 Task: Find connections with filter location Barcarena with filter topic #travelwith filter profile language Spanish with filter current company Midea Group (Fortune Global 500 Company) with filter school D.A.V. Public School - India with filter industry Language Schools with filter service category Customer Support with filter keywords title Marketing Research Analyst
Action: Mouse moved to (551, 98)
Screenshot: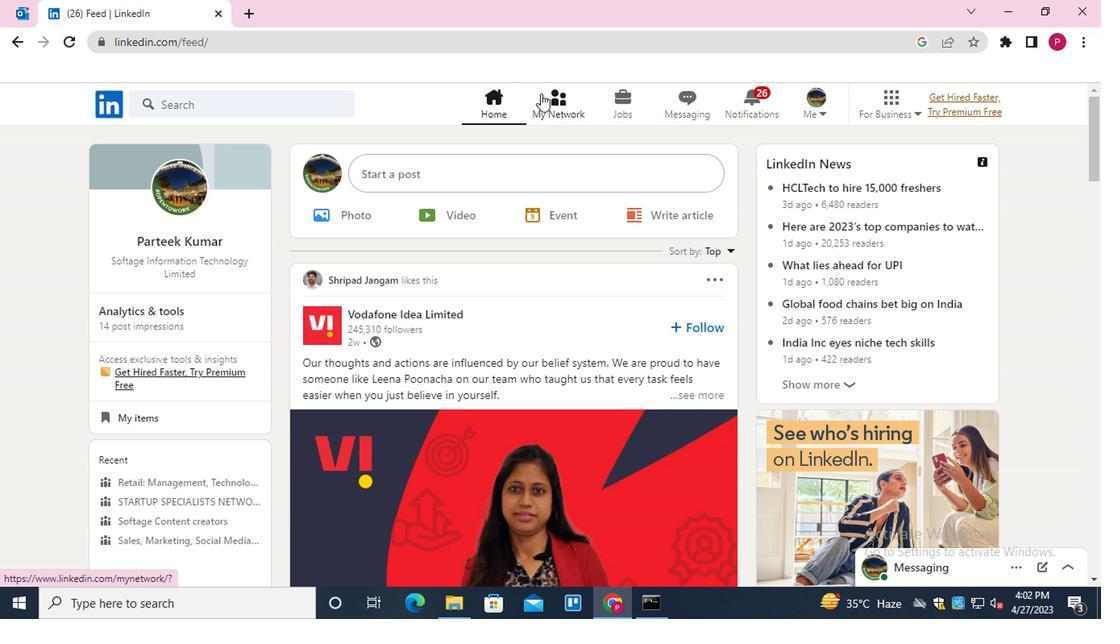 
Action: Mouse pressed left at (551, 98)
Screenshot: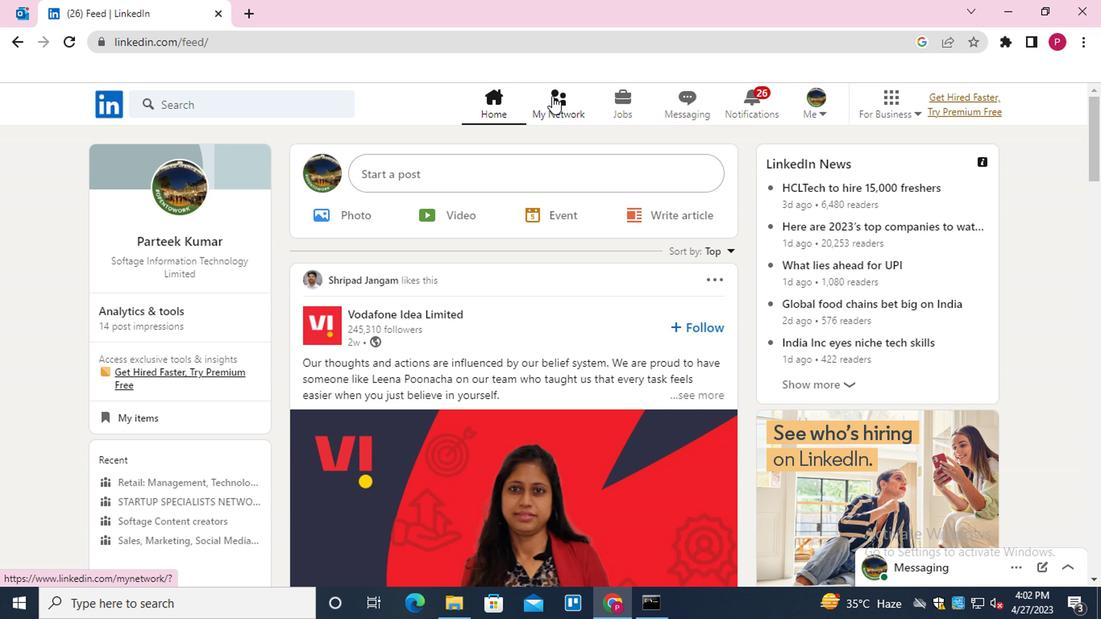 
Action: Mouse moved to (256, 204)
Screenshot: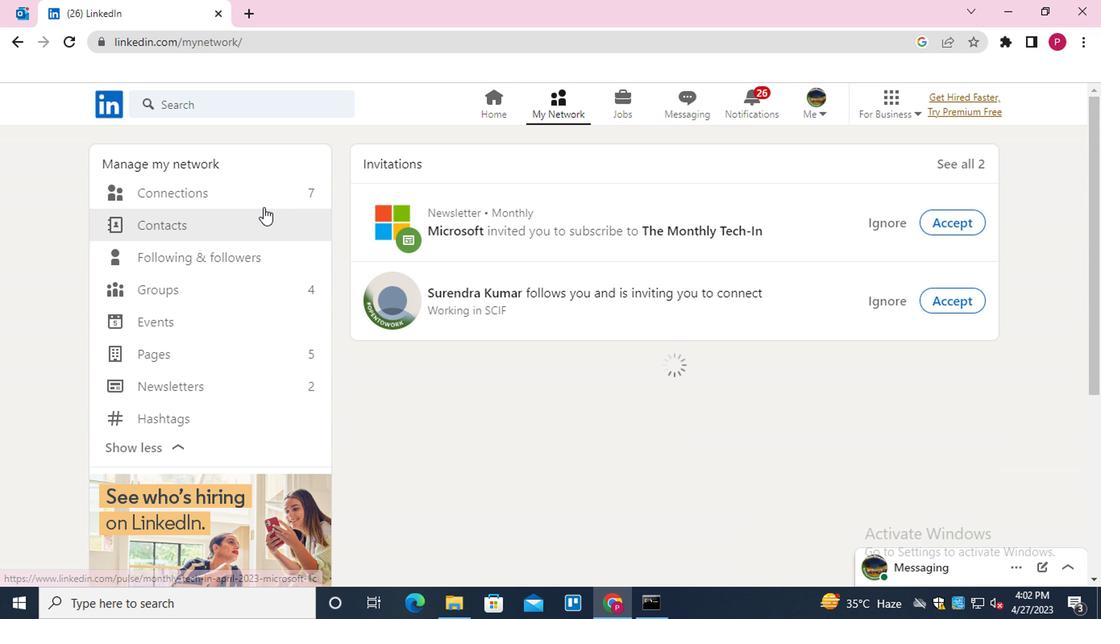 
Action: Mouse pressed left at (256, 204)
Screenshot: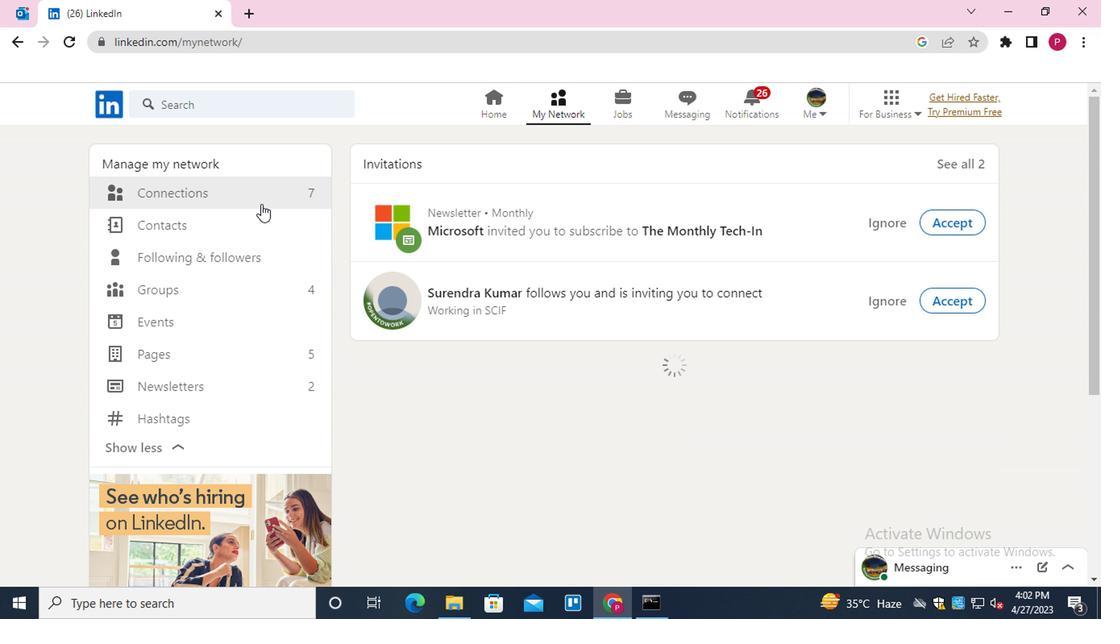 
Action: Mouse moved to (274, 194)
Screenshot: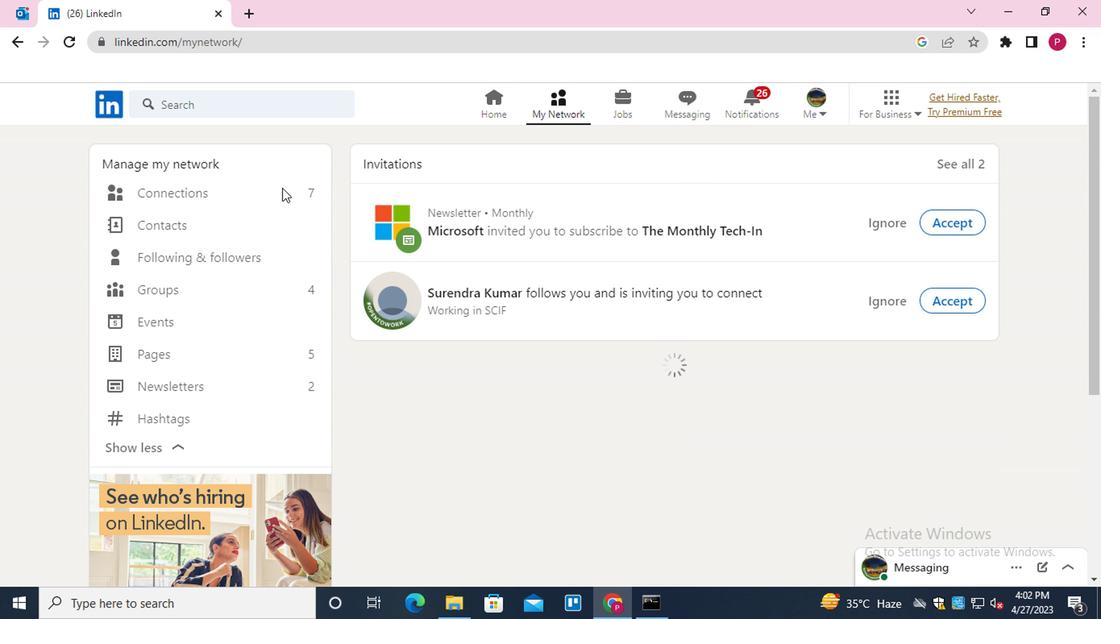
Action: Mouse pressed left at (274, 194)
Screenshot: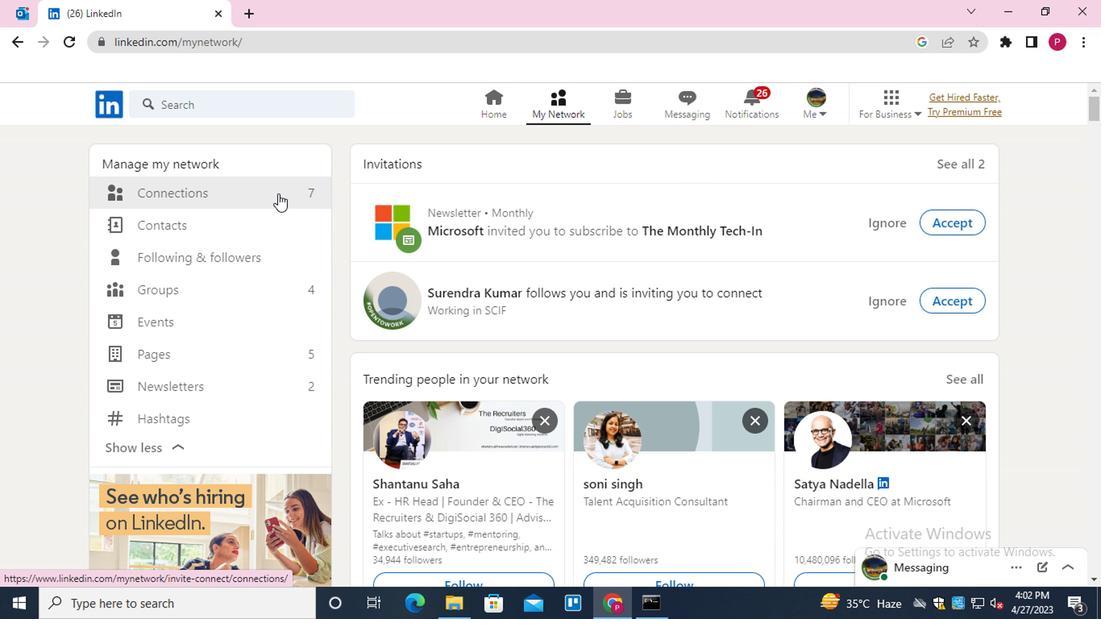 
Action: Mouse moved to (664, 196)
Screenshot: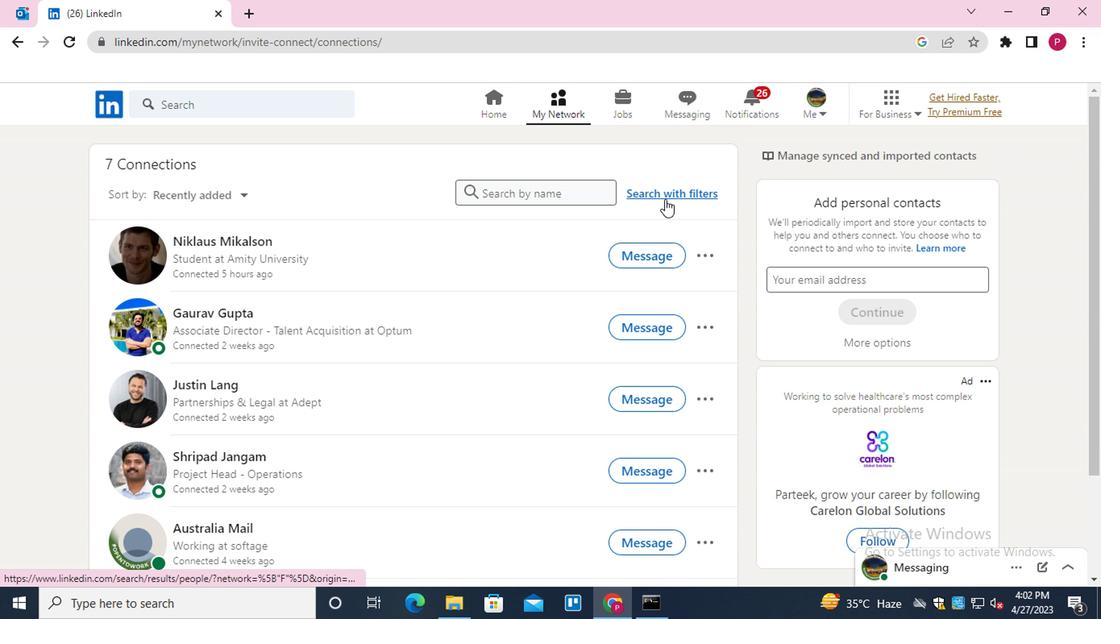 
Action: Mouse pressed left at (664, 196)
Screenshot: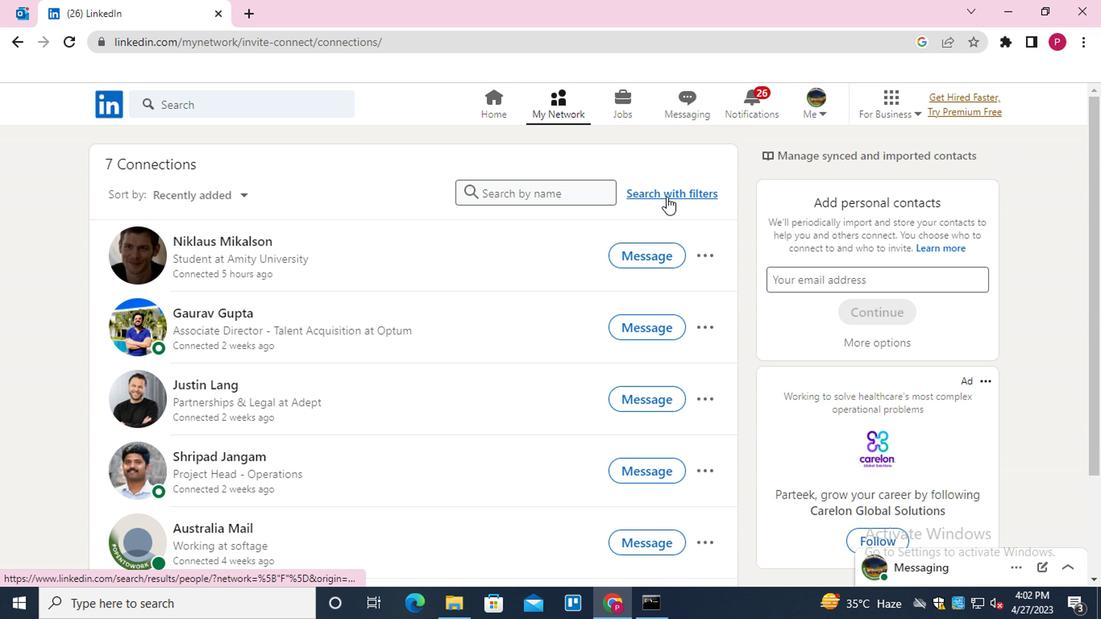 
Action: Mouse moved to (597, 154)
Screenshot: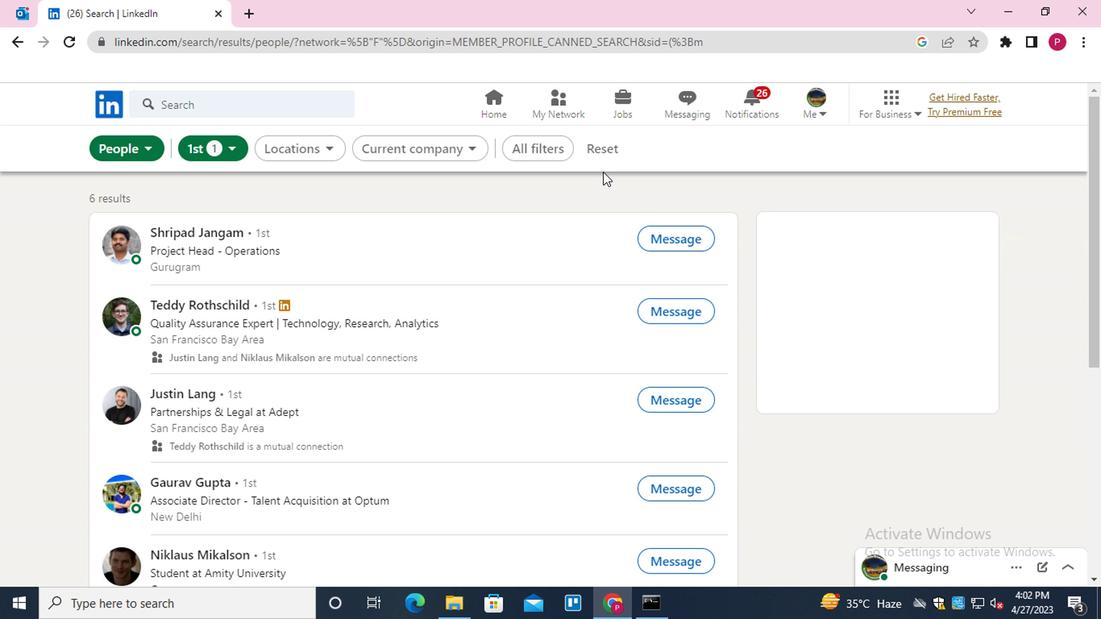 
Action: Mouse pressed left at (597, 154)
Screenshot: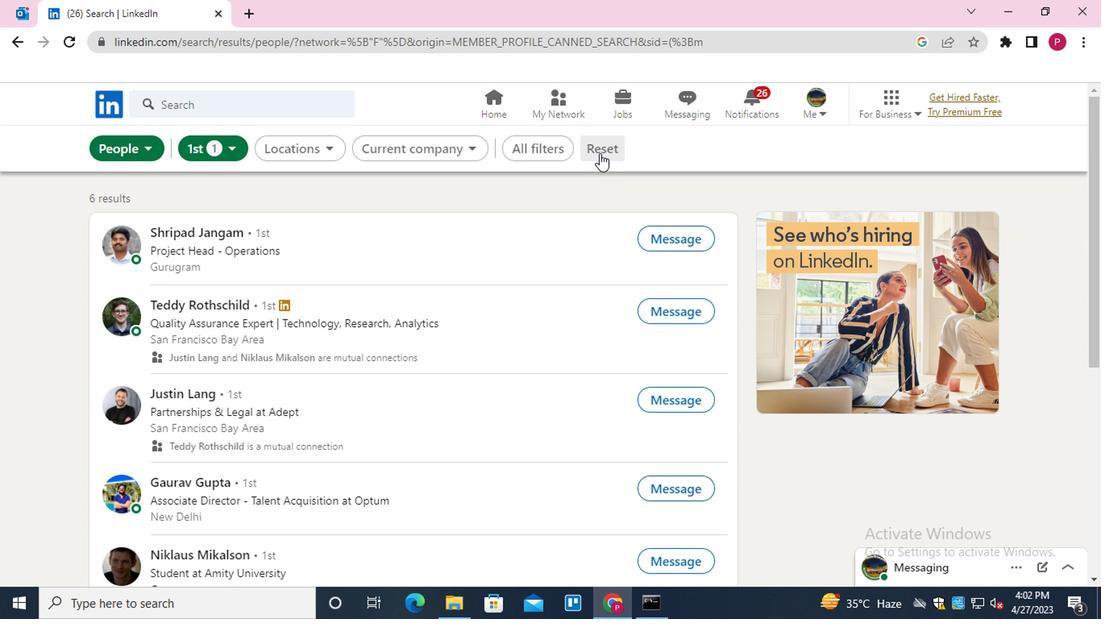 
Action: Mouse moved to (581, 153)
Screenshot: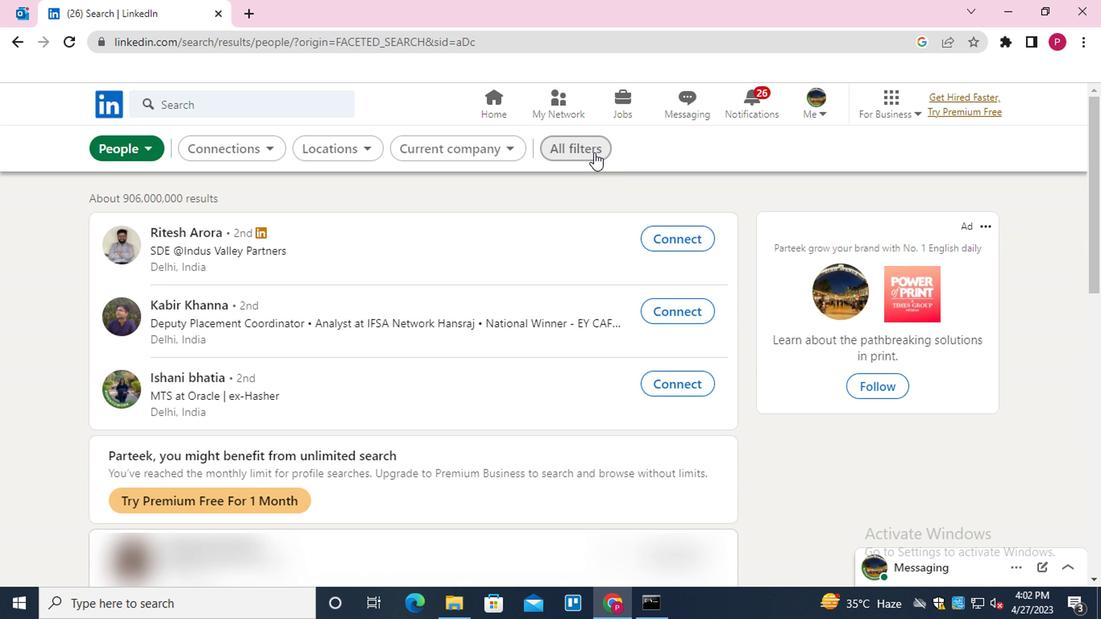 
Action: Mouse pressed left at (581, 153)
Screenshot: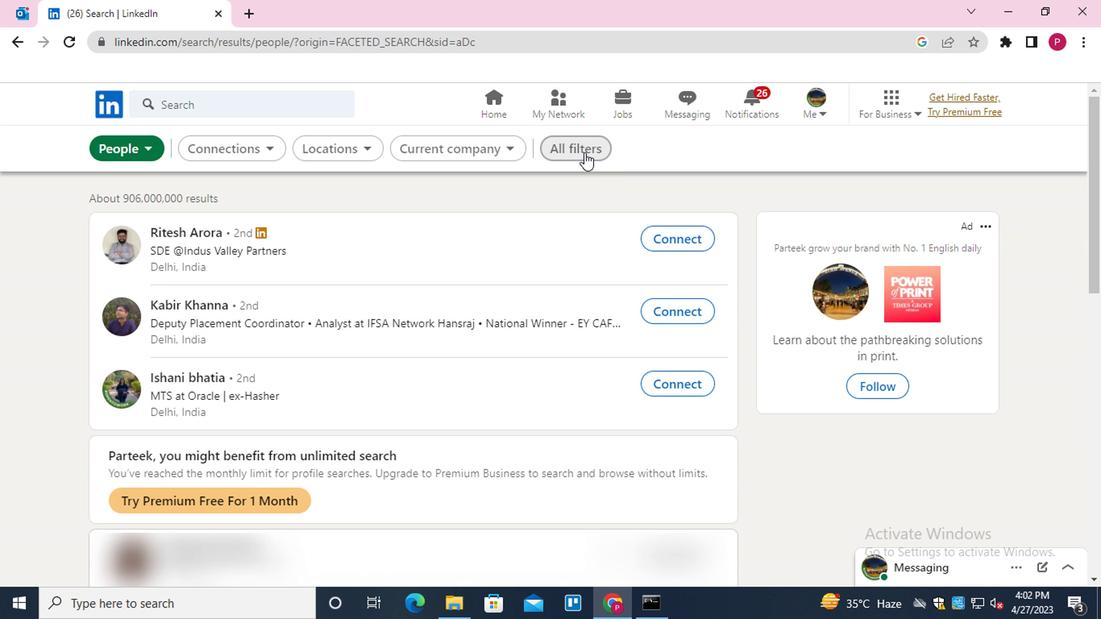 
Action: Mouse moved to (759, 342)
Screenshot: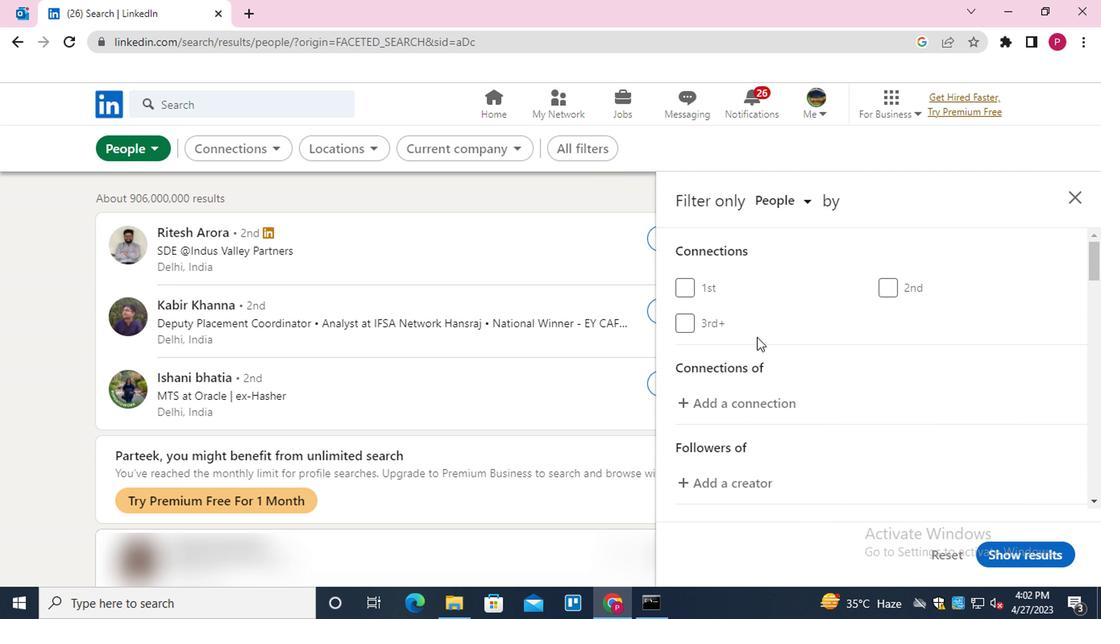 
Action: Mouse scrolled (759, 341) with delta (0, -1)
Screenshot: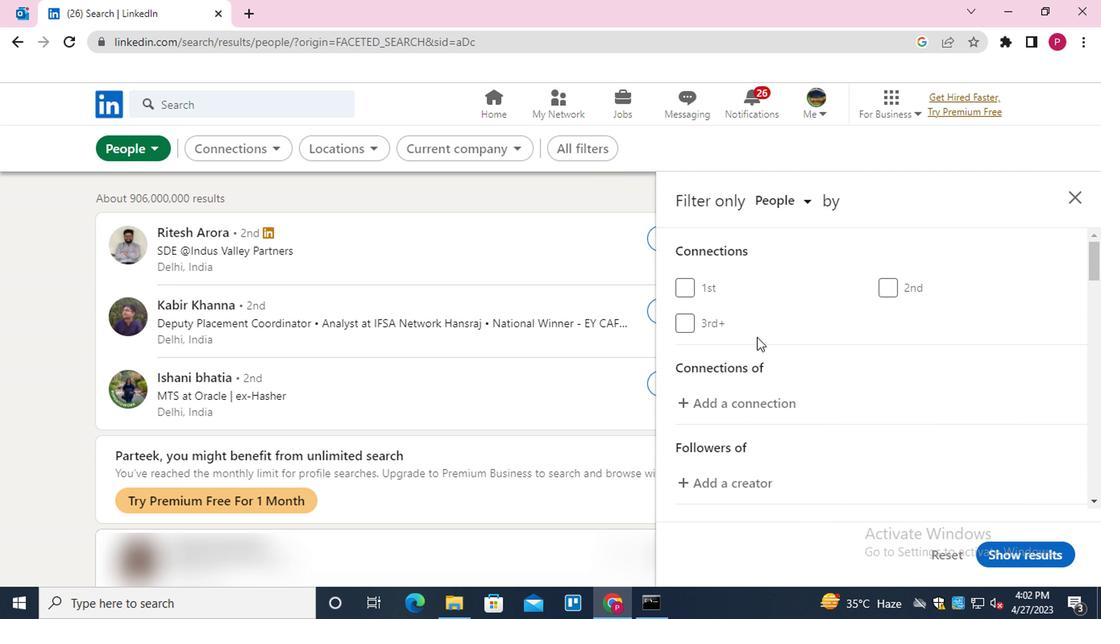 
Action: Mouse moved to (765, 351)
Screenshot: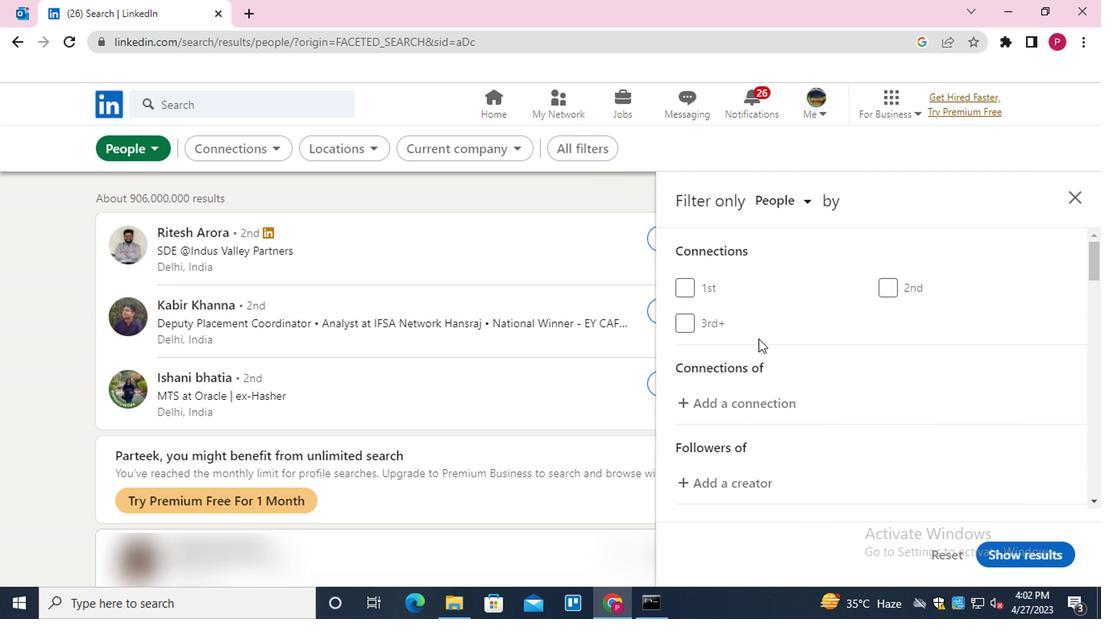 
Action: Mouse scrolled (765, 351) with delta (0, 0)
Screenshot: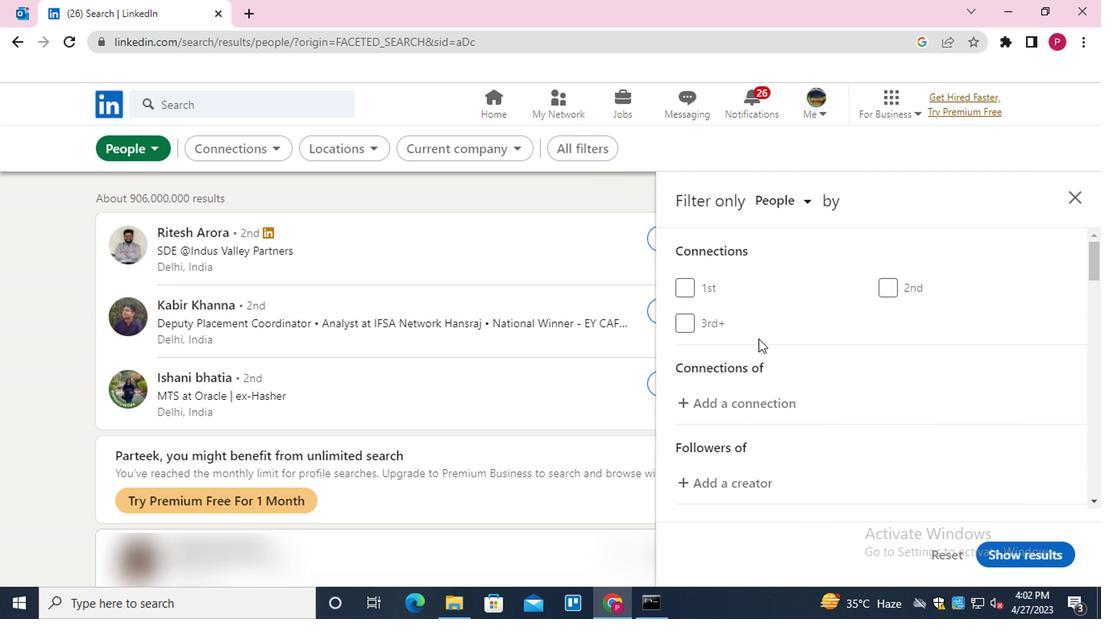 
Action: Mouse moved to (768, 355)
Screenshot: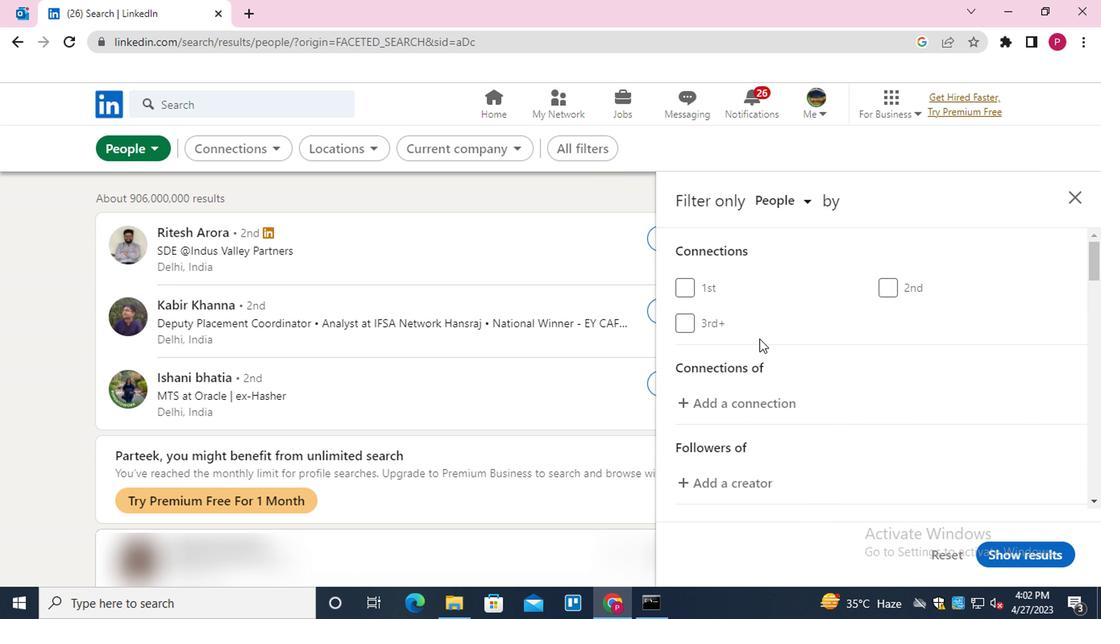 
Action: Mouse scrolled (768, 354) with delta (0, 0)
Screenshot: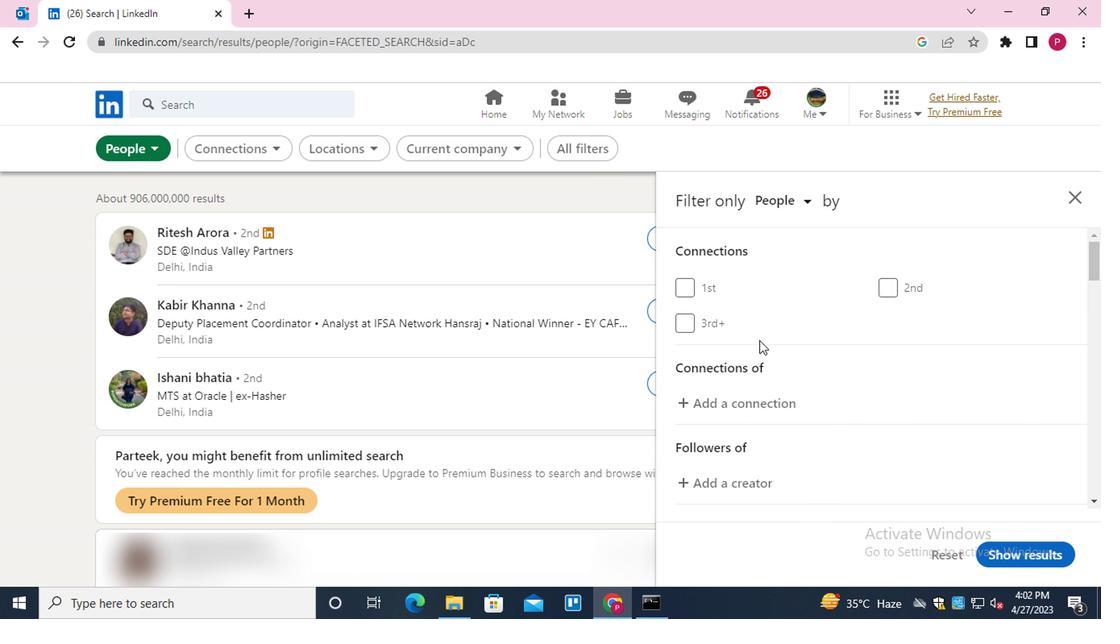 
Action: Mouse moved to (905, 386)
Screenshot: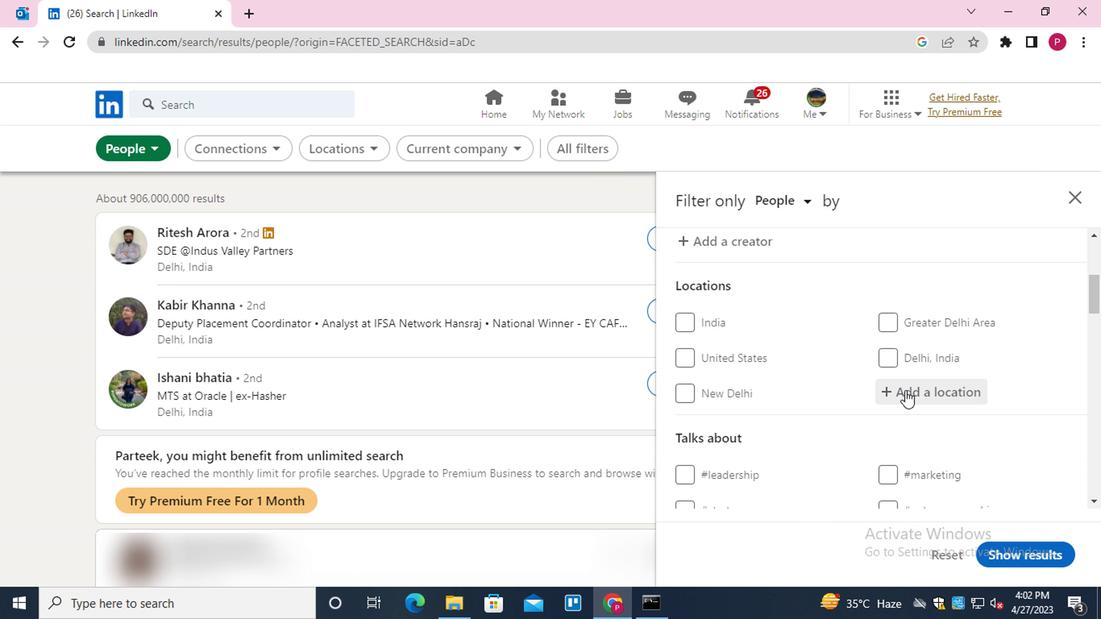 
Action: Mouse pressed left at (905, 386)
Screenshot: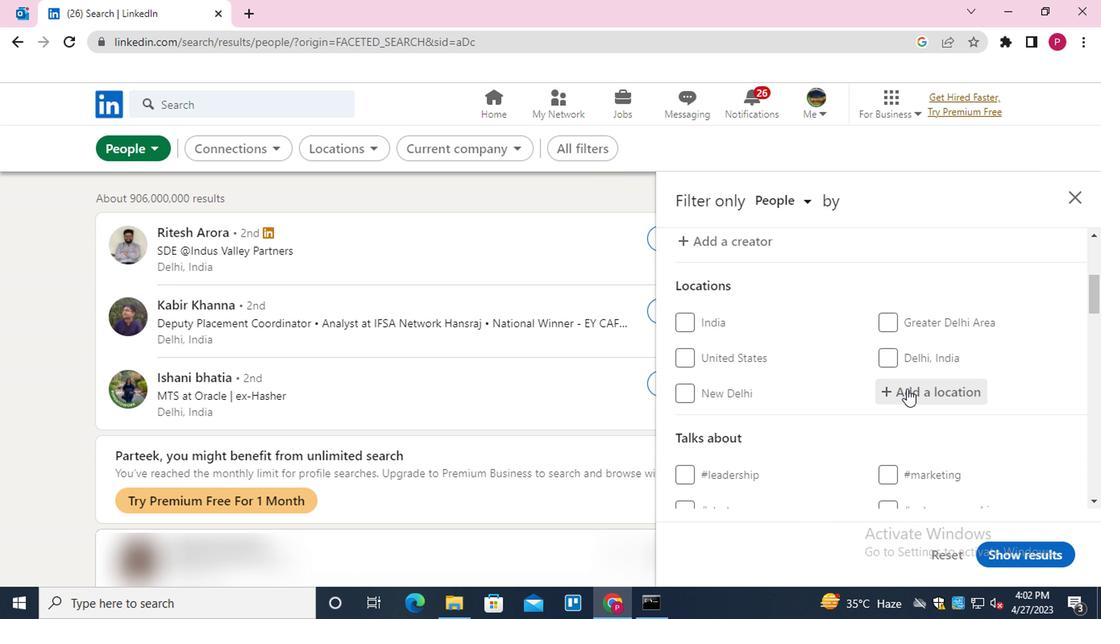 
Action: Key pressed <Key.shift>BARCA<Key.down><Key.enter>
Screenshot: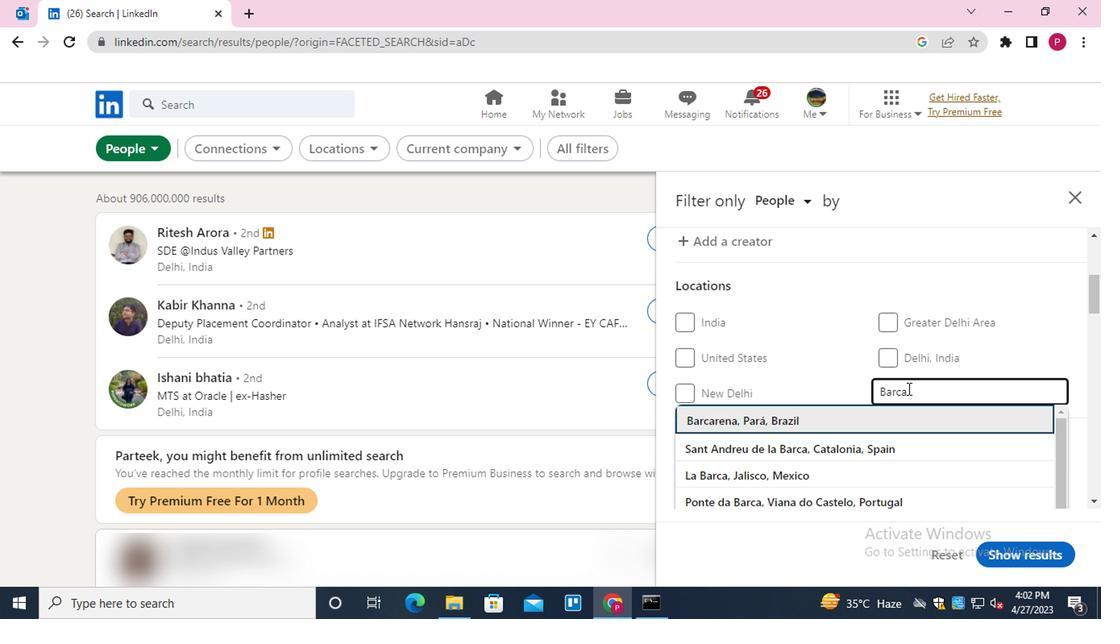 
Action: Mouse scrolled (905, 385) with delta (0, 0)
Screenshot: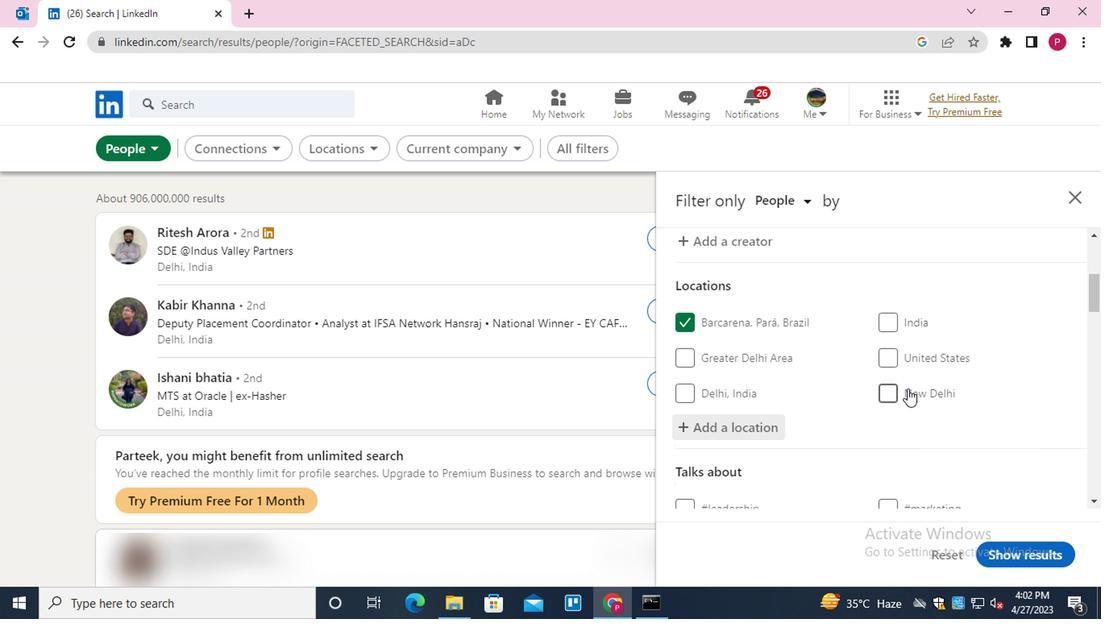 
Action: Mouse scrolled (905, 385) with delta (0, 0)
Screenshot: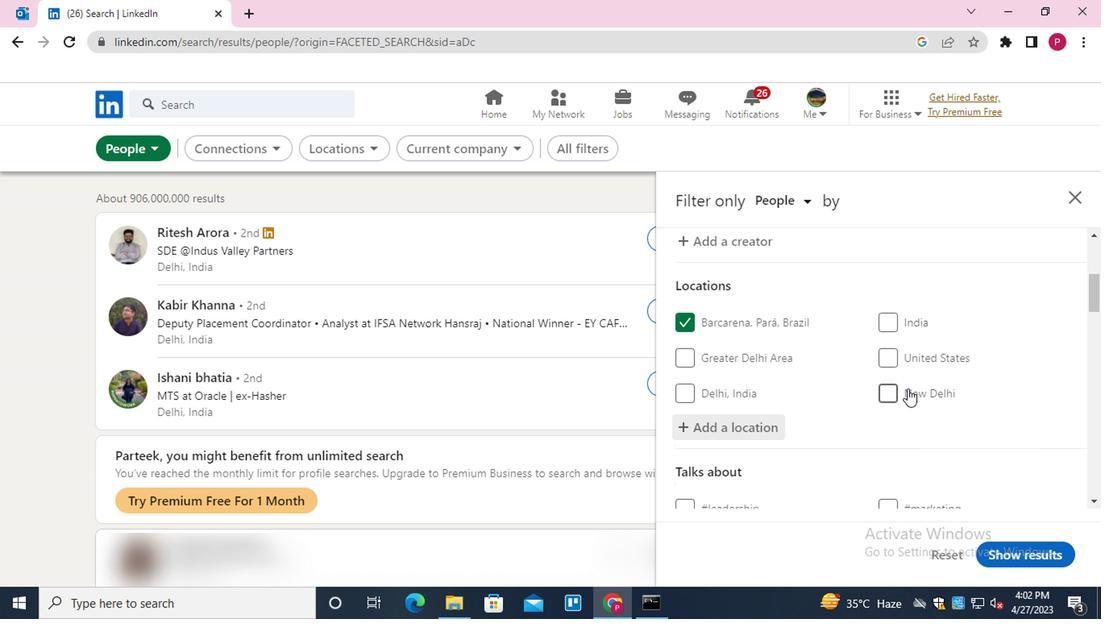 
Action: Mouse moved to (930, 410)
Screenshot: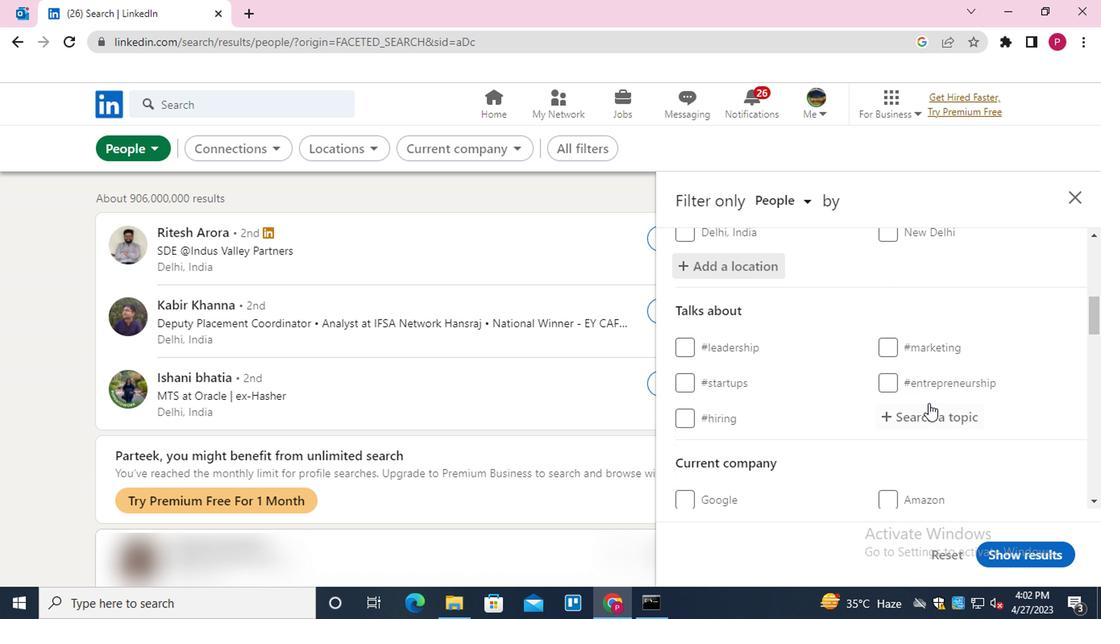 
Action: Mouse pressed left at (930, 410)
Screenshot: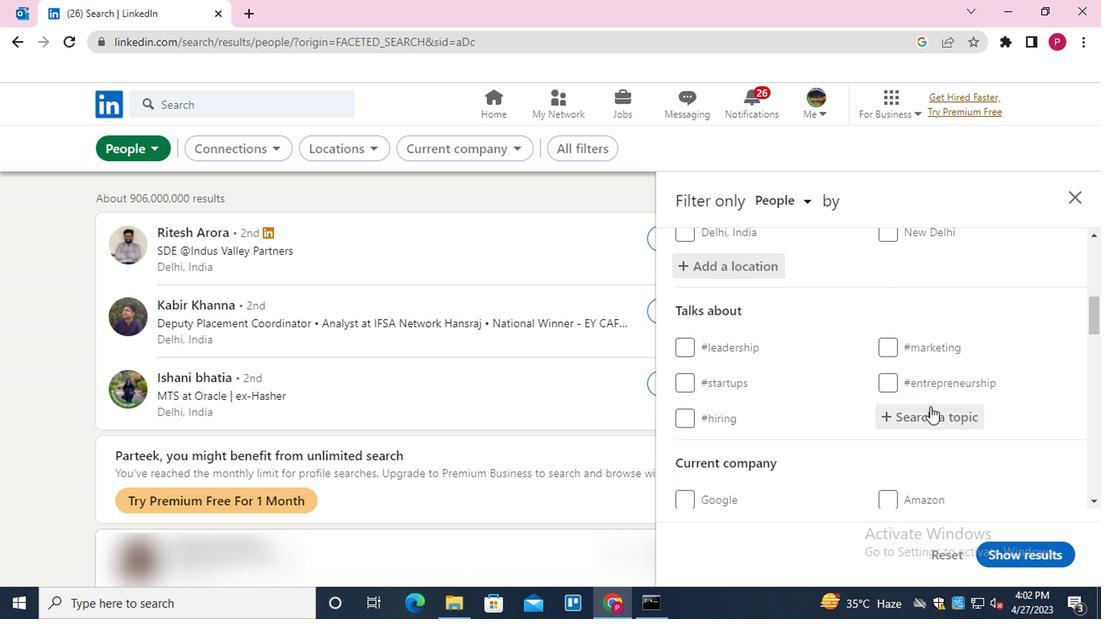 
Action: Key pressed TRAVEL<Key.down><Key.enter>
Screenshot: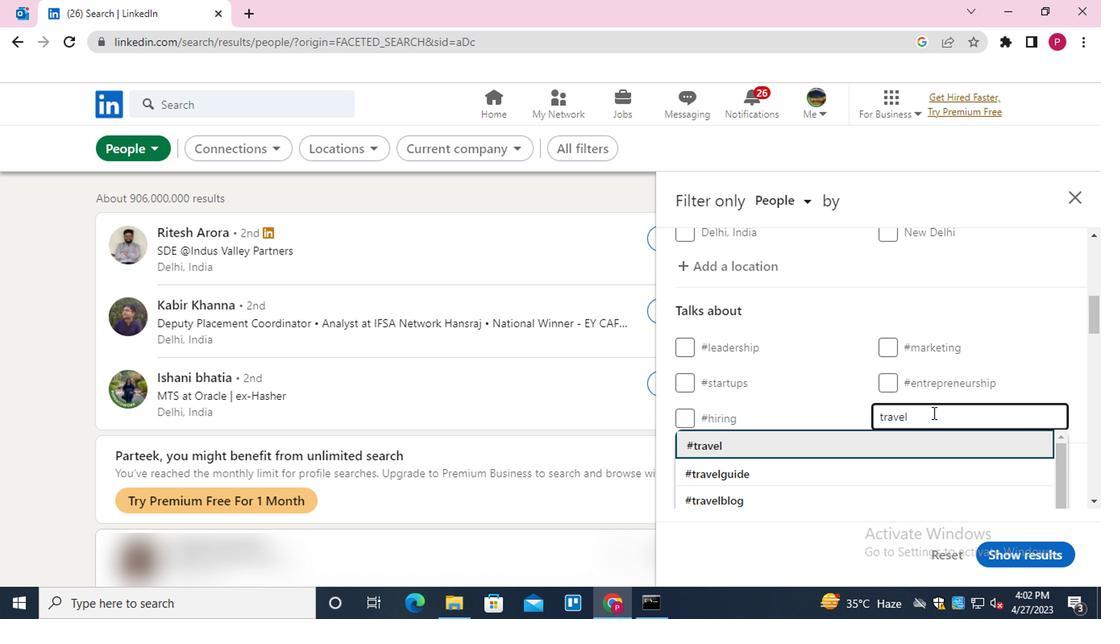 
Action: Mouse scrolled (930, 410) with delta (0, 0)
Screenshot: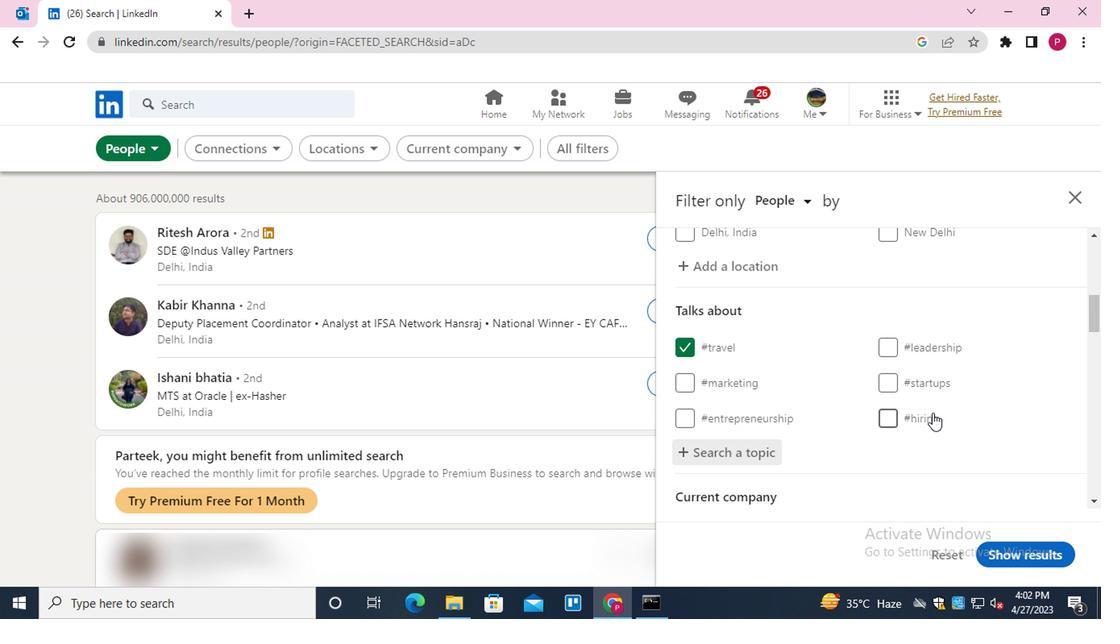 
Action: Mouse scrolled (930, 410) with delta (0, 0)
Screenshot: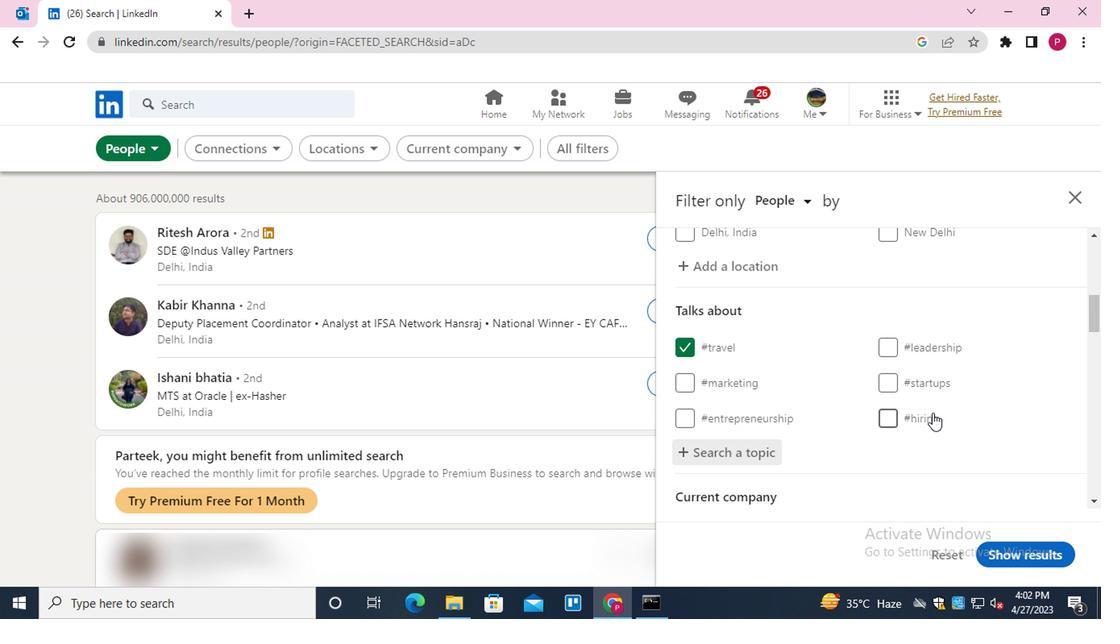 
Action: Mouse scrolled (930, 410) with delta (0, 0)
Screenshot: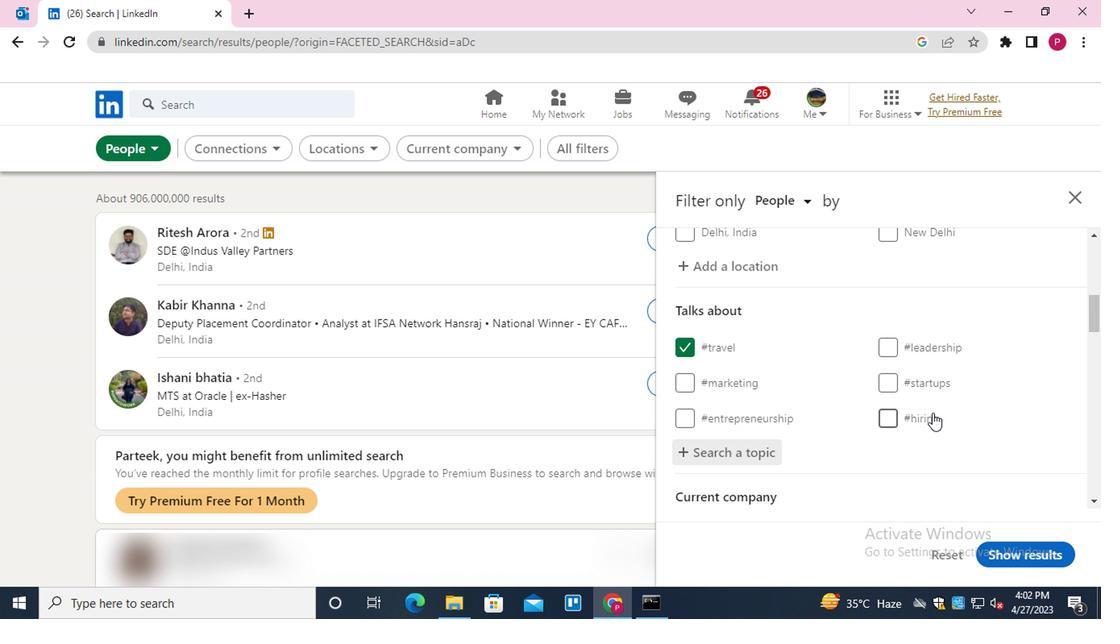 
Action: Mouse moved to (766, 412)
Screenshot: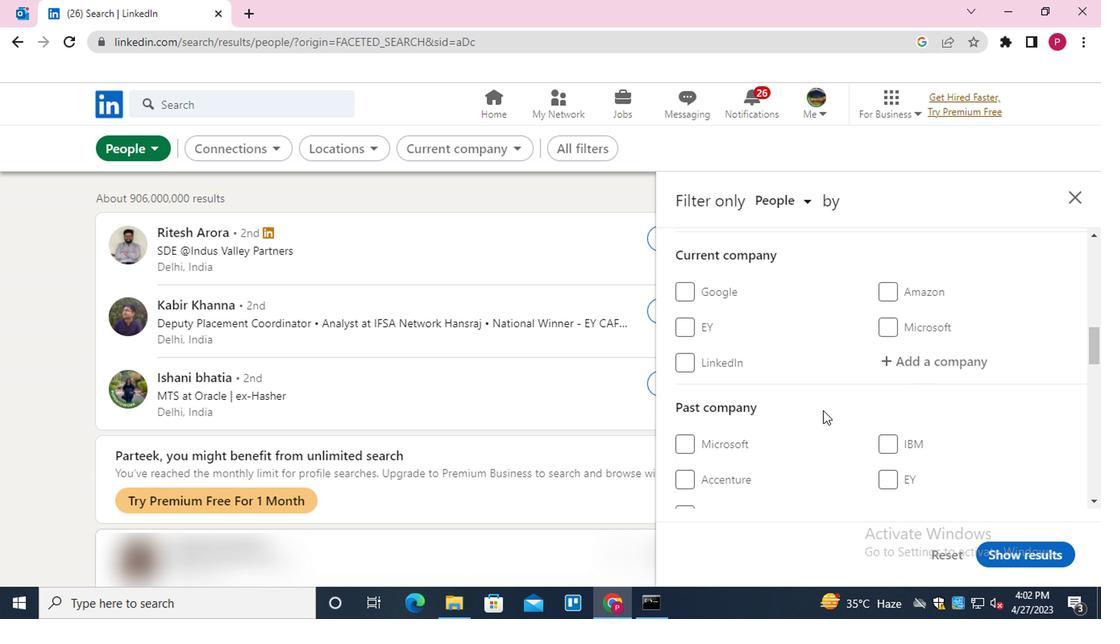 
Action: Mouse scrolled (766, 411) with delta (0, -1)
Screenshot: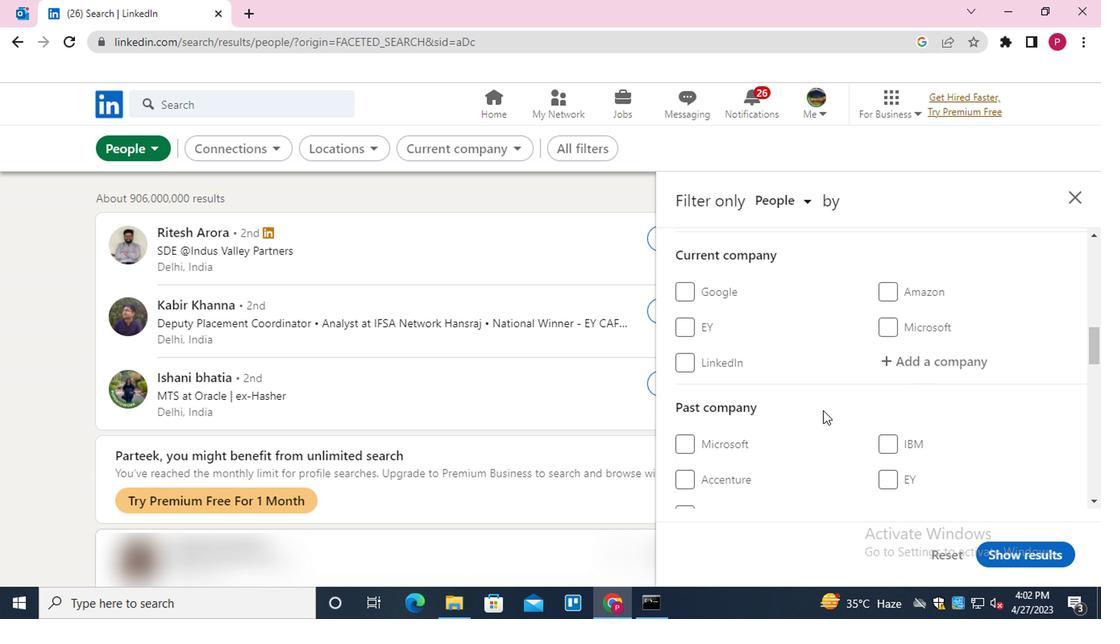 
Action: Mouse scrolled (766, 411) with delta (0, -1)
Screenshot: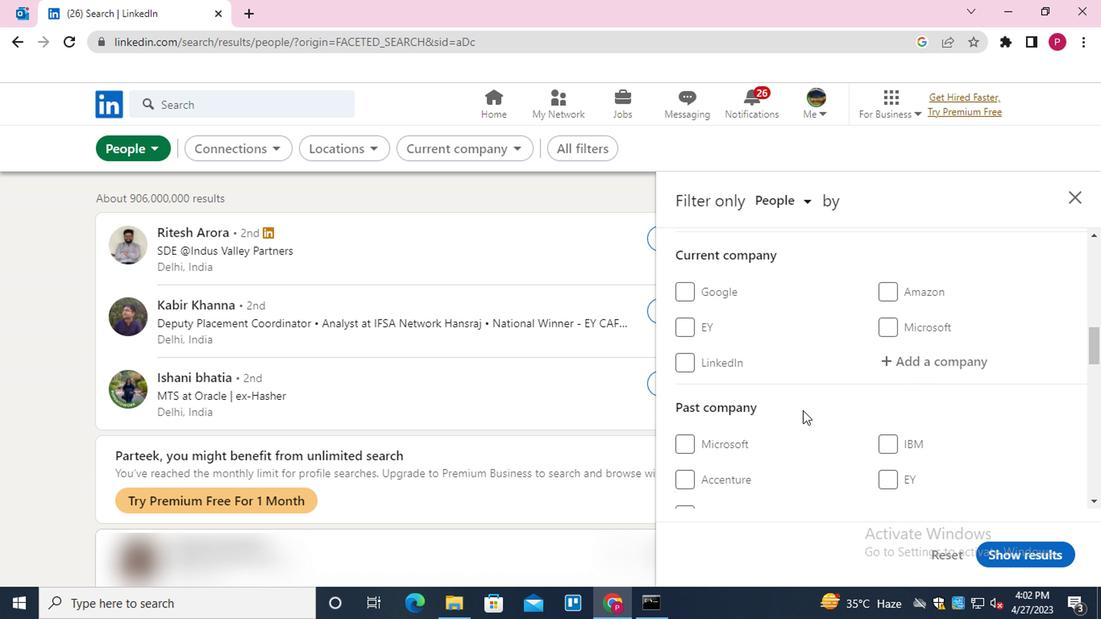
Action: Mouse scrolled (766, 411) with delta (0, -1)
Screenshot: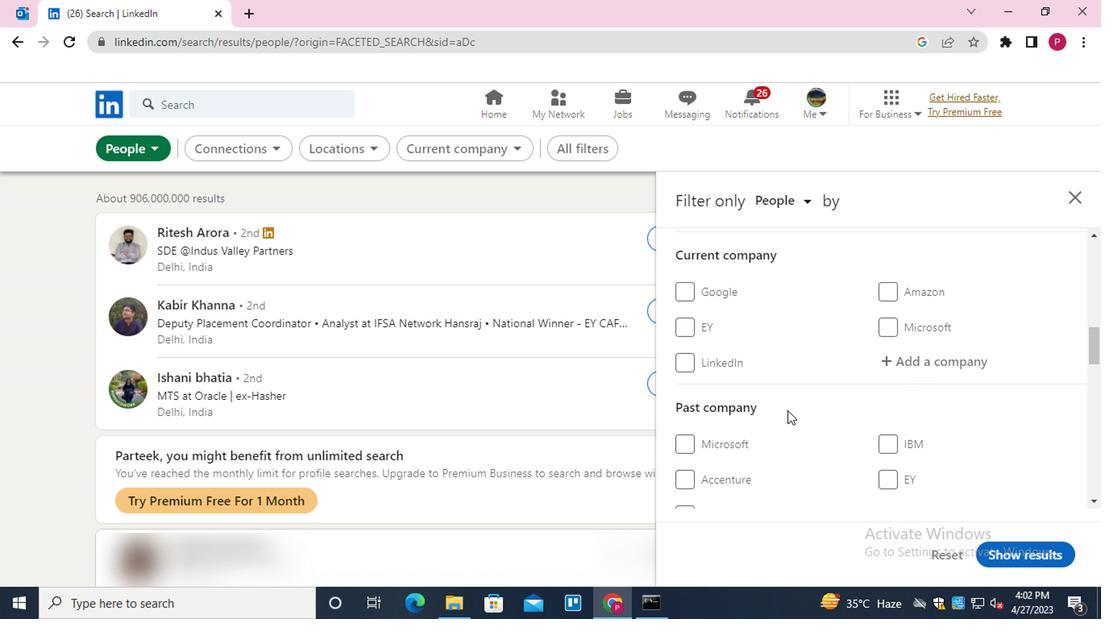 
Action: Mouse scrolled (766, 411) with delta (0, -1)
Screenshot: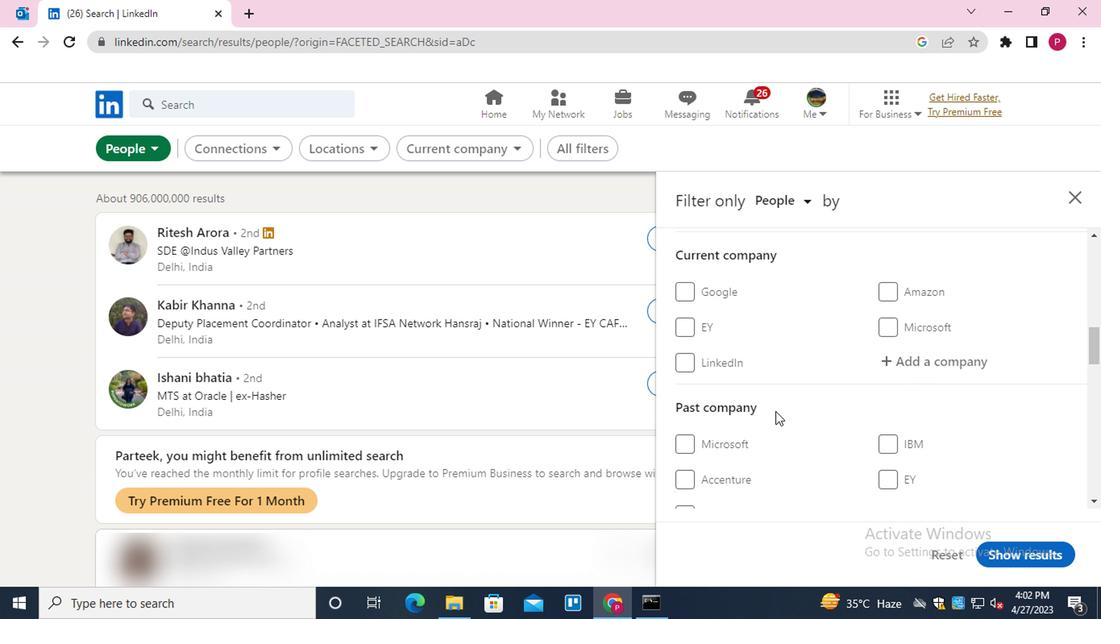 
Action: Mouse scrolled (766, 411) with delta (0, -1)
Screenshot: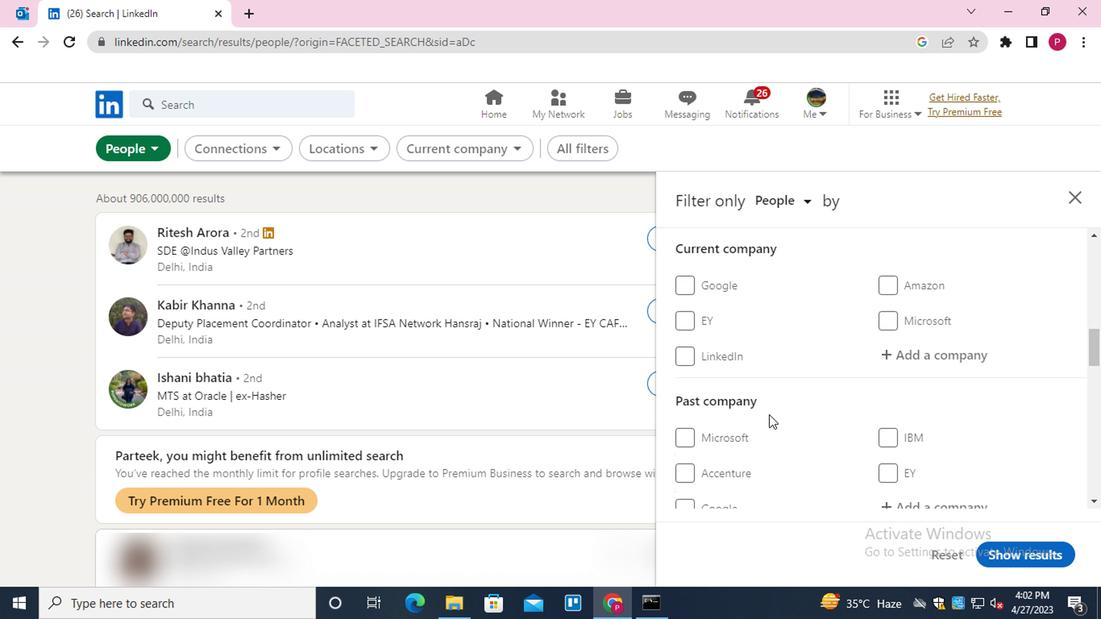 
Action: Mouse scrolled (766, 411) with delta (0, -1)
Screenshot: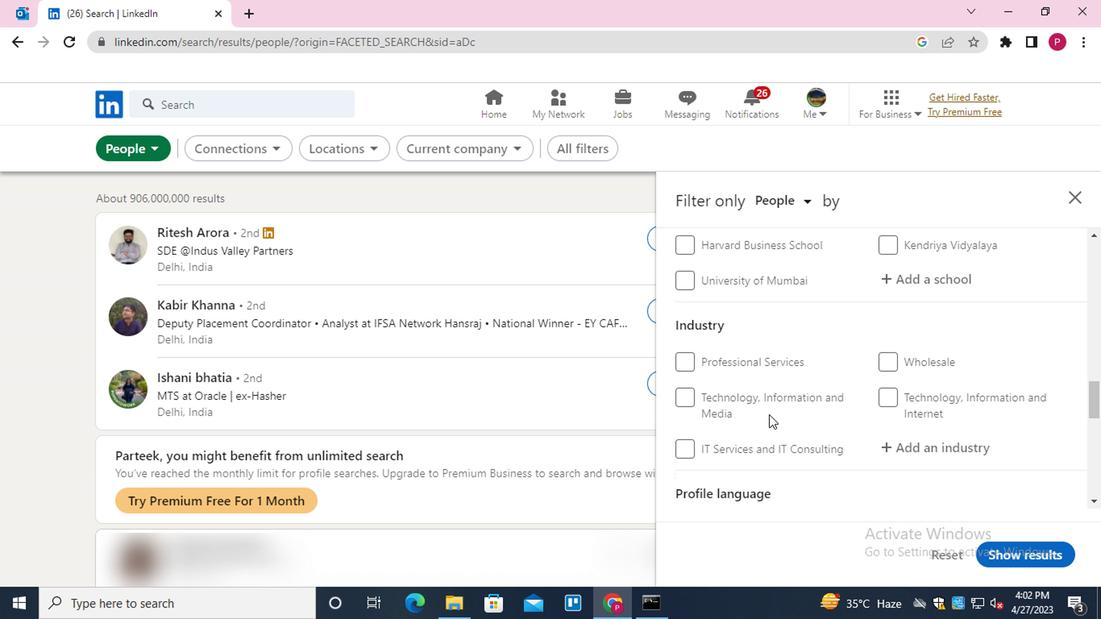 
Action: Mouse scrolled (766, 411) with delta (0, -1)
Screenshot: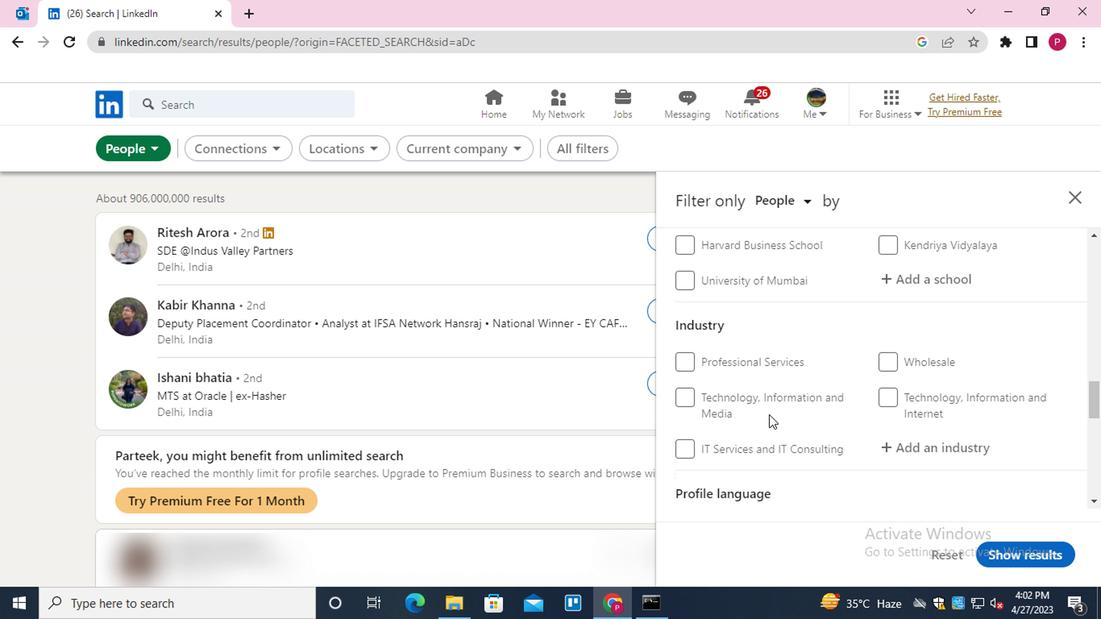
Action: Mouse moved to (689, 404)
Screenshot: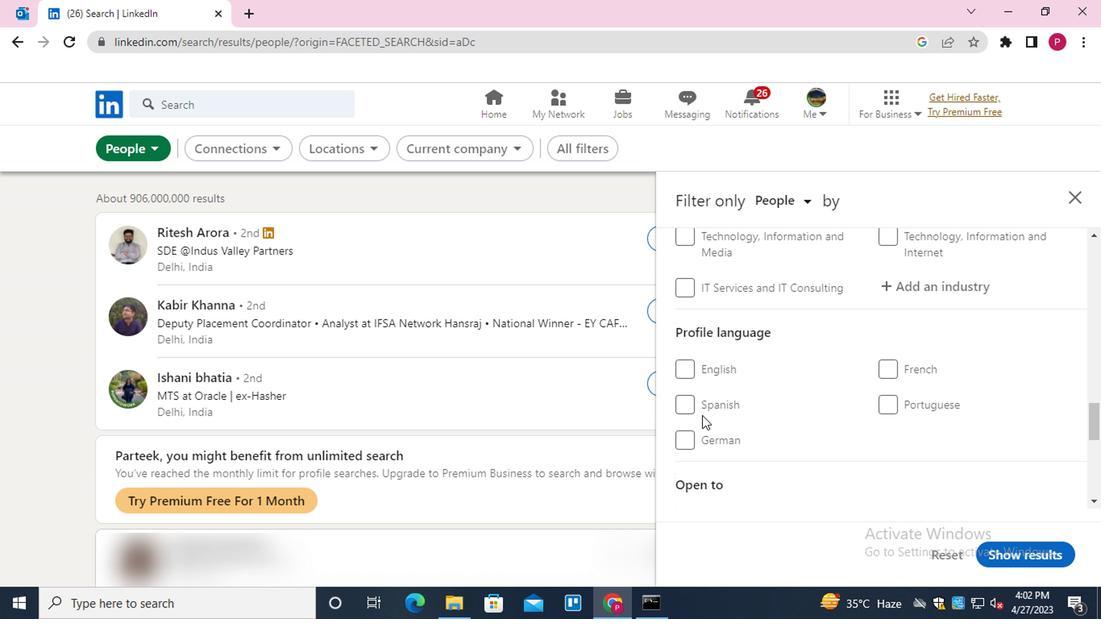 
Action: Mouse pressed left at (689, 404)
Screenshot: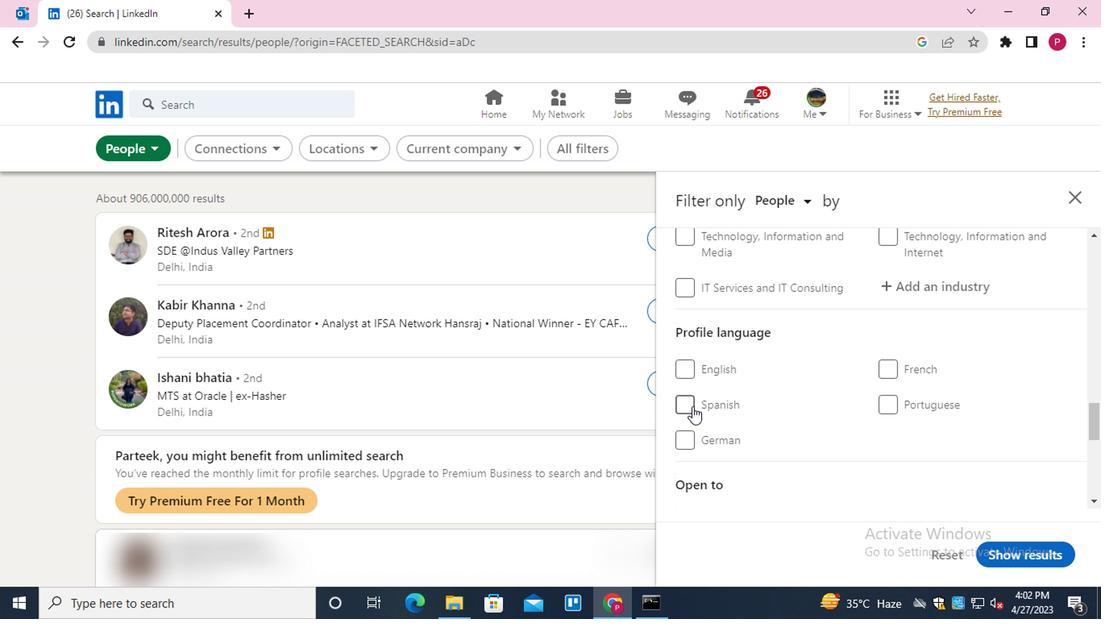 
Action: Mouse moved to (718, 406)
Screenshot: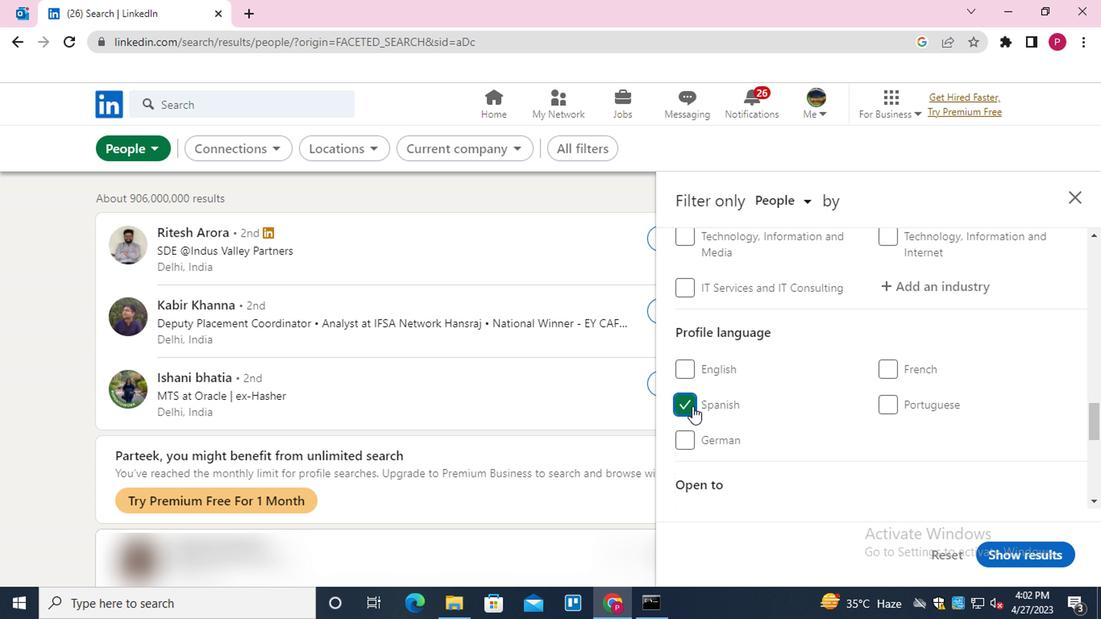 
Action: Mouse scrolled (718, 406) with delta (0, 0)
Screenshot: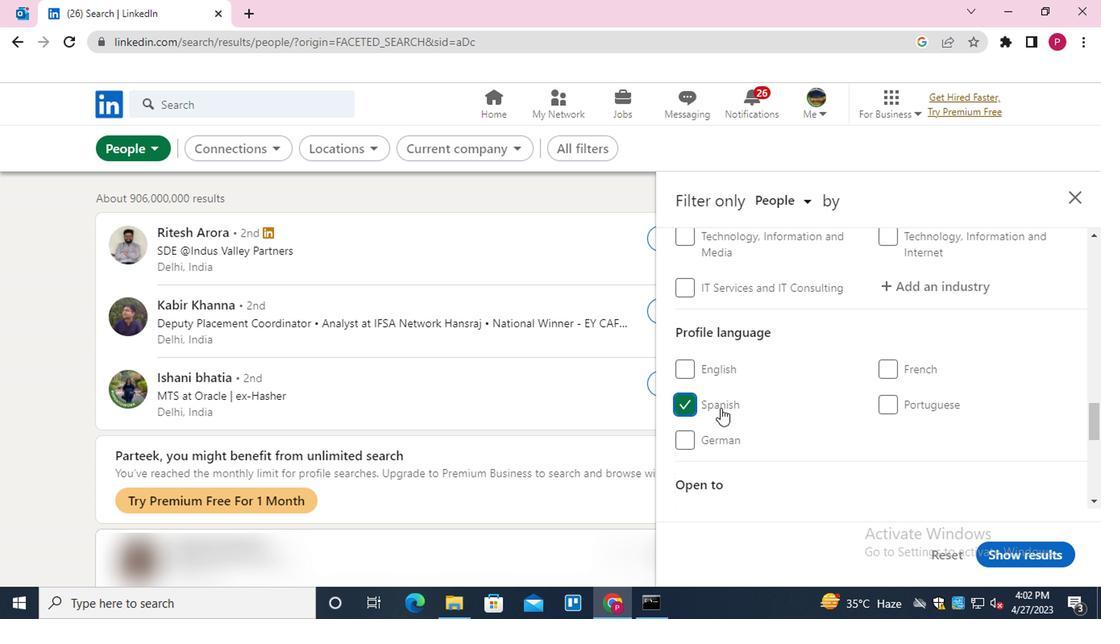 
Action: Mouse scrolled (718, 406) with delta (0, 0)
Screenshot: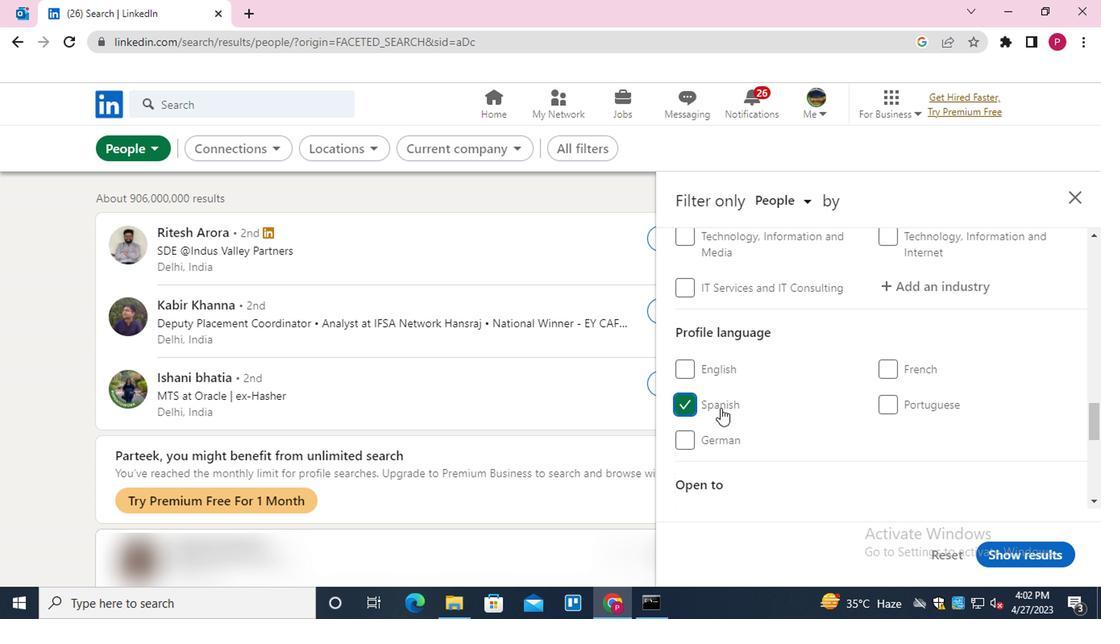 
Action: Mouse scrolled (718, 406) with delta (0, 0)
Screenshot: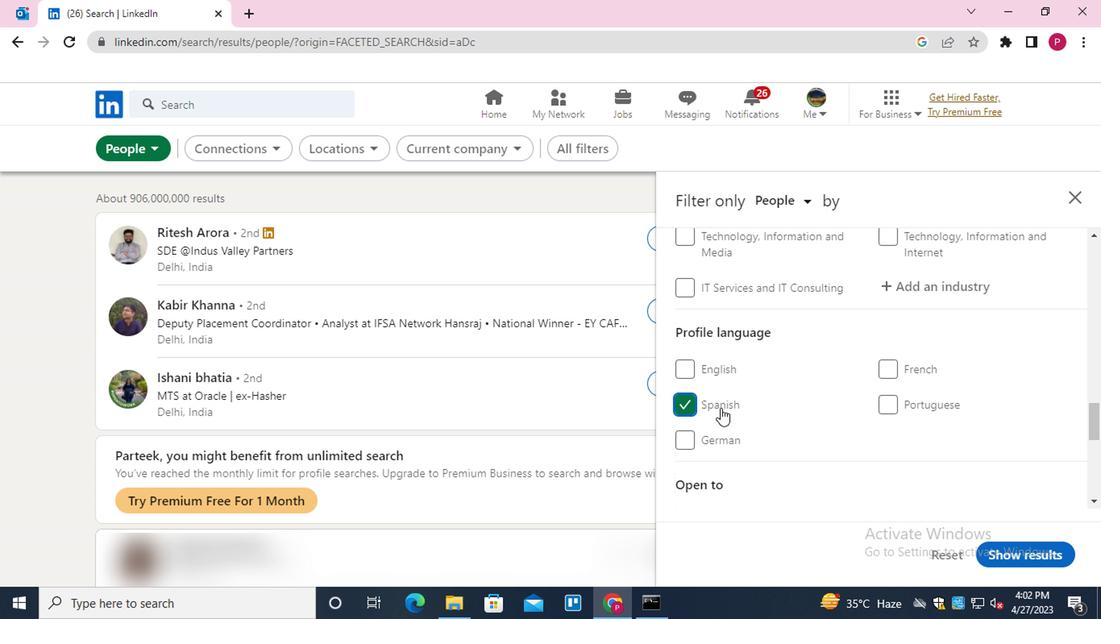 
Action: Mouse scrolled (718, 406) with delta (0, 0)
Screenshot: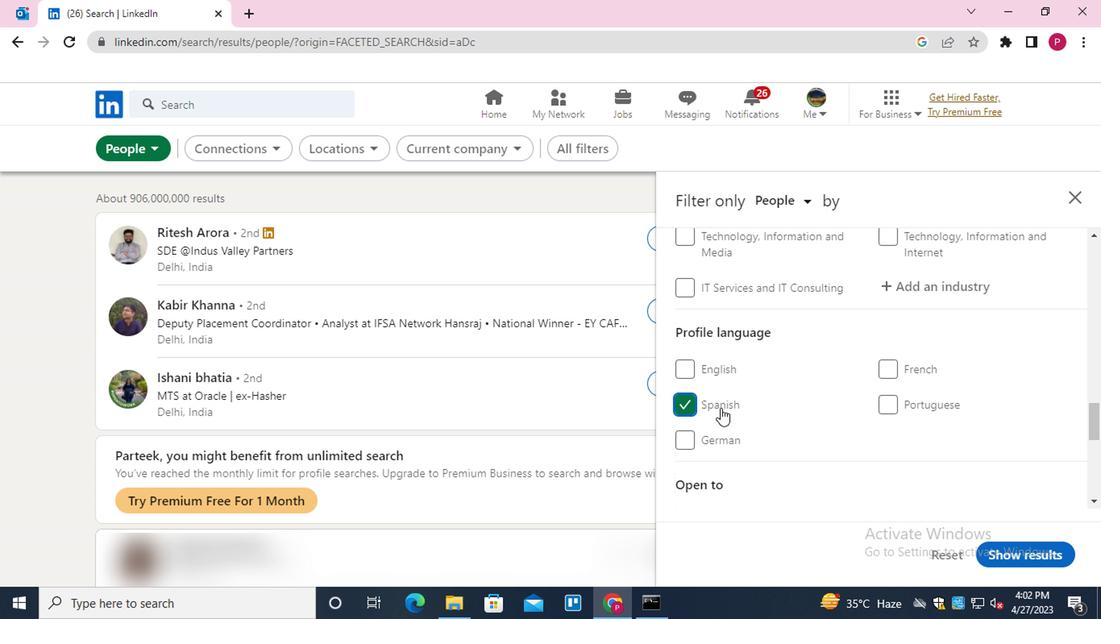
Action: Mouse scrolled (718, 406) with delta (0, 0)
Screenshot: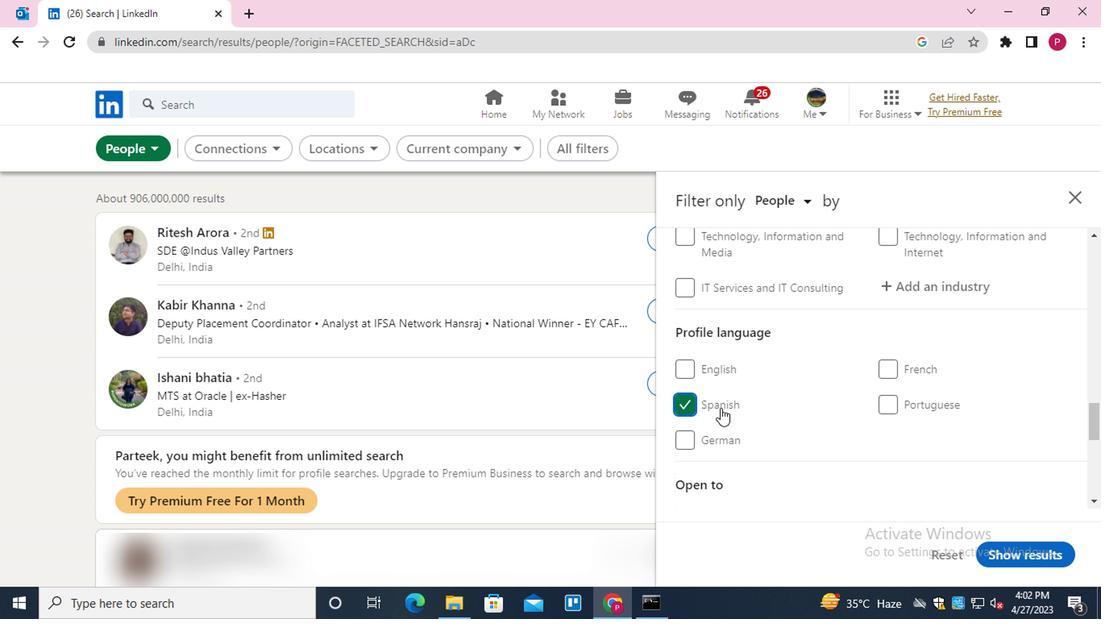 
Action: Mouse scrolled (718, 406) with delta (0, 0)
Screenshot: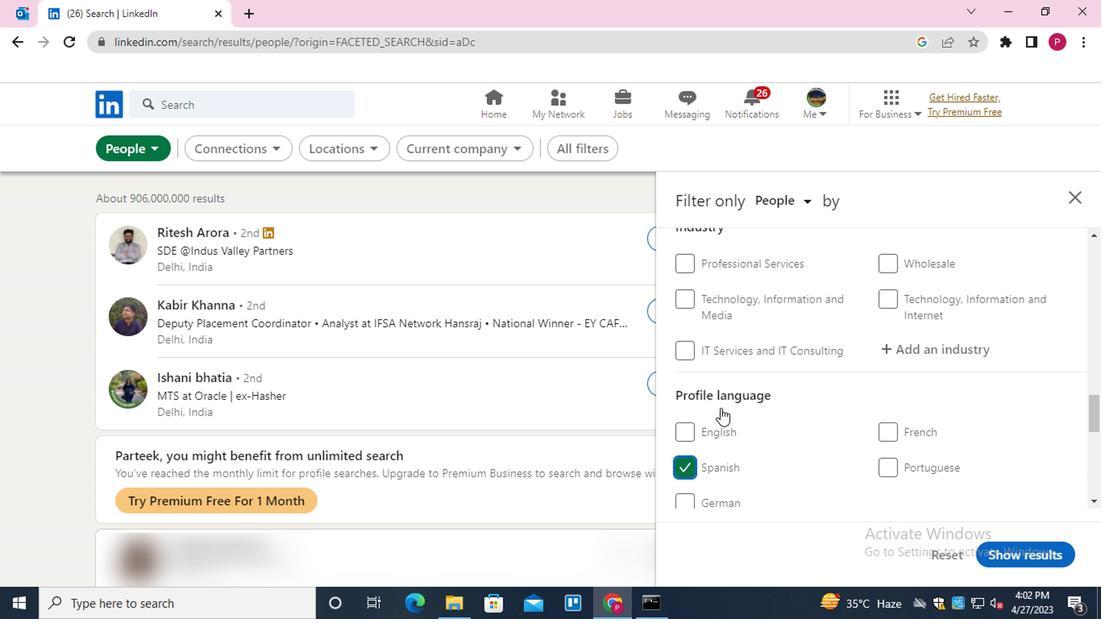 
Action: Mouse scrolled (718, 406) with delta (0, 0)
Screenshot: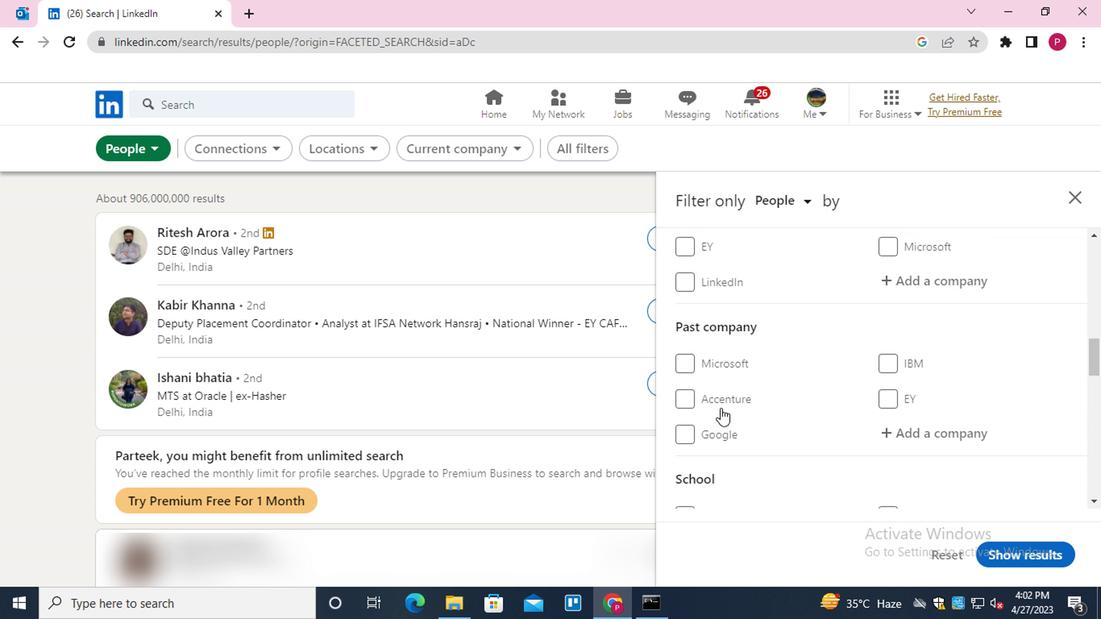 
Action: Mouse scrolled (718, 406) with delta (0, 0)
Screenshot: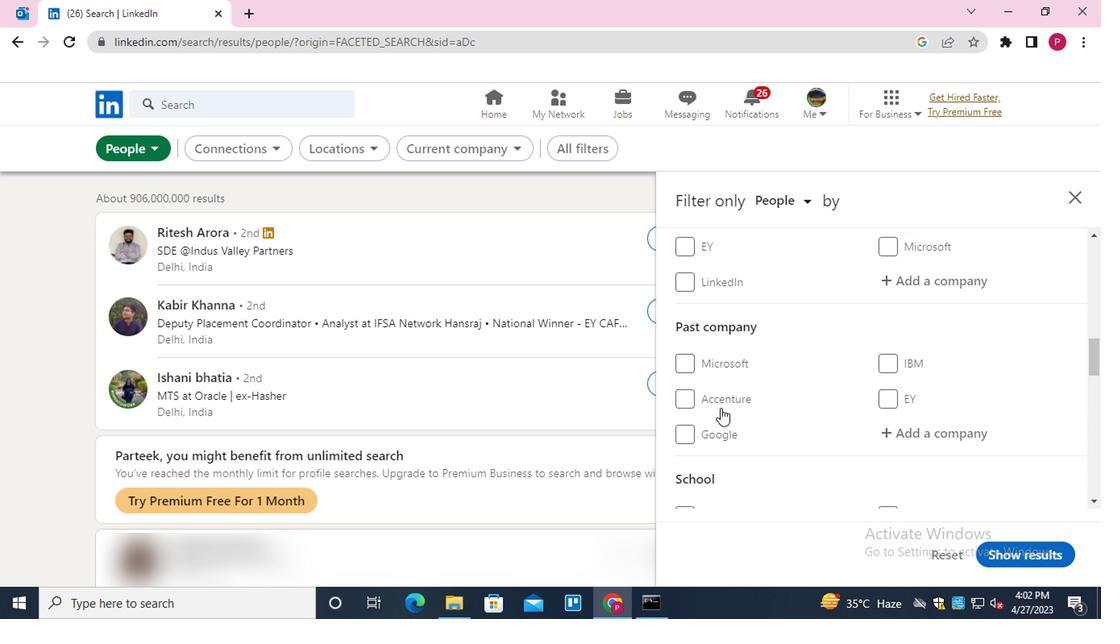 
Action: Mouse moved to (926, 431)
Screenshot: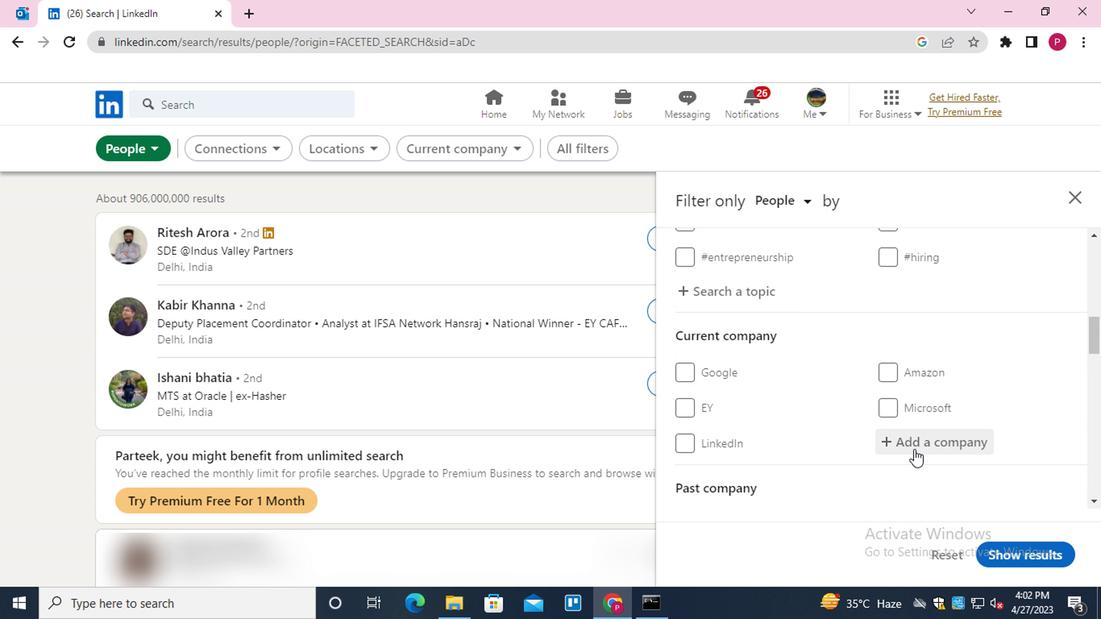 
Action: Mouse pressed left at (926, 431)
Screenshot: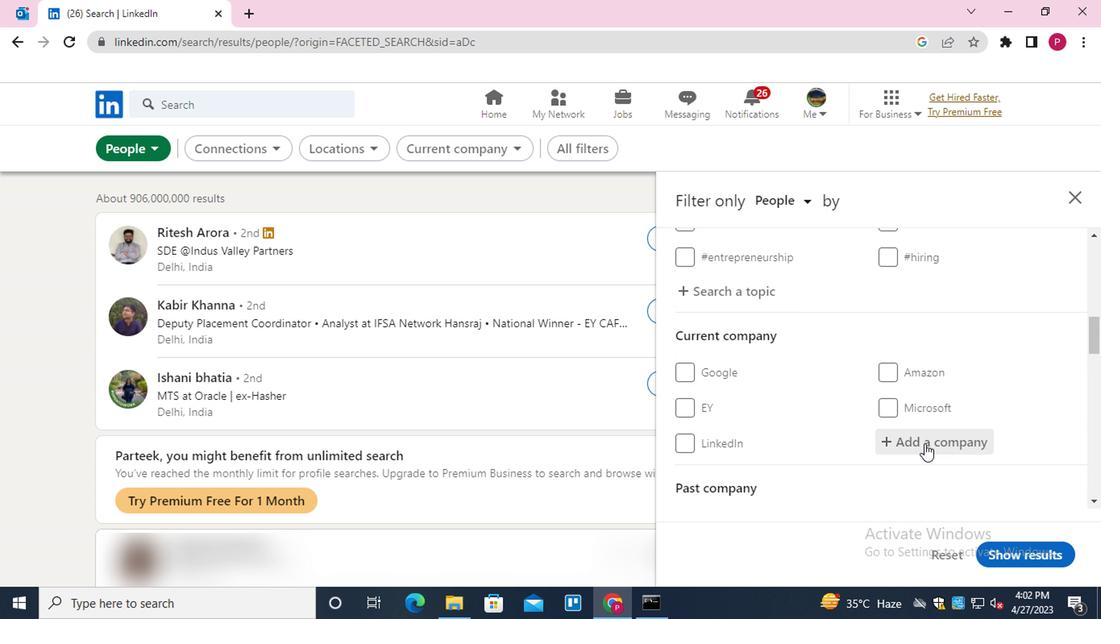 
Action: Mouse moved to (924, 431)
Screenshot: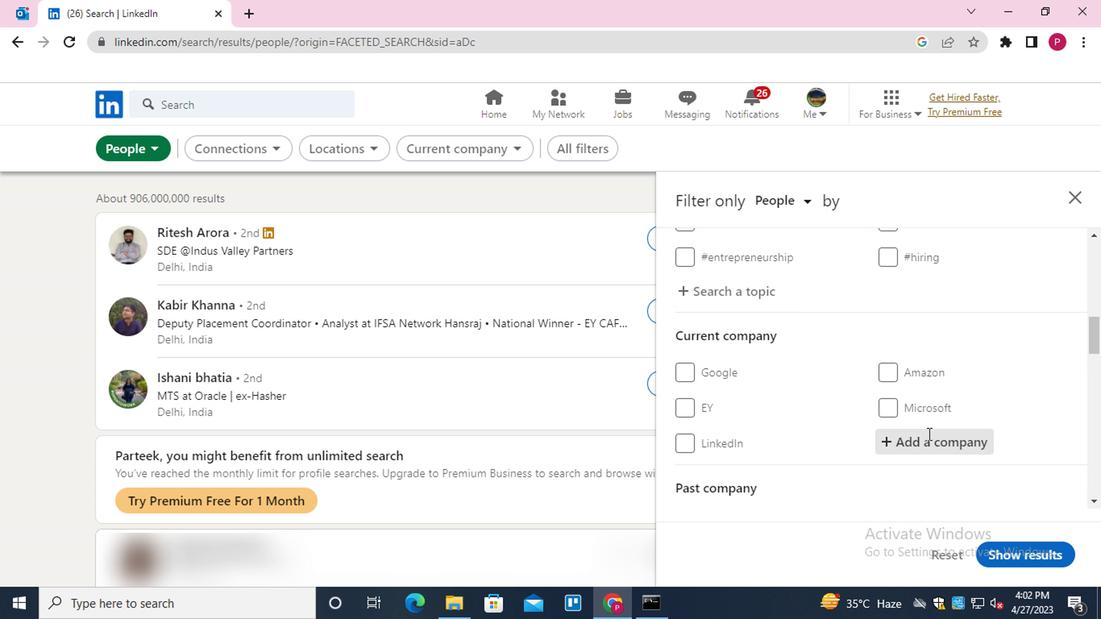 
Action: Key pressed <Key.shift>MIDEA<Key.down>
Screenshot: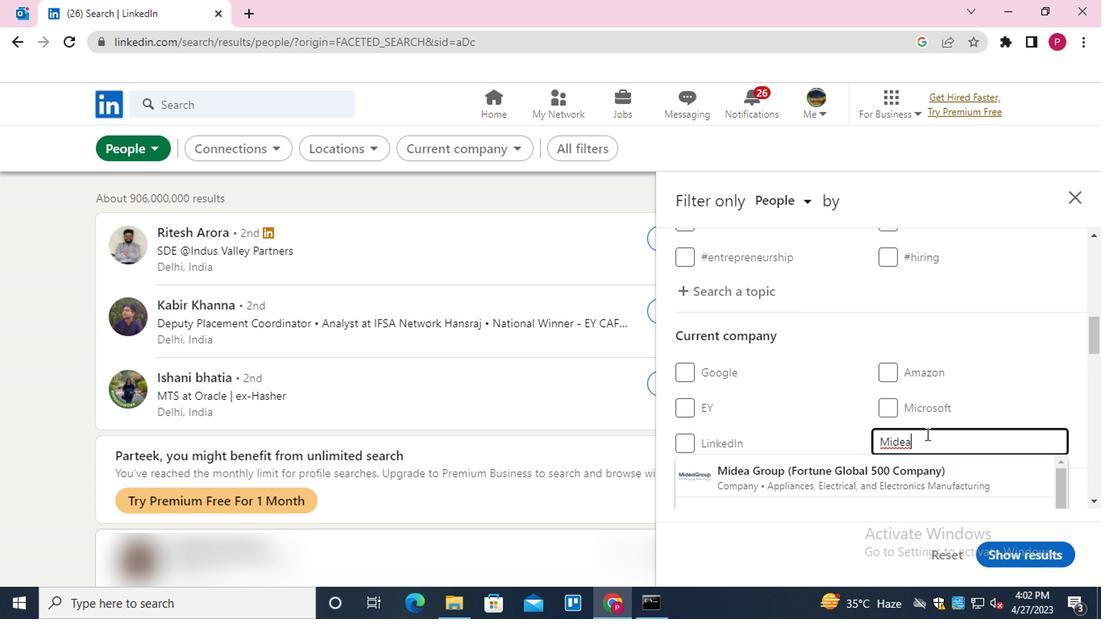 
Action: Mouse scrolled (924, 430) with delta (0, 0)
Screenshot: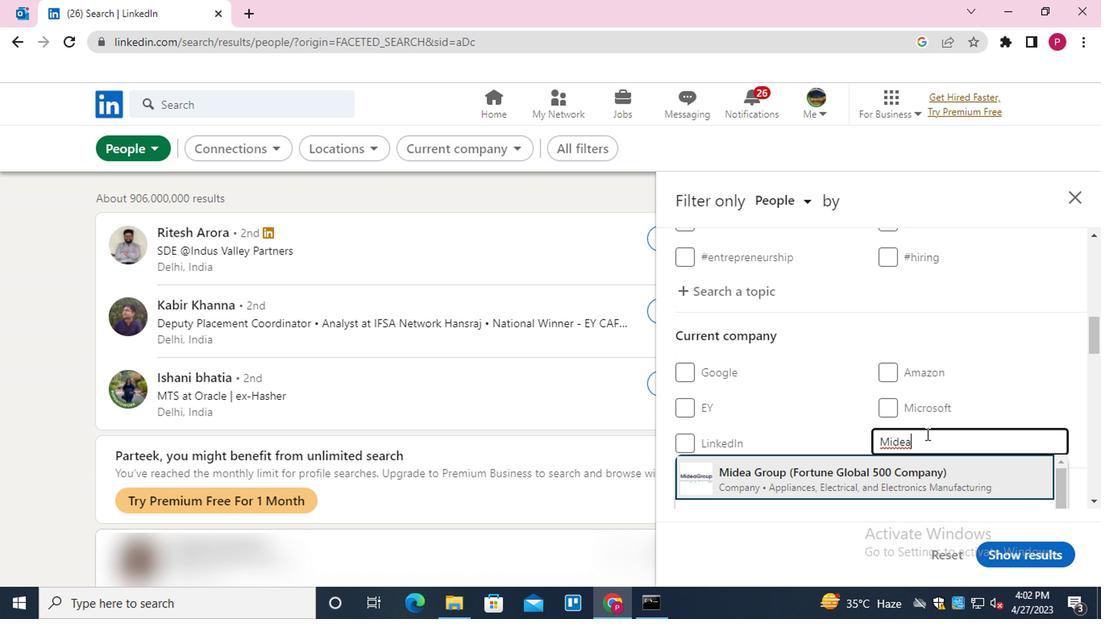 
Action: Key pressed <Key.enter>
Screenshot: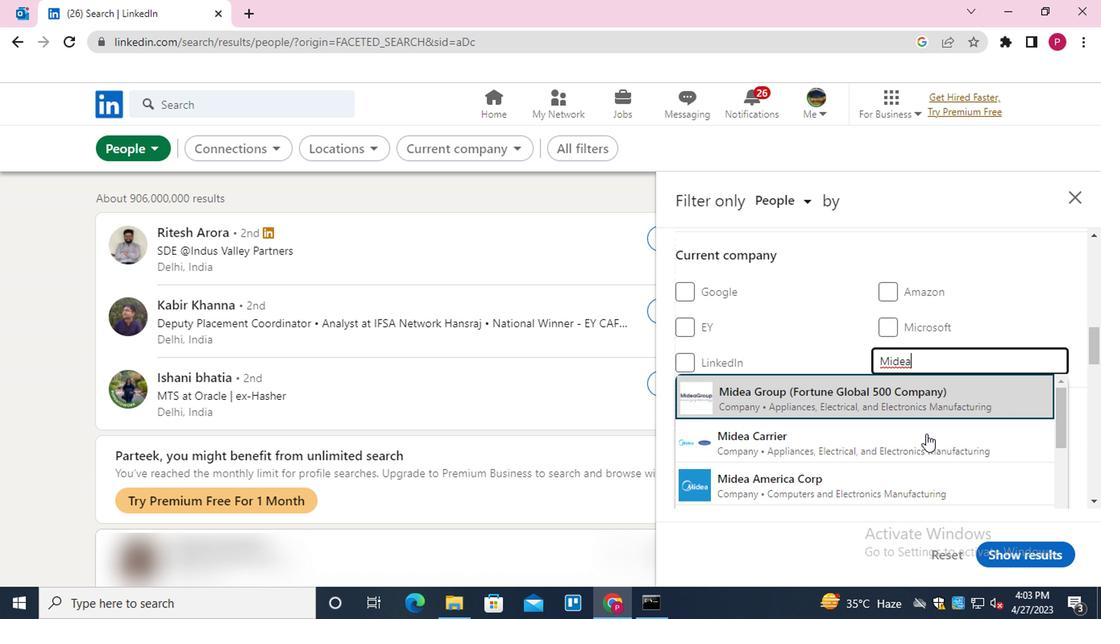 
Action: Mouse moved to (790, 410)
Screenshot: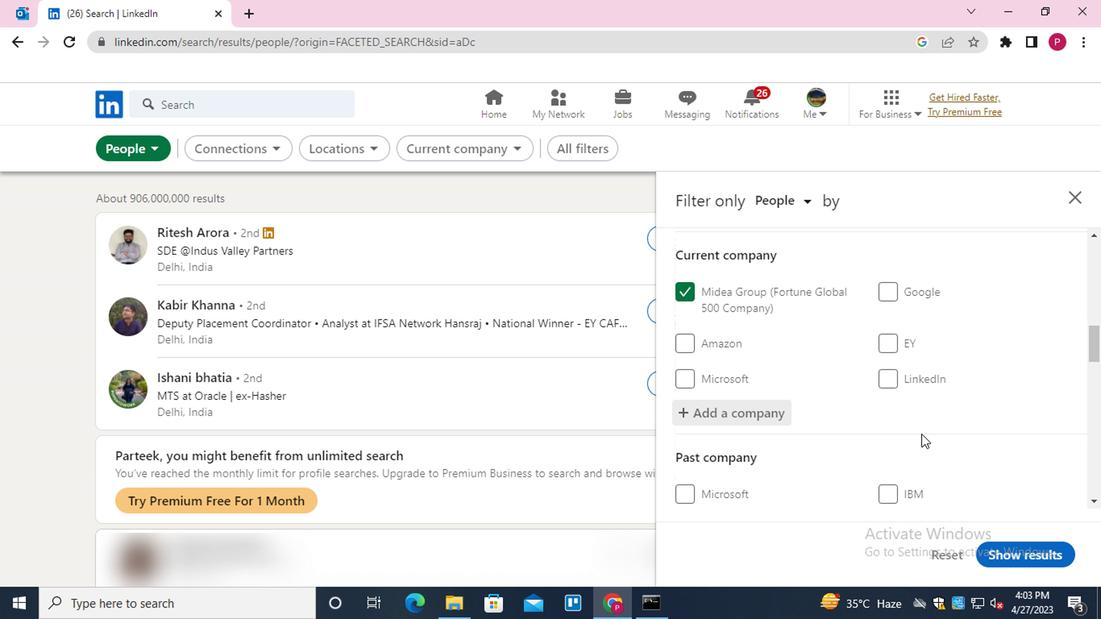 
Action: Mouse scrolled (790, 408) with delta (0, -1)
Screenshot: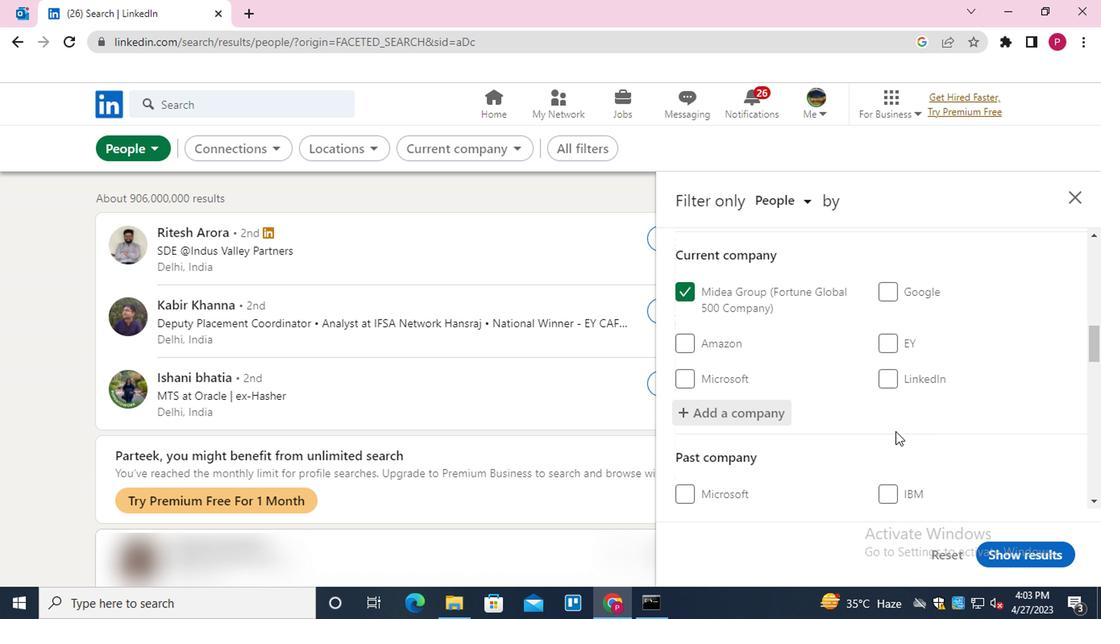 
Action: Mouse scrolled (790, 408) with delta (0, -1)
Screenshot: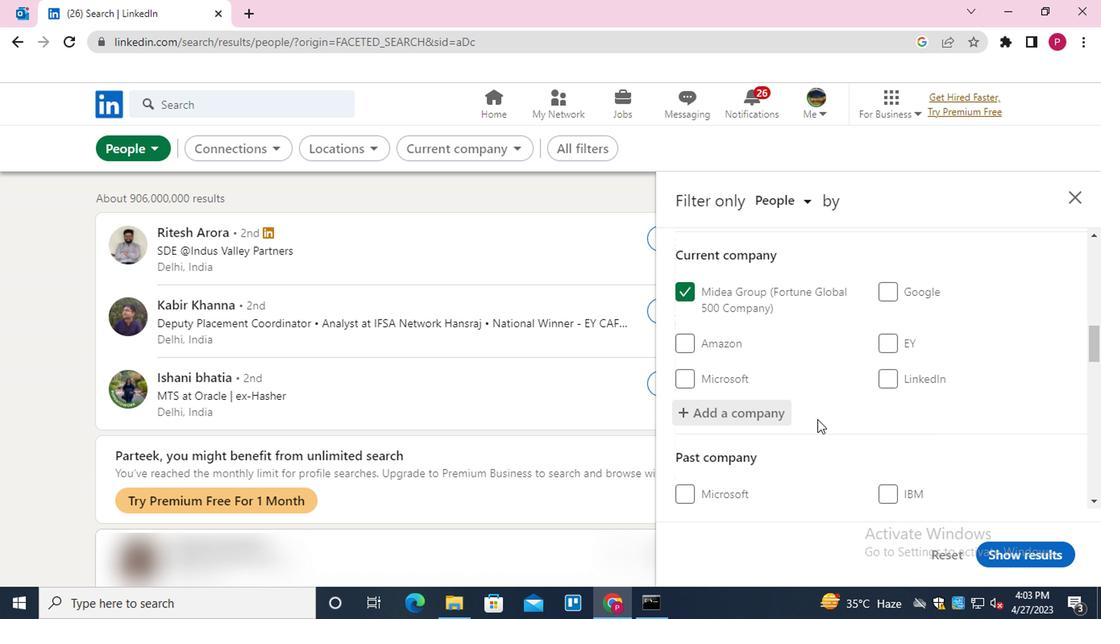 
Action: Mouse scrolled (790, 408) with delta (0, -1)
Screenshot: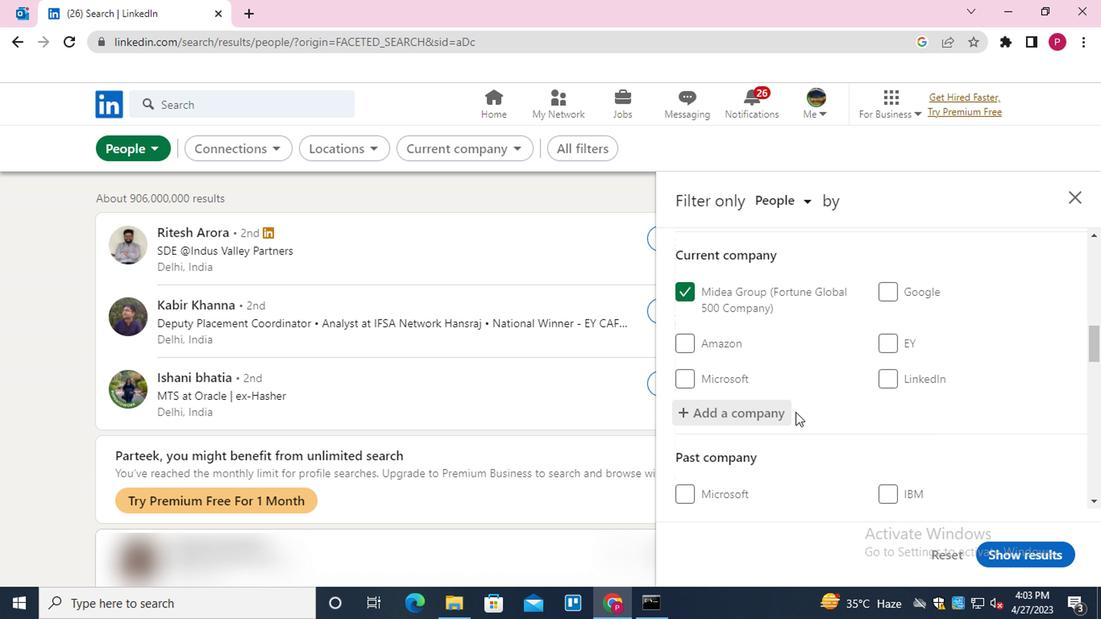 
Action: Mouse scrolled (790, 408) with delta (0, -1)
Screenshot: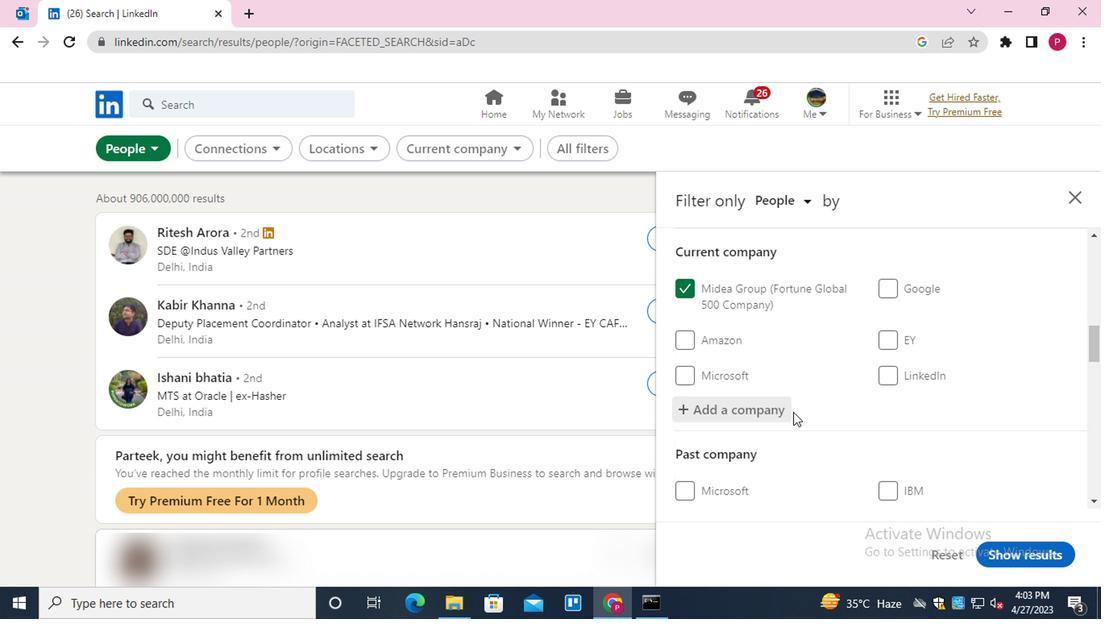 
Action: Mouse scrolled (790, 408) with delta (0, -1)
Screenshot: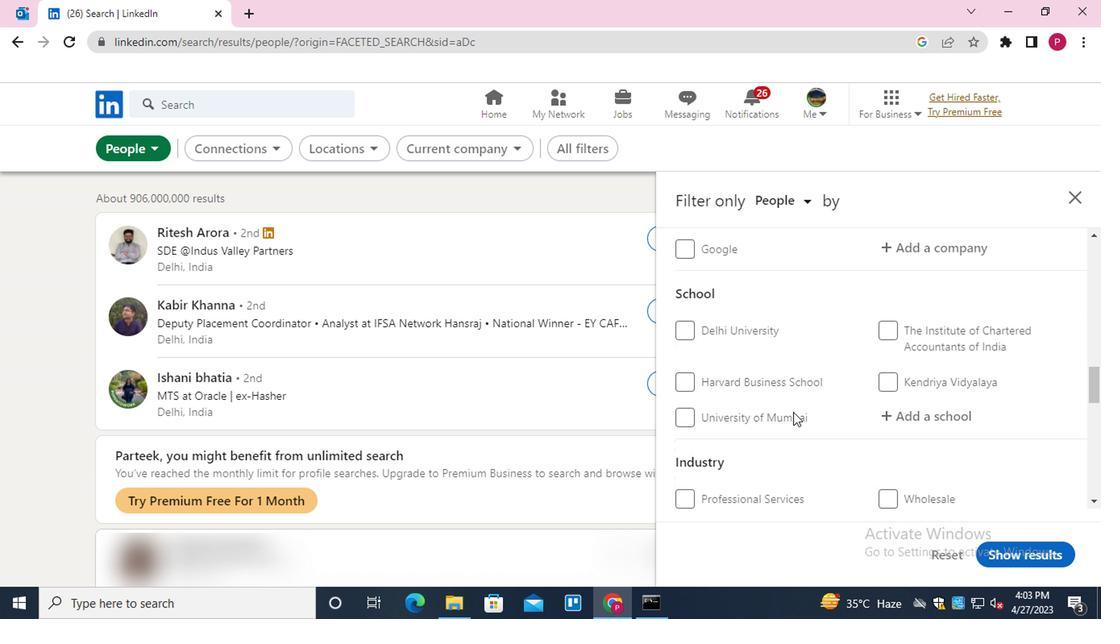 
Action: Mouse moved to (889, 332)
Screenshot: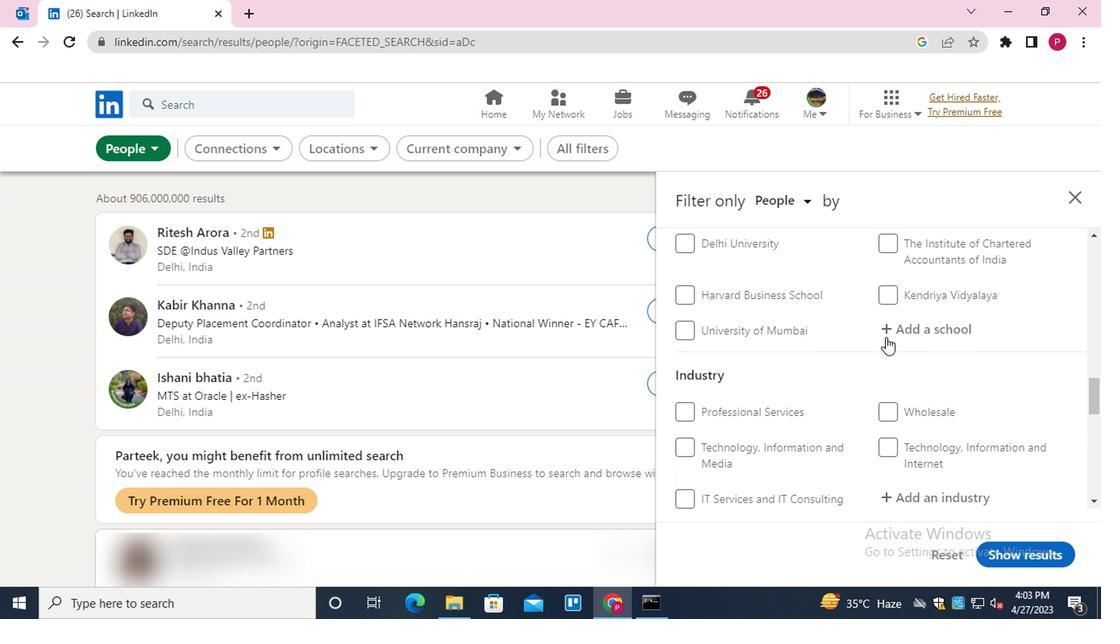 
Action: Mouse pressed left at (889, 332)
Screenshot: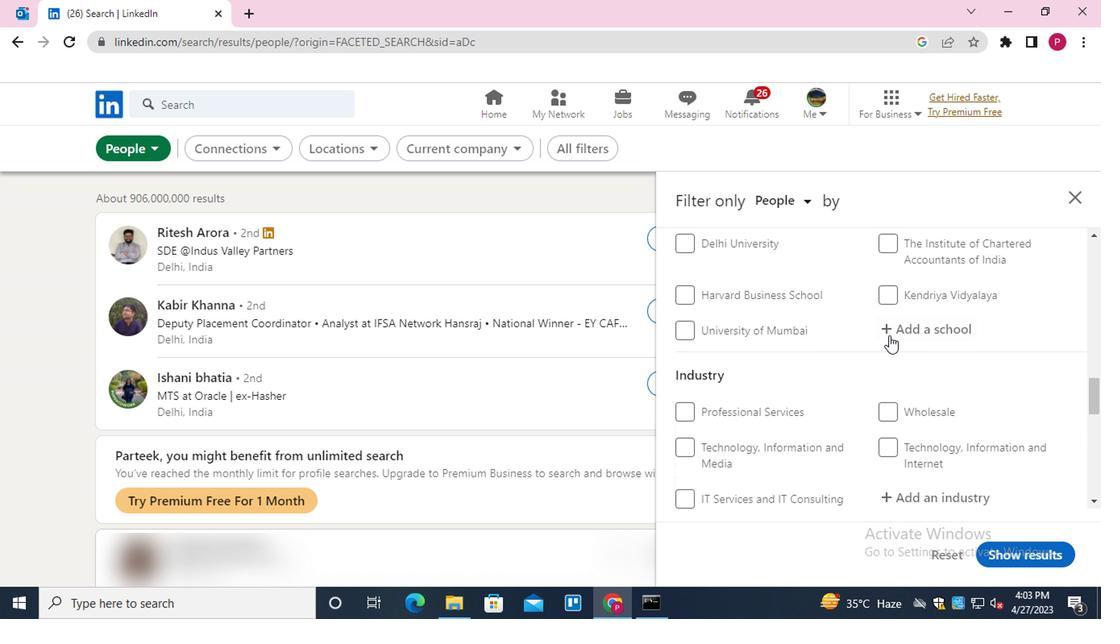 
Action: Key pressed <Key.shift>DAV<Key.space><Key.shift>PUBLIC<Key.space><Key.down><Key.down><Key.down><Key.down><Key.down><Key.down><Key.down><Key.down><Key.down><Key.down><Key.down><Key.down><Key.down><Key.down><Key.down><Key.down><Key.down><Key.down><Key.down><Key.down><Key.down><Key.down><Key.up><Key.shift><Key.shift><Key.shift>SCHOOL<Key.up><Key.down><Key.enter>
Screenshot: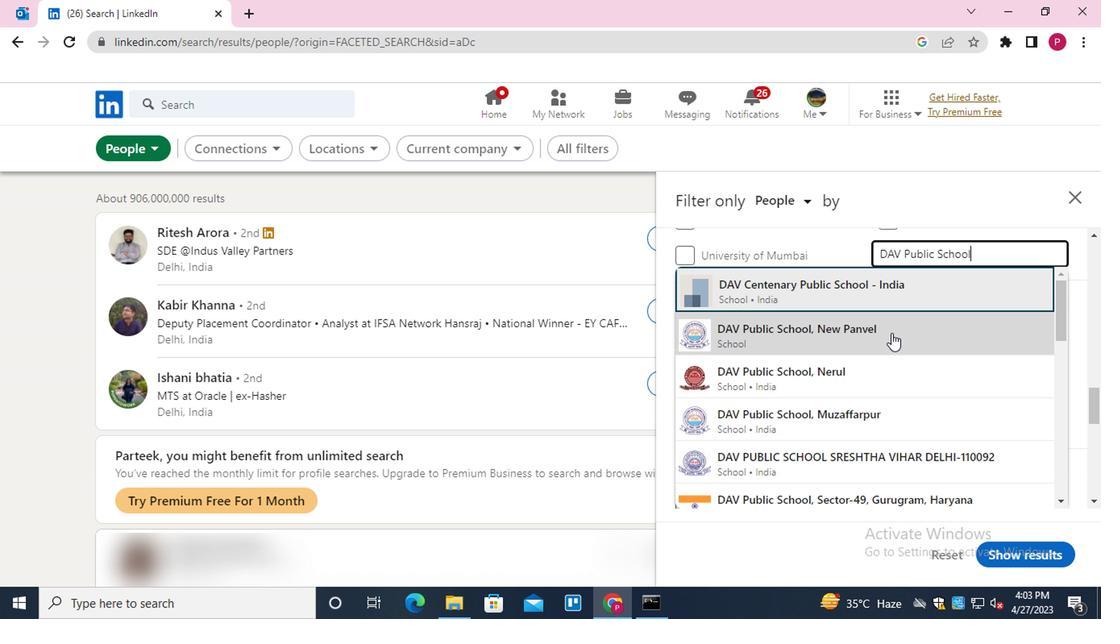 
Action: Mouse moved to (826, 367)
Screenshot: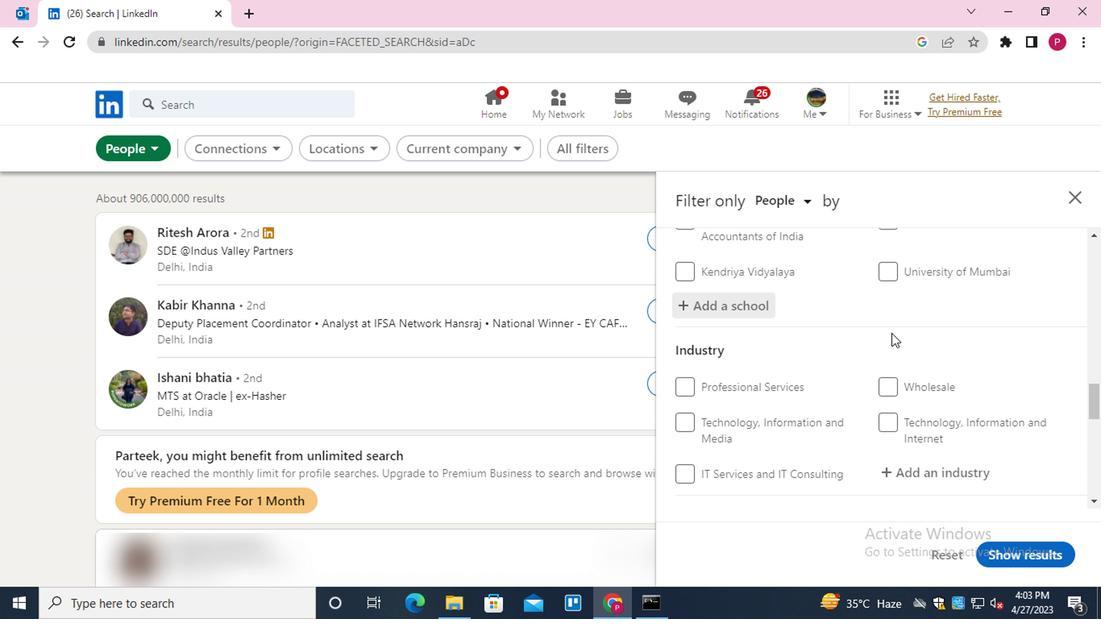
Action: Mouse scrolled (826, 365) with delta (0, -1)
Screenshot: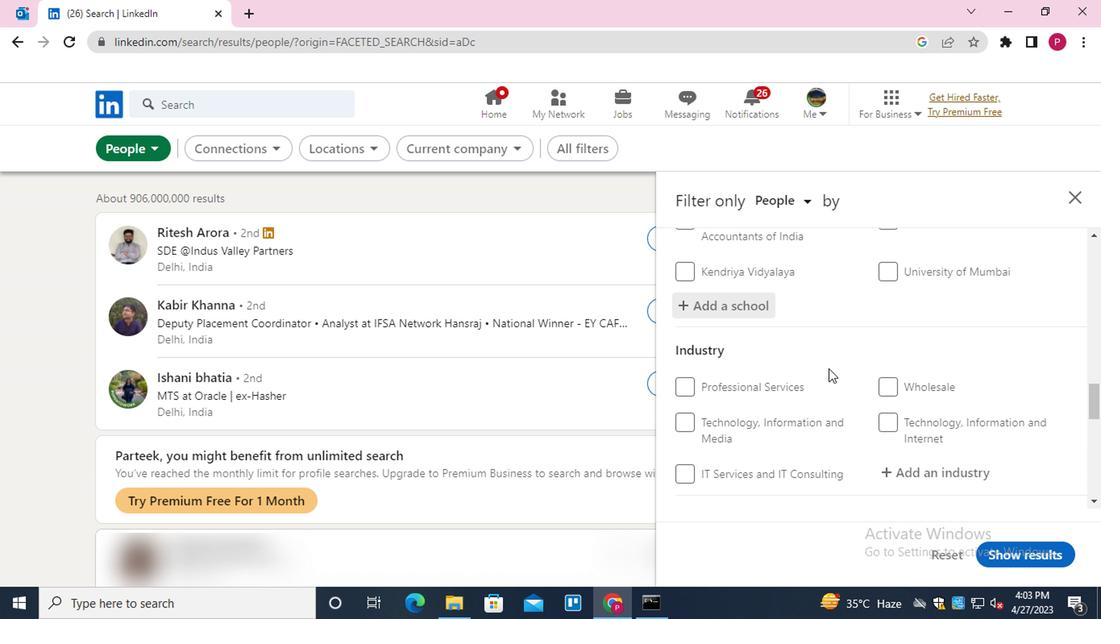 
Action: Mouse scrolled (826, 365) with delta (0, -1)
Screenshot: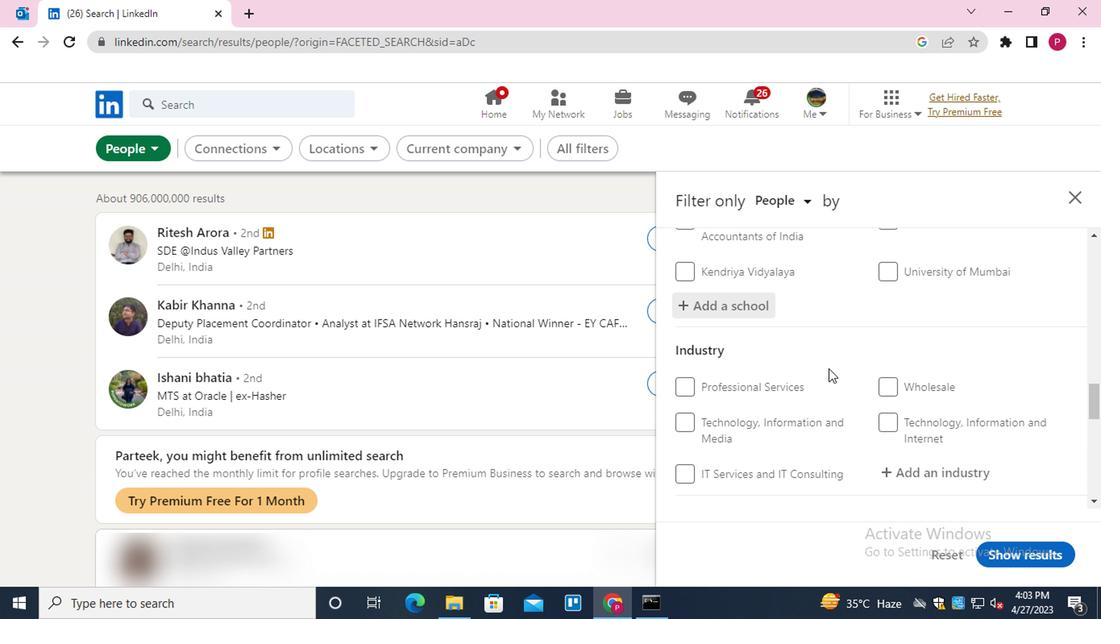 
Action: Mouse scrolled (826, 365) with delta (0, -1)
Screenshot: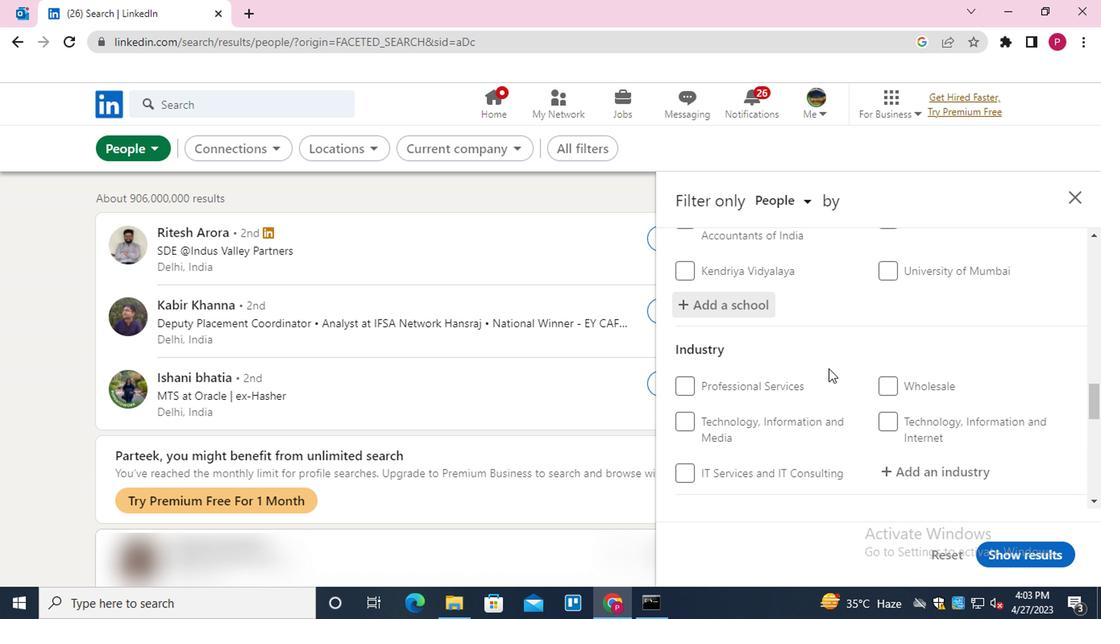 
Action: Mouse scrolled (826, 365) with delta (0, -1)
Screenshot: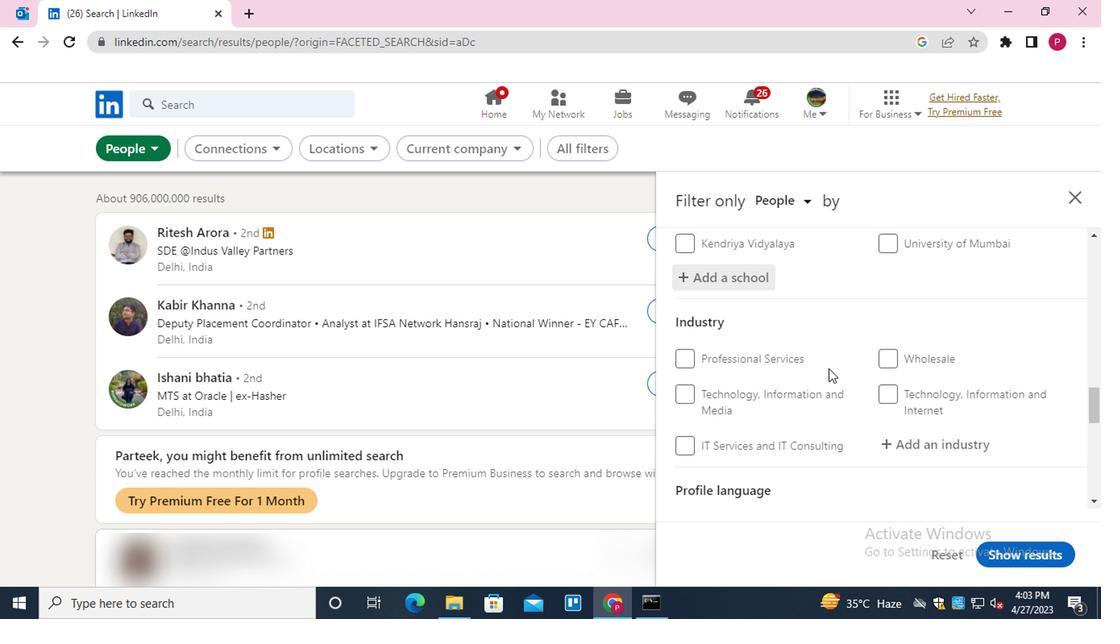 
Action: Mouse scrolled (826, 367) with delta (0, 0)
Screenshot: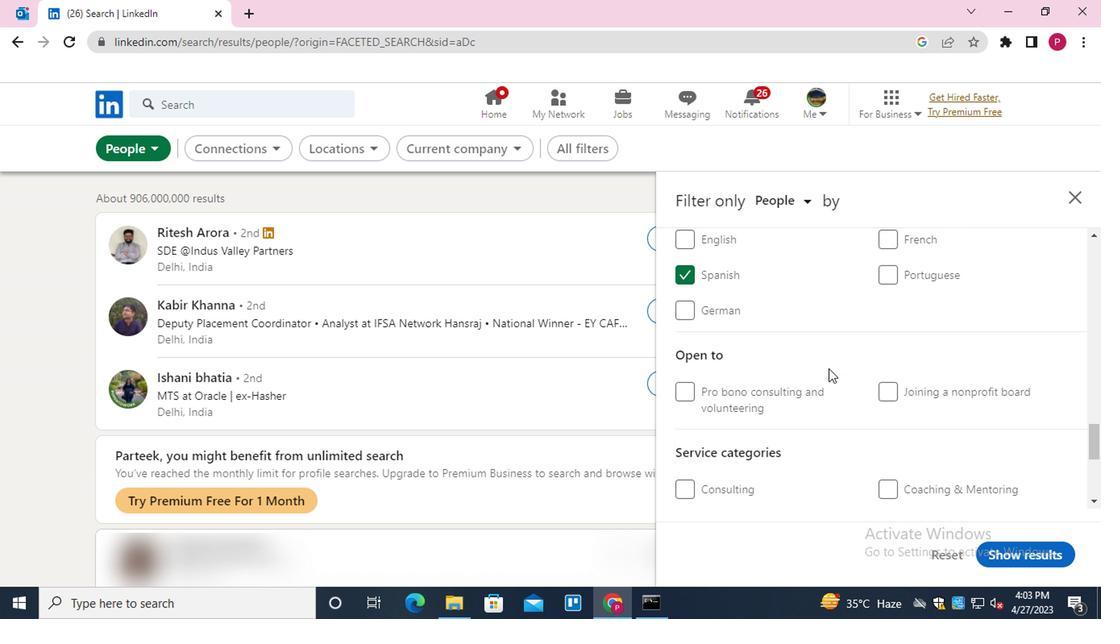
Action: Mouse scrolled (826, 367) with delta (0, 0)
Screenshot: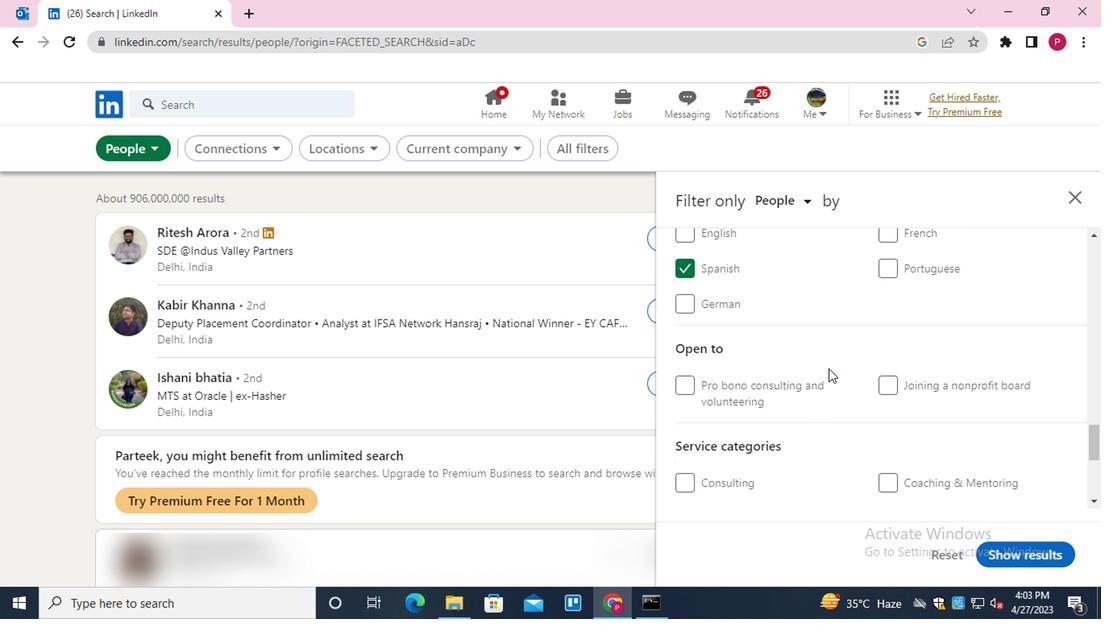 
Action: Mouse moved to (948, 312)
Screenshot: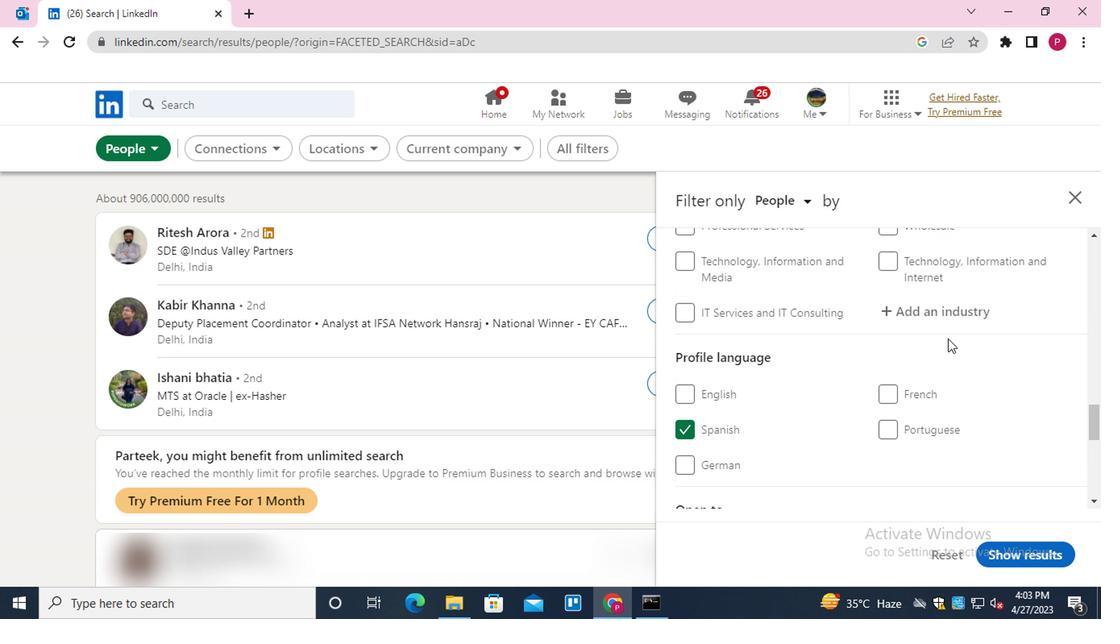 
Action: Mouse pressed left at (948, 312)
Screenshot: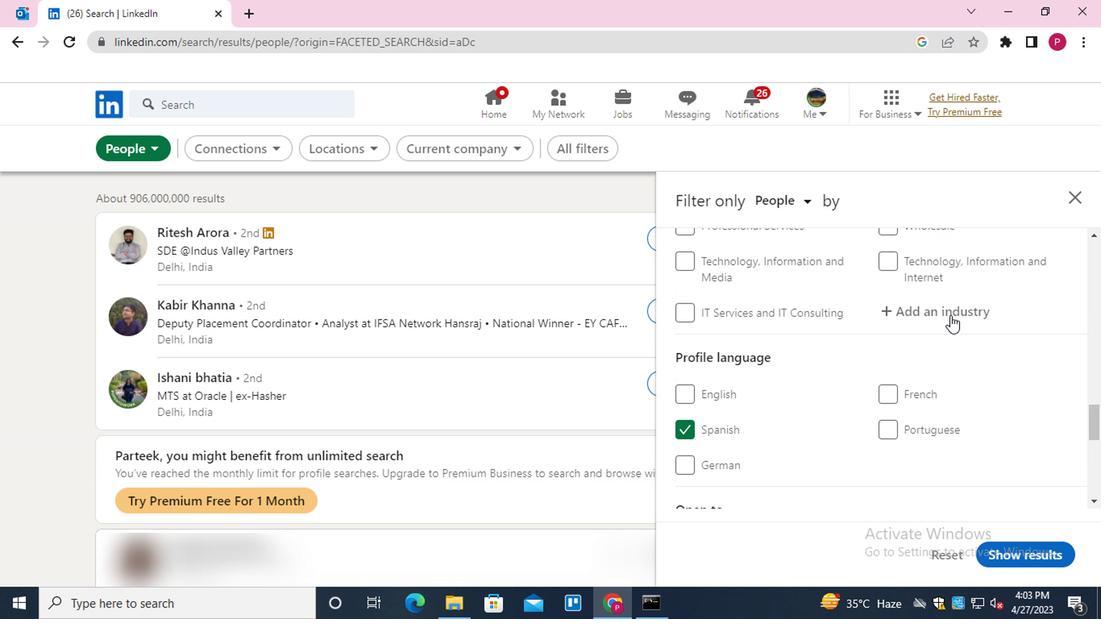 
Action: Mouse moved to (946, 311)
Screenshot: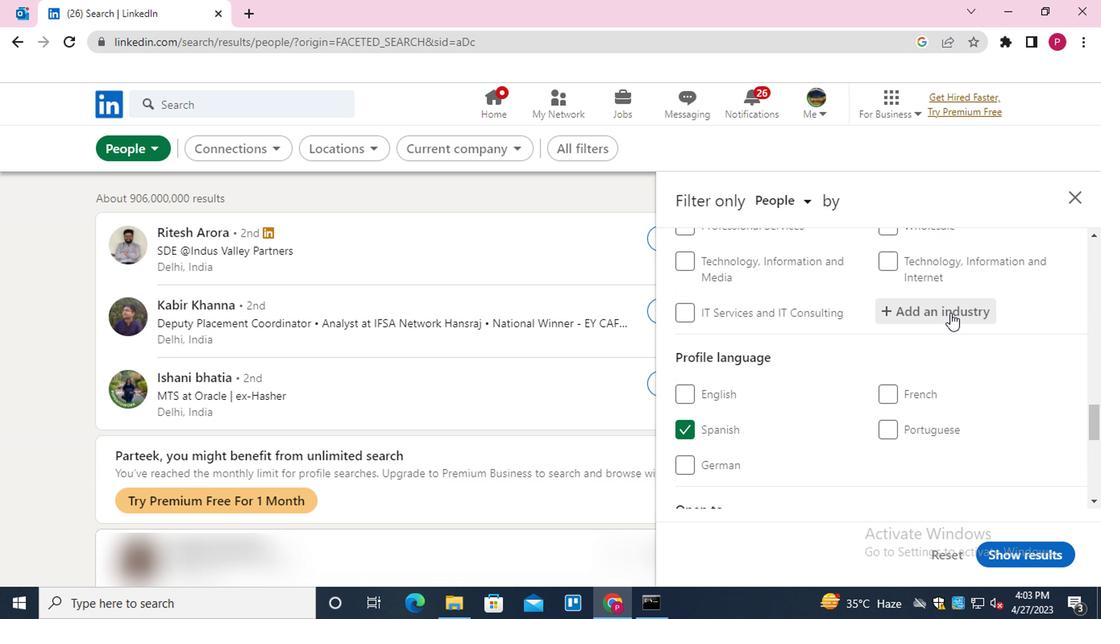 
Action: Key pressed <Key.shift><Key.shift><Key.shift><Key.shift><Key.shift><Key.shift><Key.shift><Key.shift><Key.shift><Key.shift><Key.shift><Key.shift><Key.shift>LANGUAGE<Key.down><Key.enter>
Screenshot: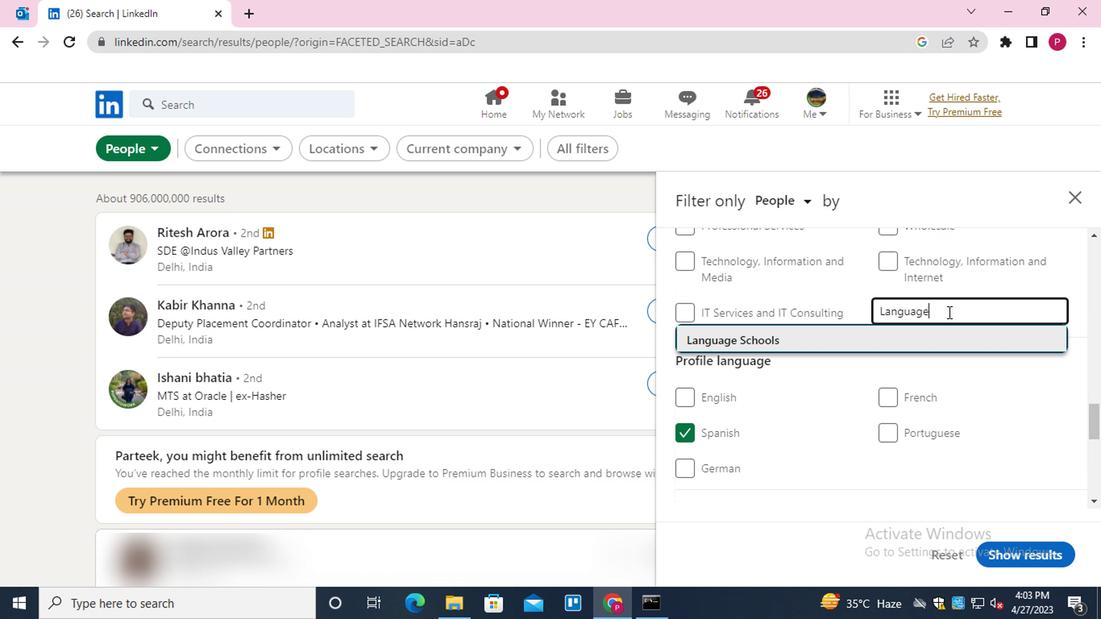 
Action: Mouse moved to (882, 346)
Screenshot: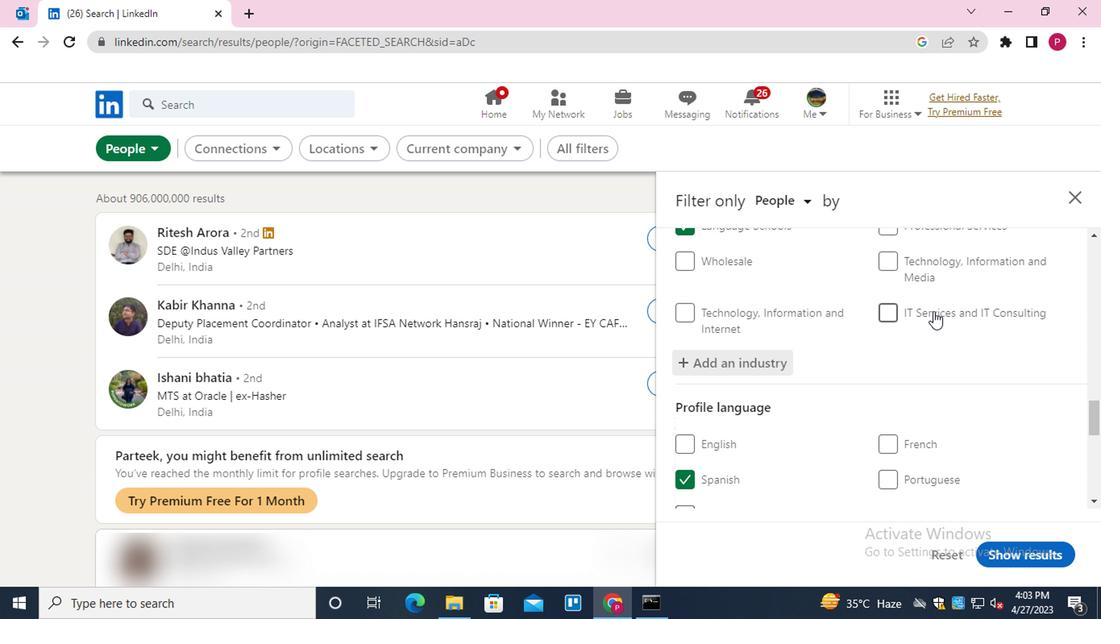 
Action: Mouse scrolled (882, 346) with delta (0, 0)
Screenshot: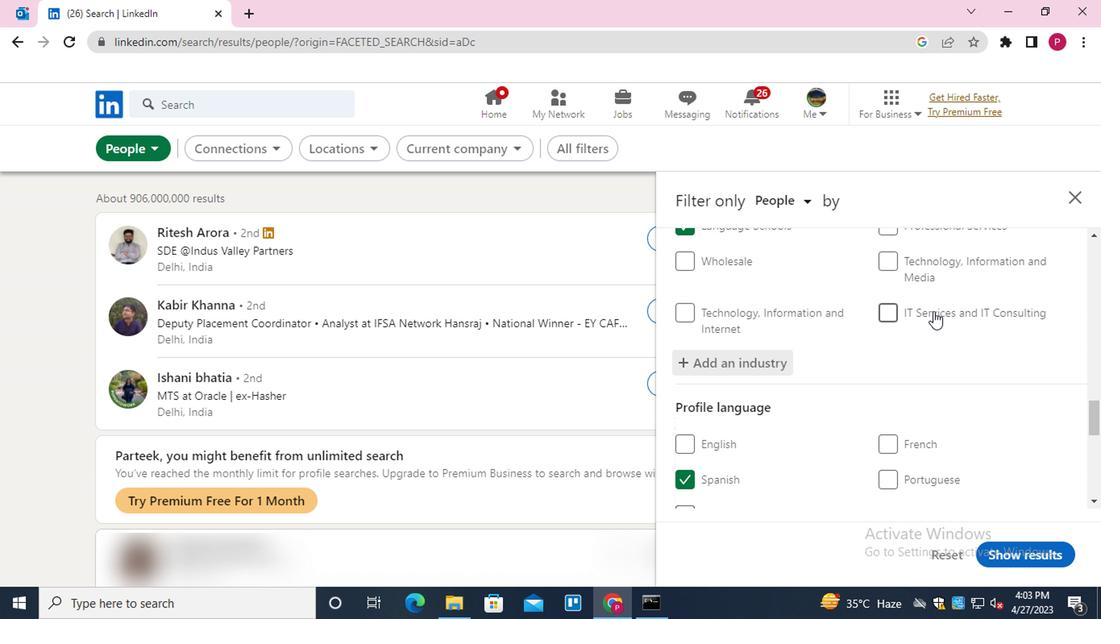 
Action: Mouse moved to (880, 349)
Screenshot: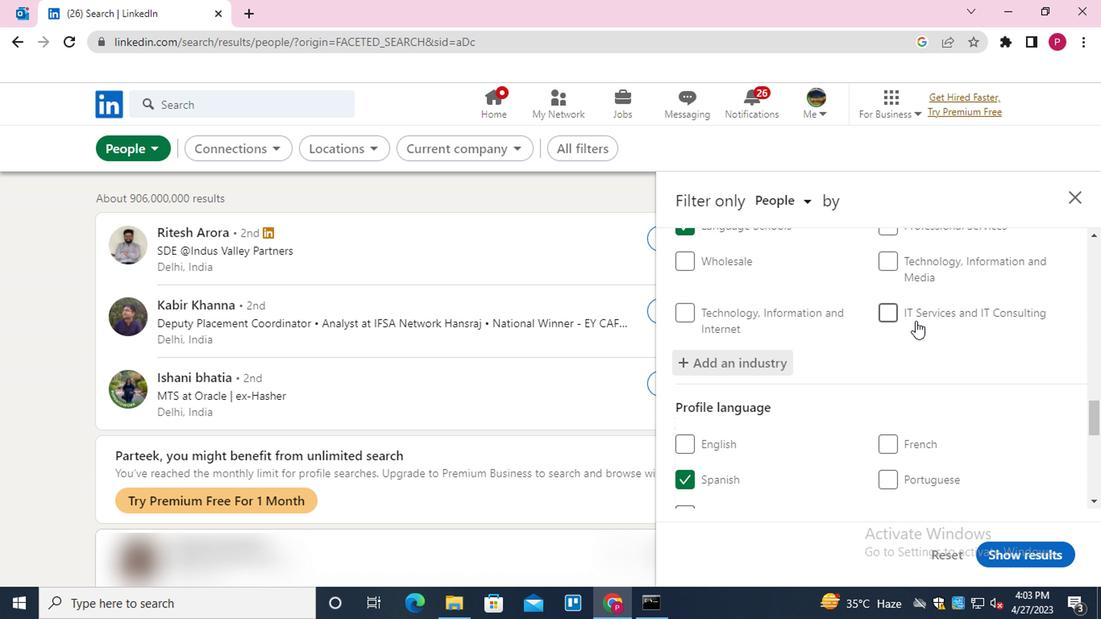 
Action: Mouse scrolled (880, 348) with delta (0, 0)
Screenshot: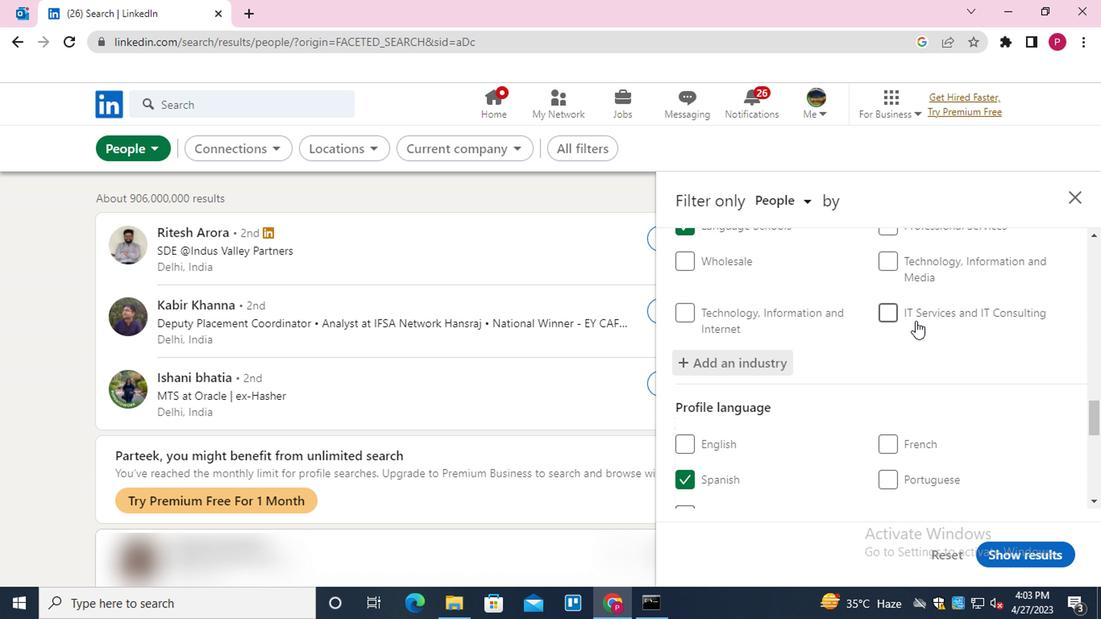 
Action: Mouse moved to (878, 353)
Screenshot: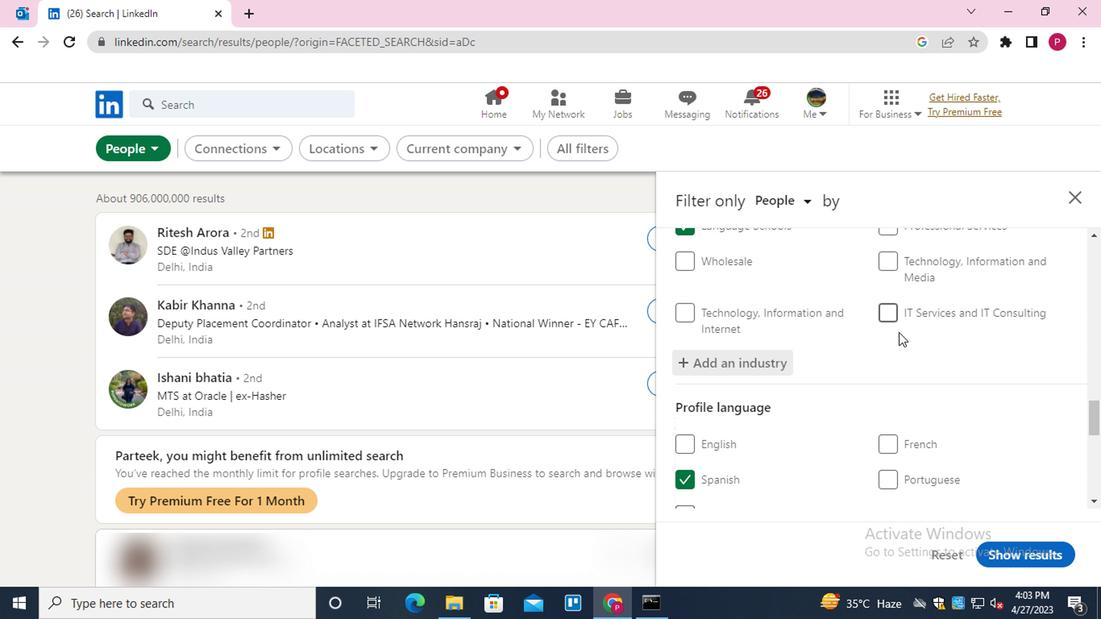 
Action: Mouse scrolled (878, 352) with delta (0, 0)
Screenshot: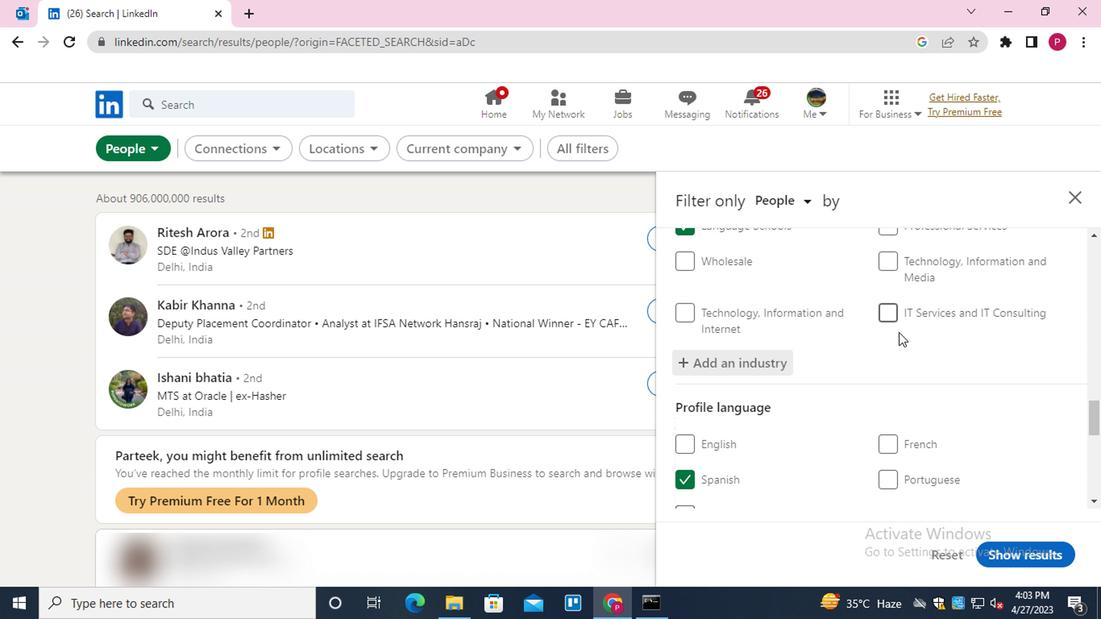 
Action: Mouse moved to (873, 359)
Screenshot: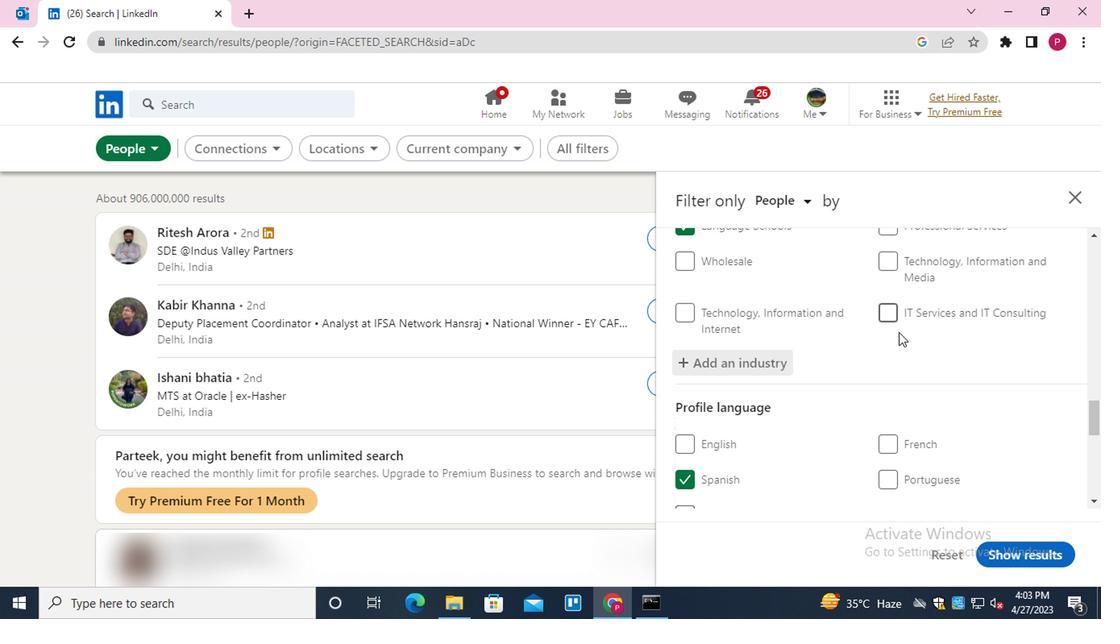 
Action: Mouse scrolled (873, 358) with delta (0, 0)
Screenshot: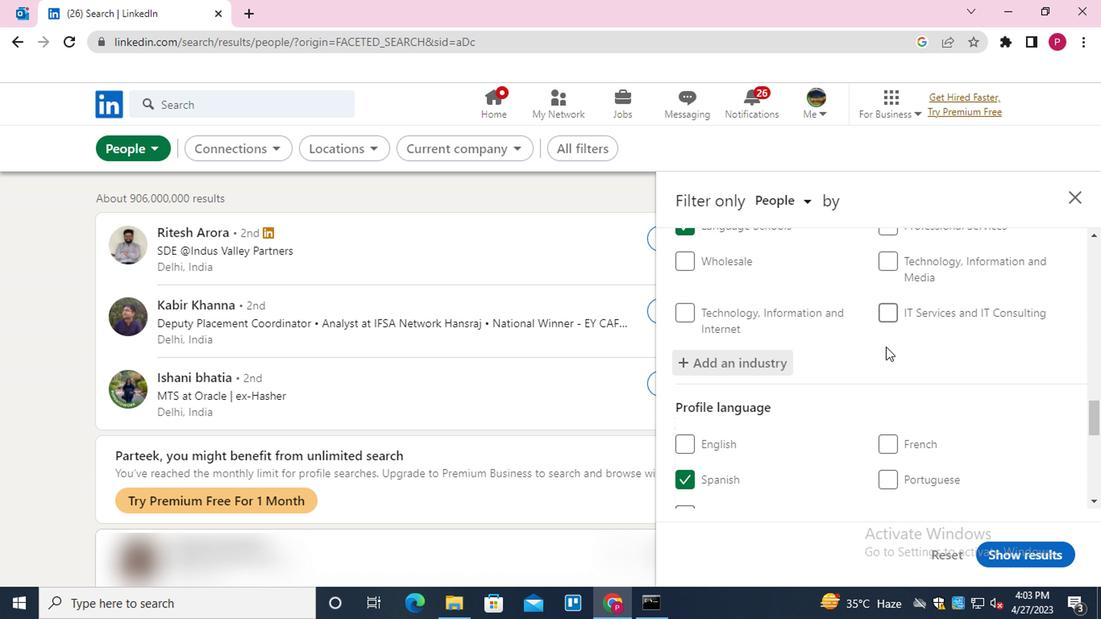 
Action: Mouse moved to (870, 364)
Screenshot: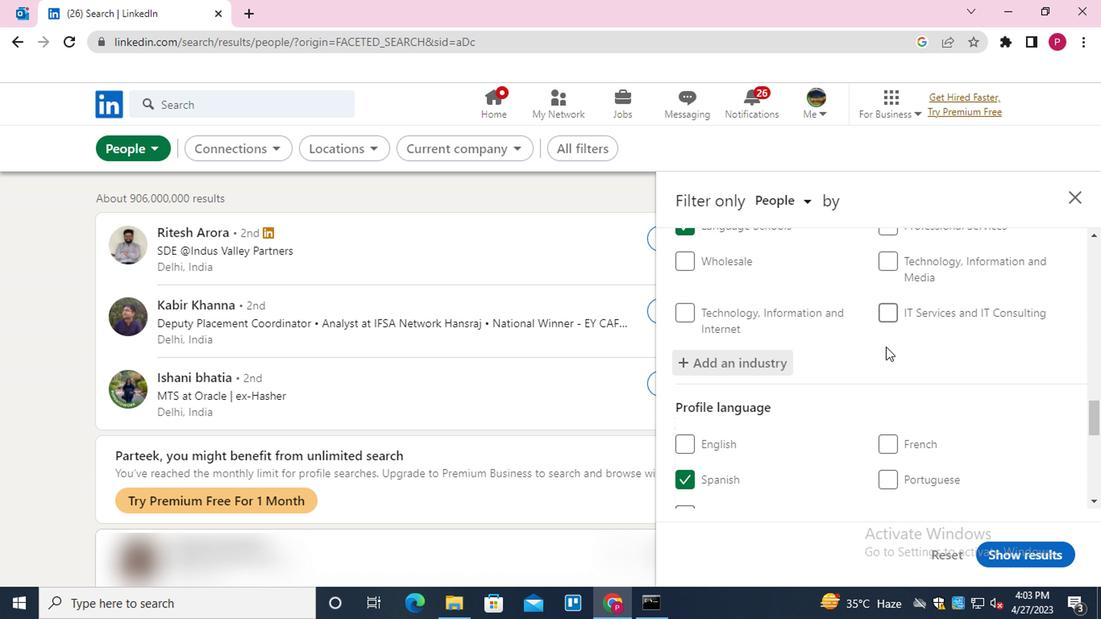 
Action: Mouse scrolled (870, 363) with delta (0, -1)
Screenshot: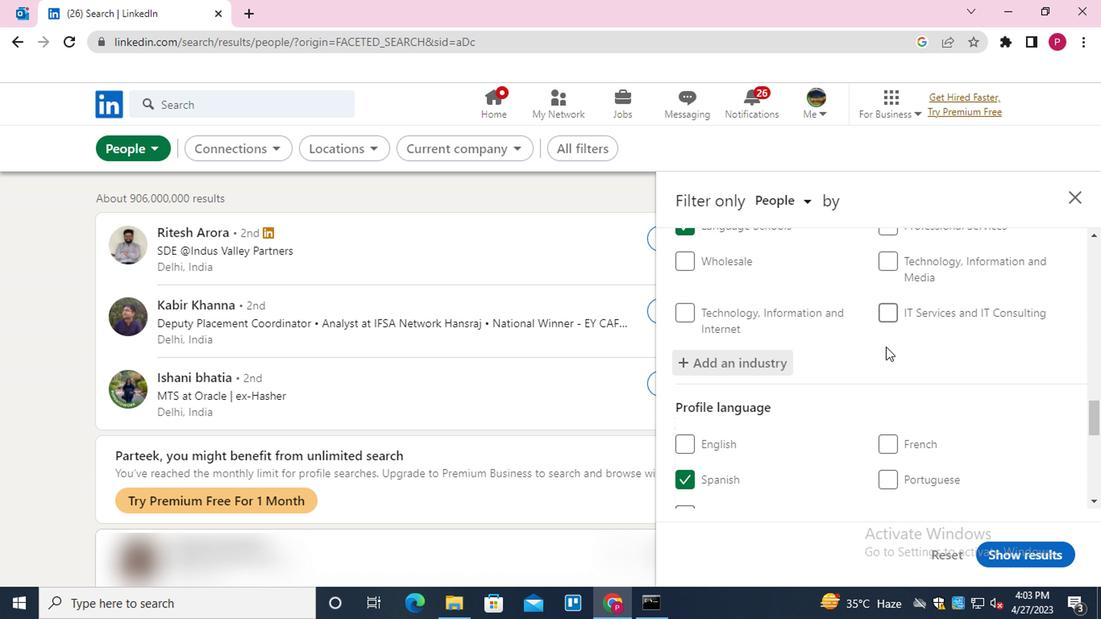 
Action: Mouse moved to (923, 360)
Screenshot: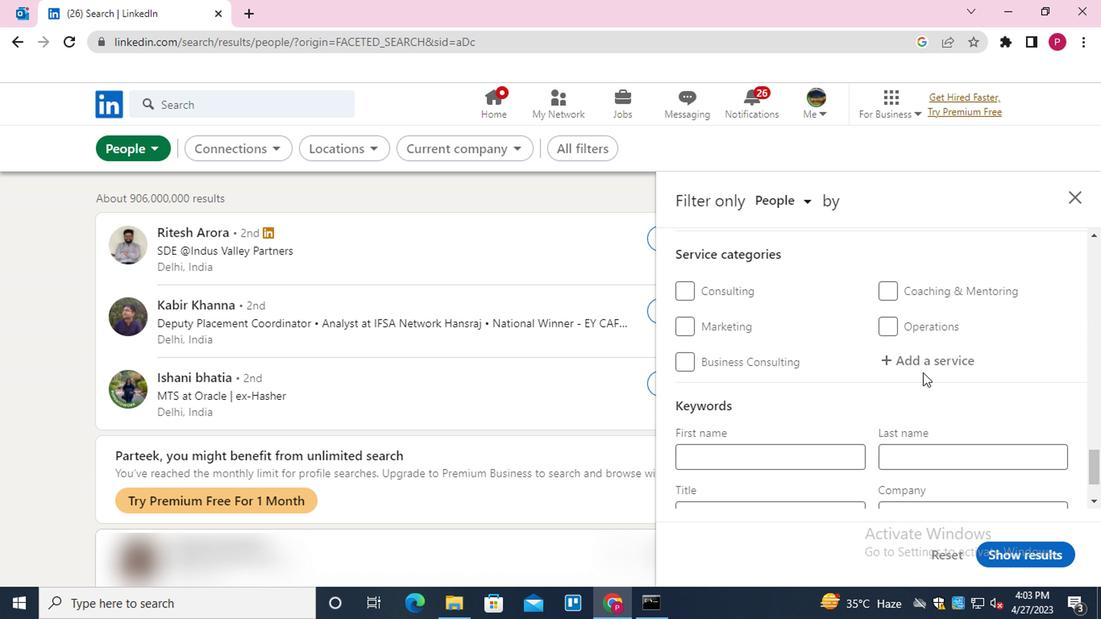 
Action: Mouse pressed left at (923, 360)
Screenshot: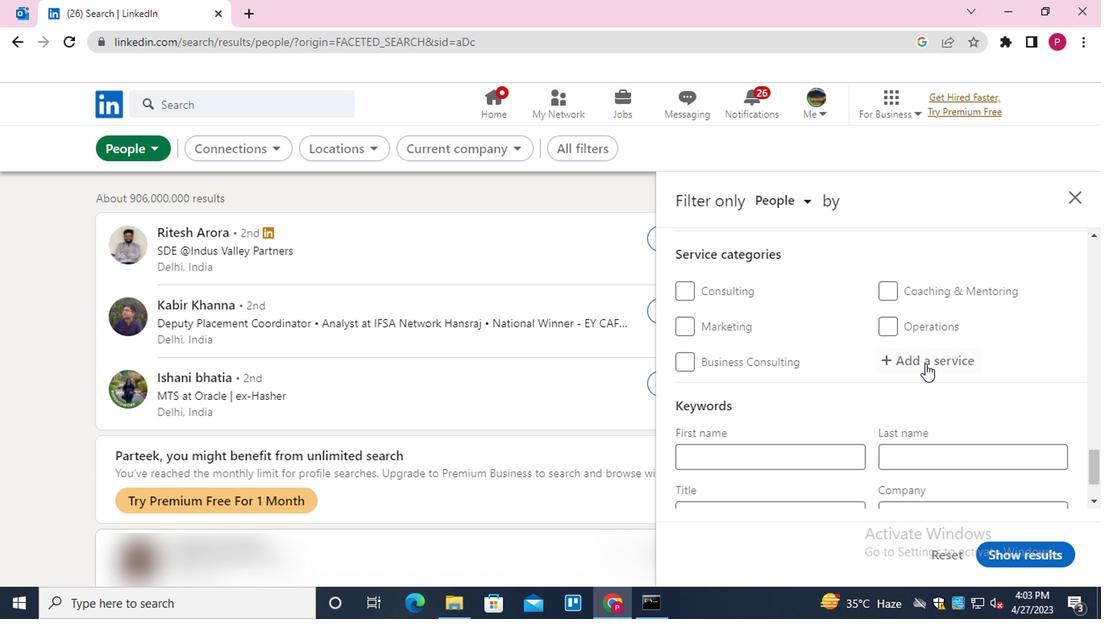 
Action: Key pressed <Key.shift><Key.shift><Key.shift><Key.shift><Key.shift><Key.shift><Key.shift>S<Key.backspace><Key.shift>CUSTOMER<Key.down><Key.down><Key.enter>
Screenshot: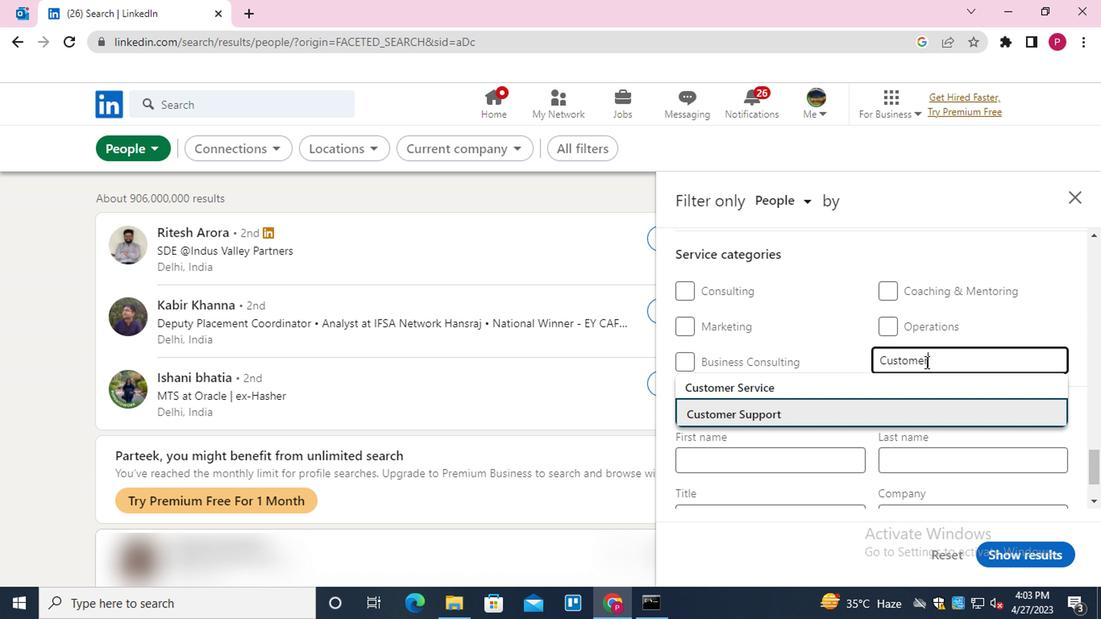 
Action: Mouse scrolled (923, 359) with delta (0, -1)
Screenshot: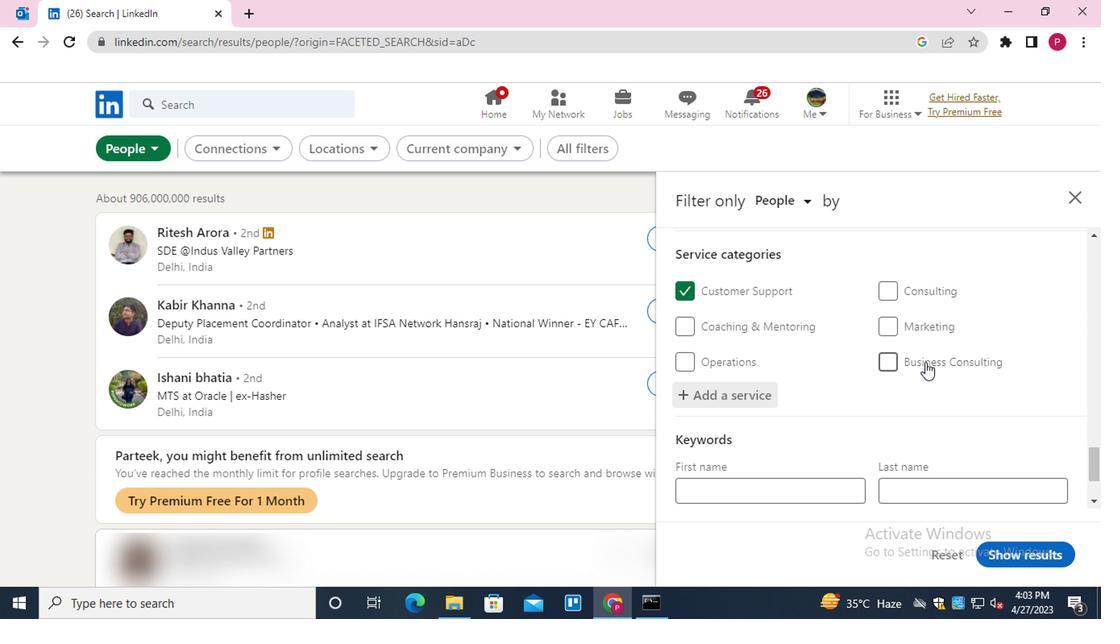
Action: Mouse scrolled (923, 359) with delta (0, -1)
Screenshot: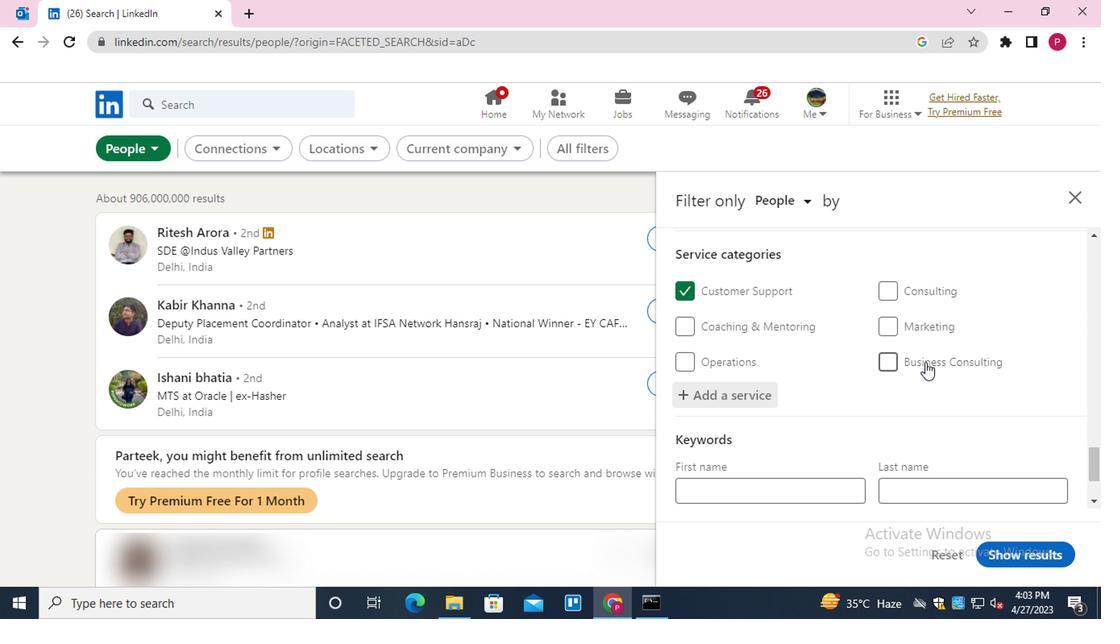 
Action: Mouse scrolled (923, 359) with delta (0, -1)
Screenshot: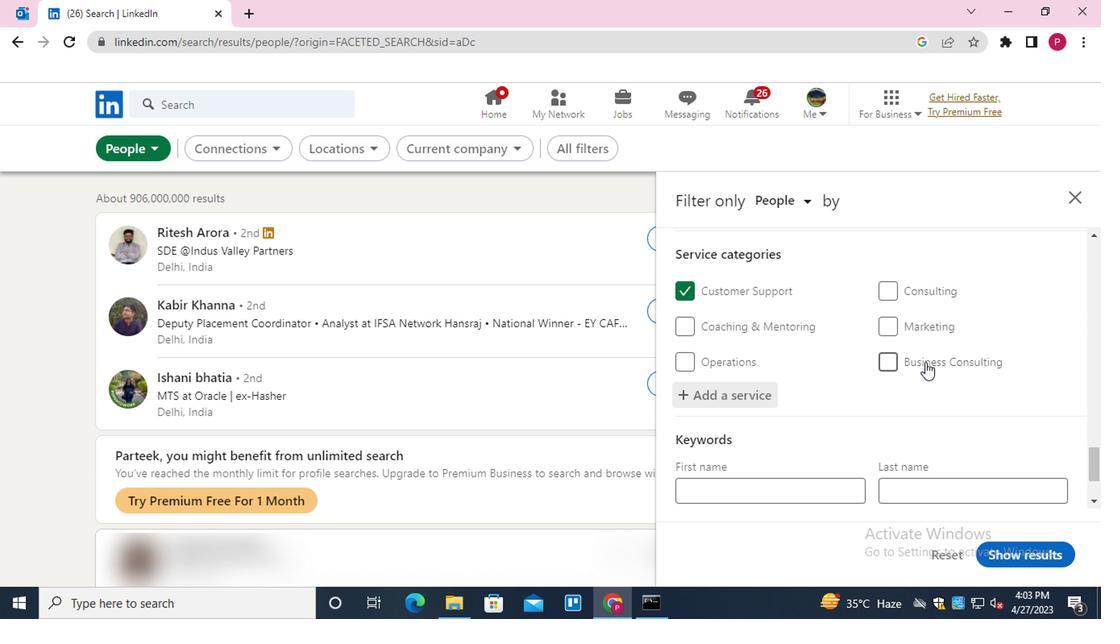 
Action: Mouse moved to (922, 360)
Screenshot: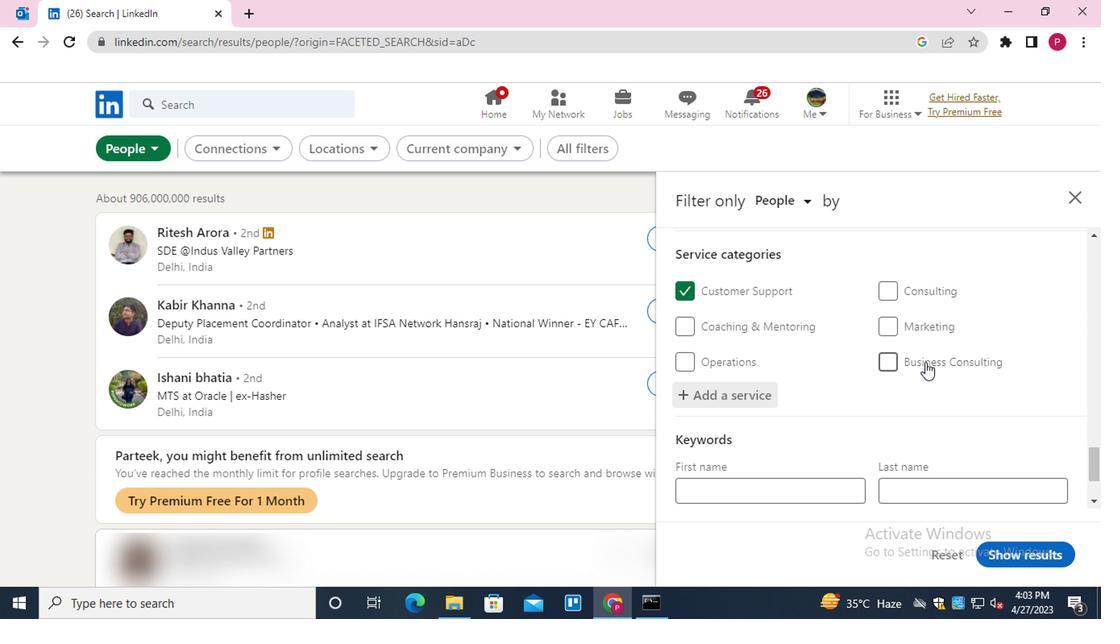 
Action: Mouse scrolled (922, 359) with delta (0, -1)
Screenshot: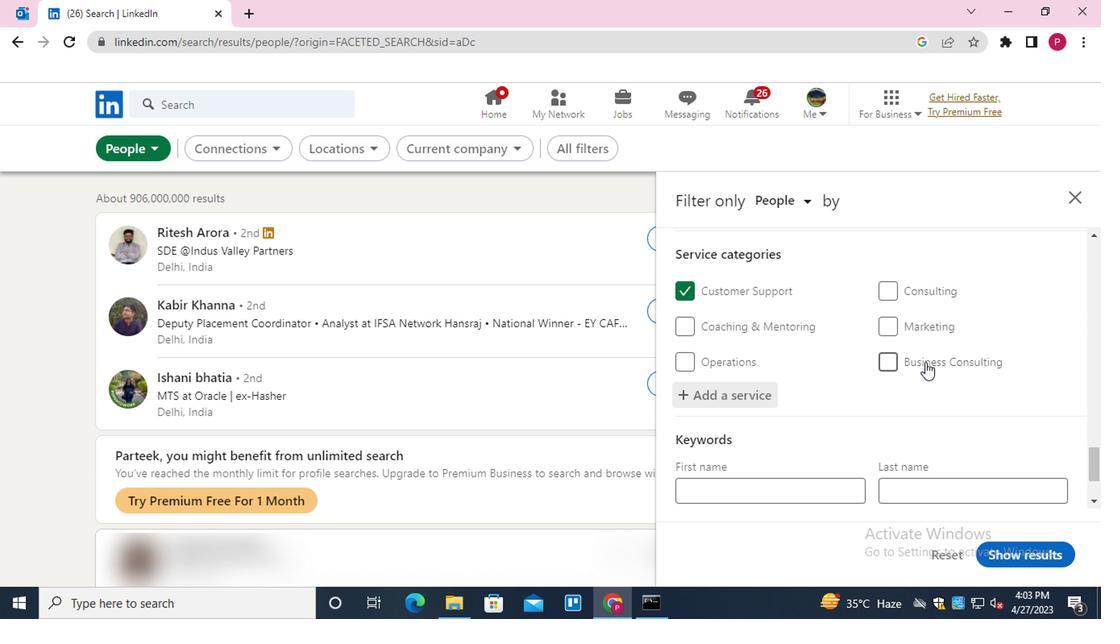 
Action: Mouse moved to (776, 424)
Screenshot: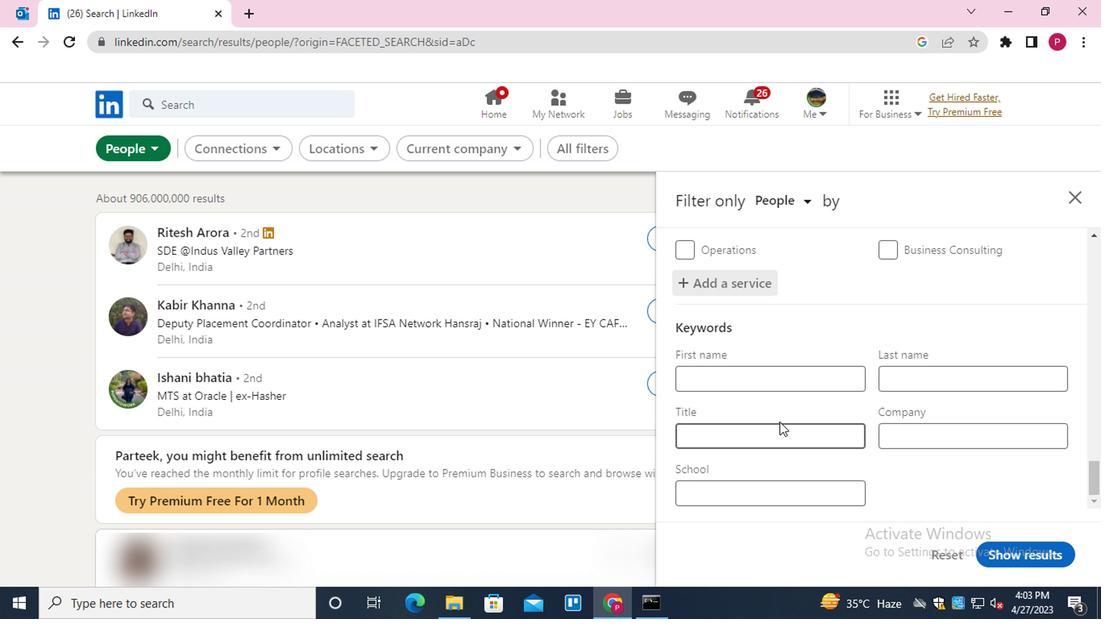 
Action: Mouse pressed left at (776, 424)
Screenshot: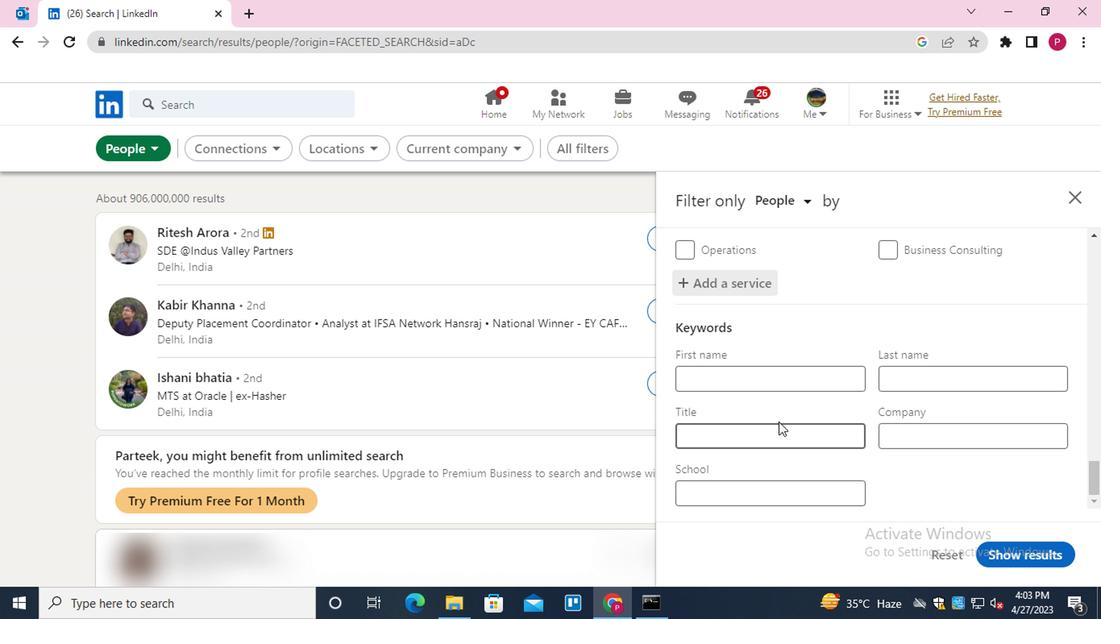 
Action: Key pressed <Key.shift>MARKETING<Key.space><Key.shift>RESEARCH<Key.space><Key.shift><Key.shift><Key.shift>ANALYST
Screenshot: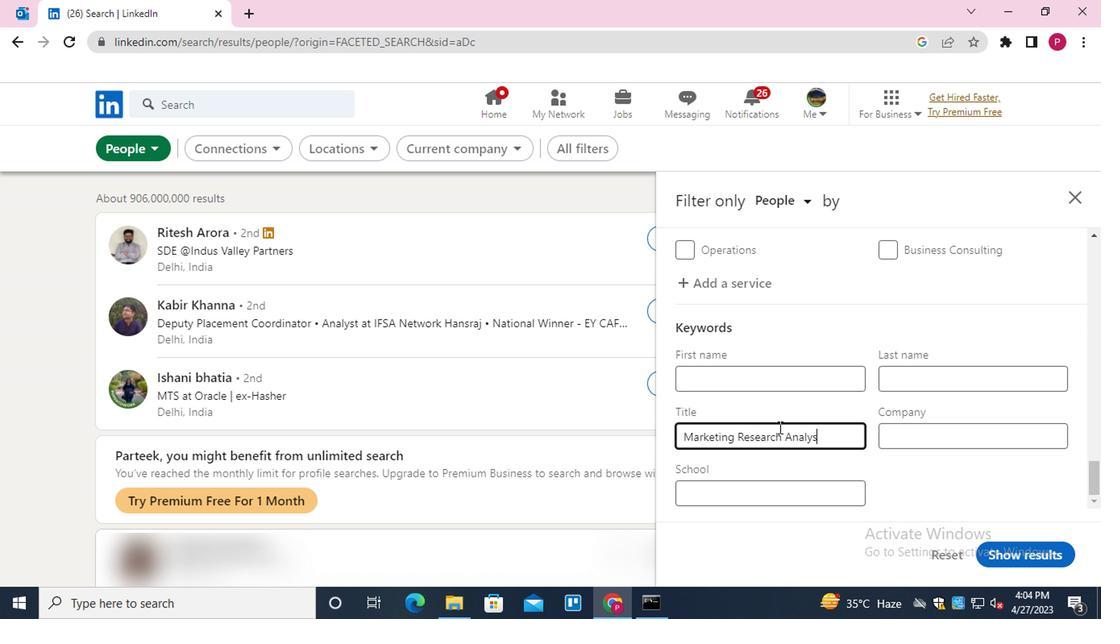 
Action: Mouse moved to (992, 544)
Screenshot: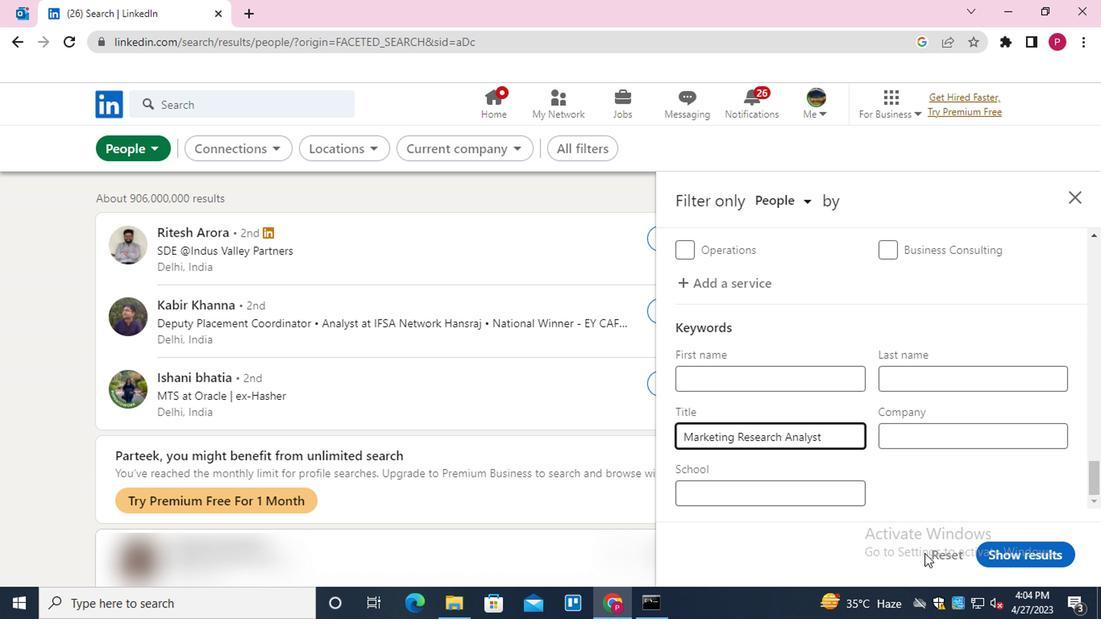 
Action: Mouse pressed left at (992, 544)
Screenshot: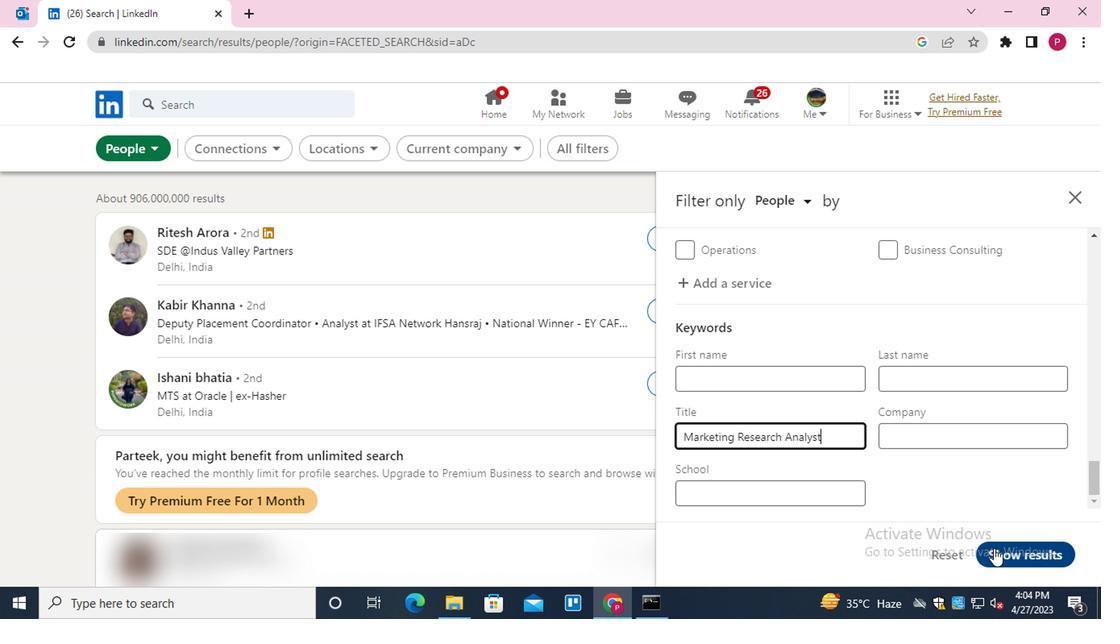 
Action: Mouse moved to (615, 326)
Screenshot: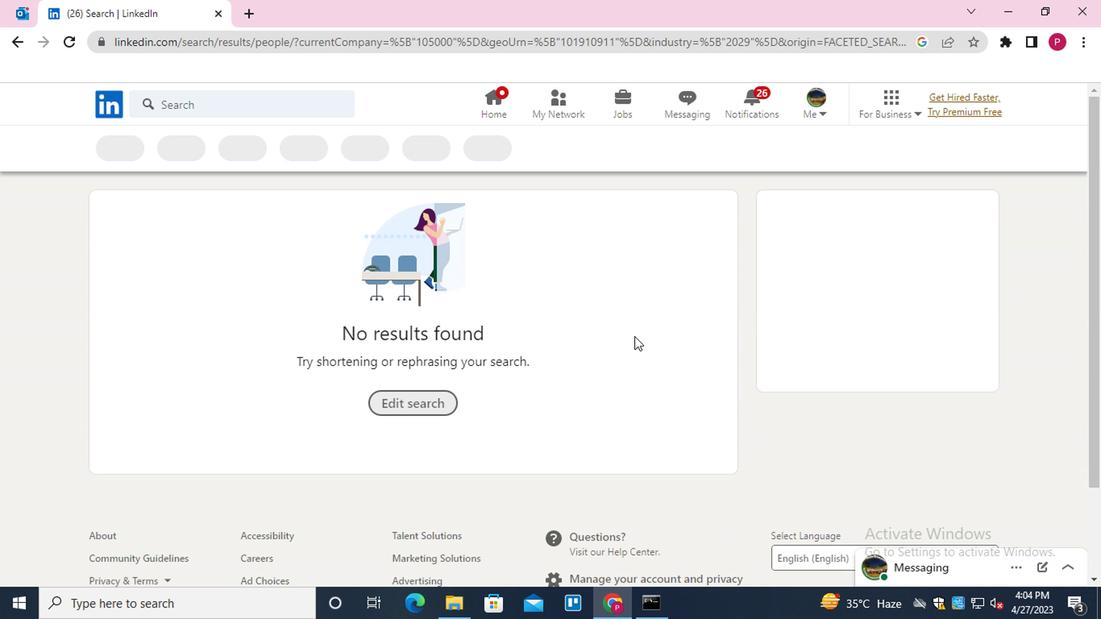
